 Task: Research Airbnb options in Kassala, Sudan from 8th November, 2023 to 16th November, 2023 for 2 adults.1  bedroom having 1 bed and 1 bathroom. Property type can be hotel. Booking option can be shelf check-in. Look for 4 properties as per requirement.
Action: Mouse moved to (479, 70)
Screenshot: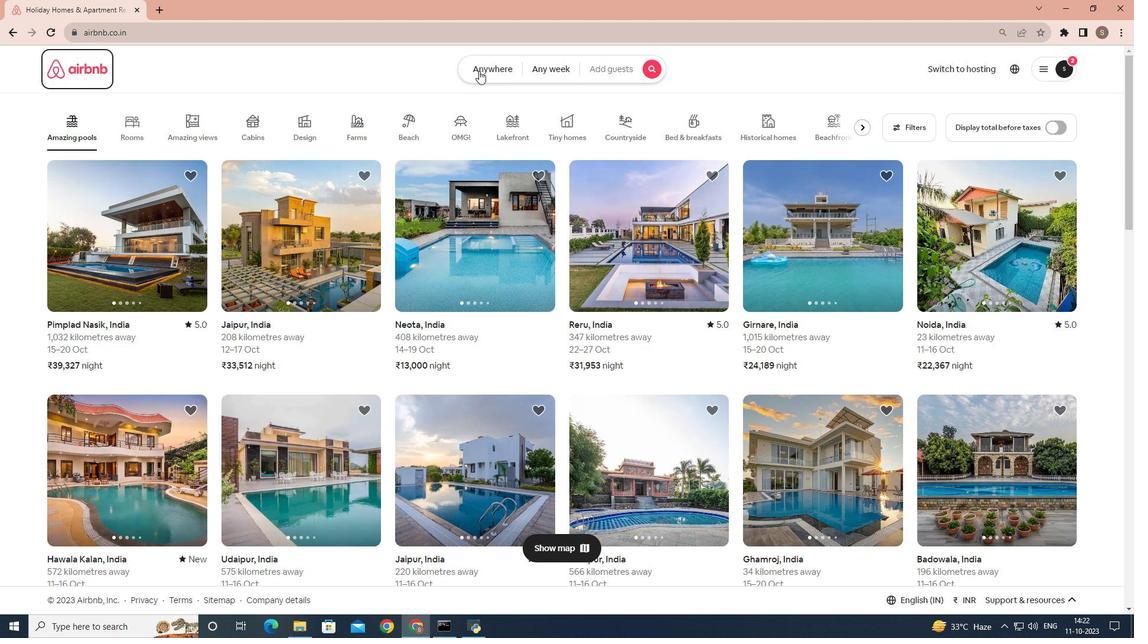 
Action: Mouse pressed left at (479, 70)
Screenshot: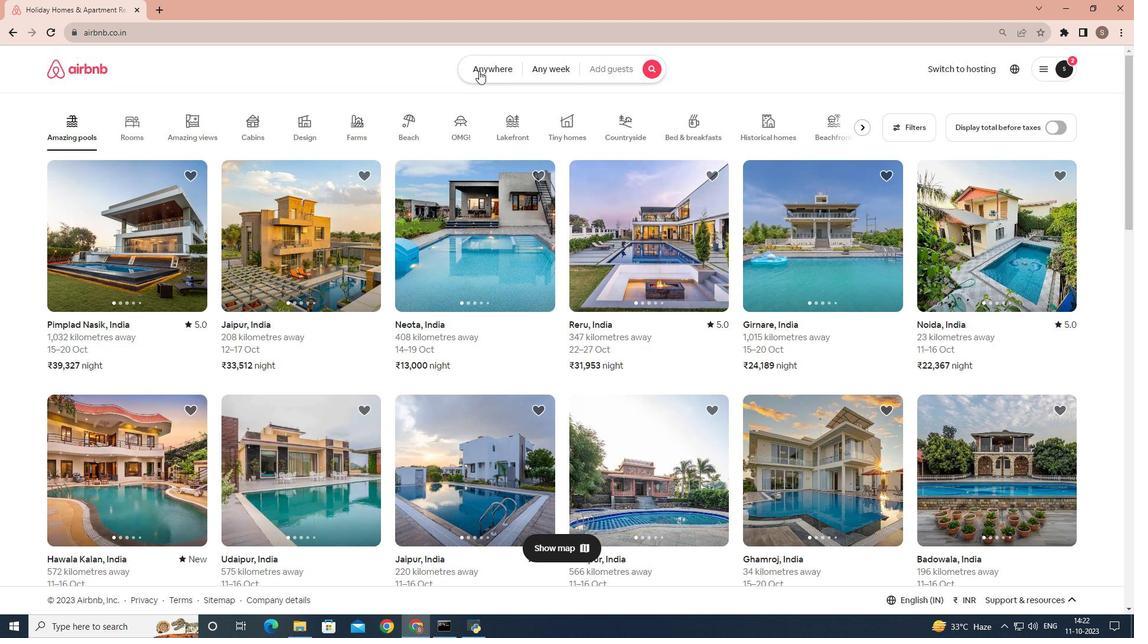 
Action: Mouse moved to (442, 105)
Screenshot: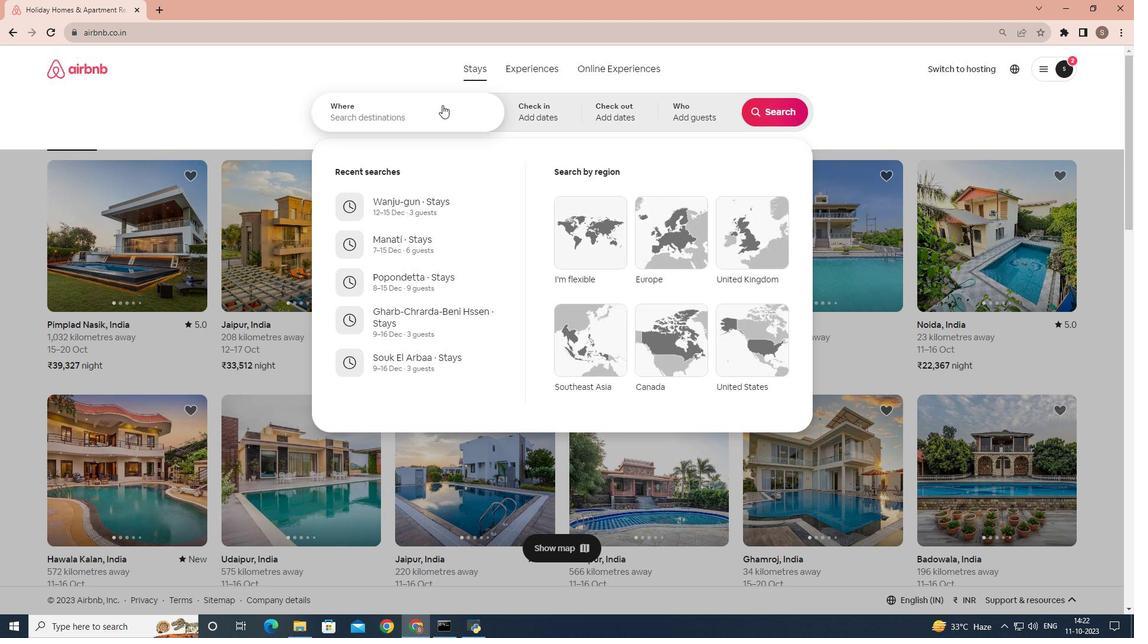 
Action: Mouse pressed left at (442, 105)
Screenshot: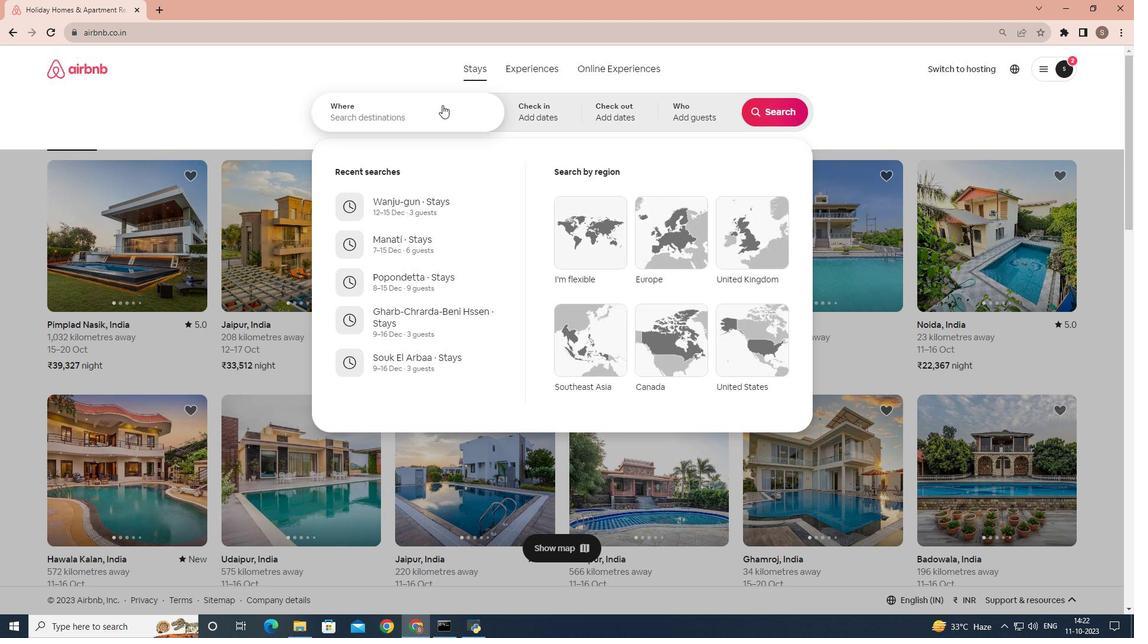
Action: Mouse moved to (431, 118)
Screenshot: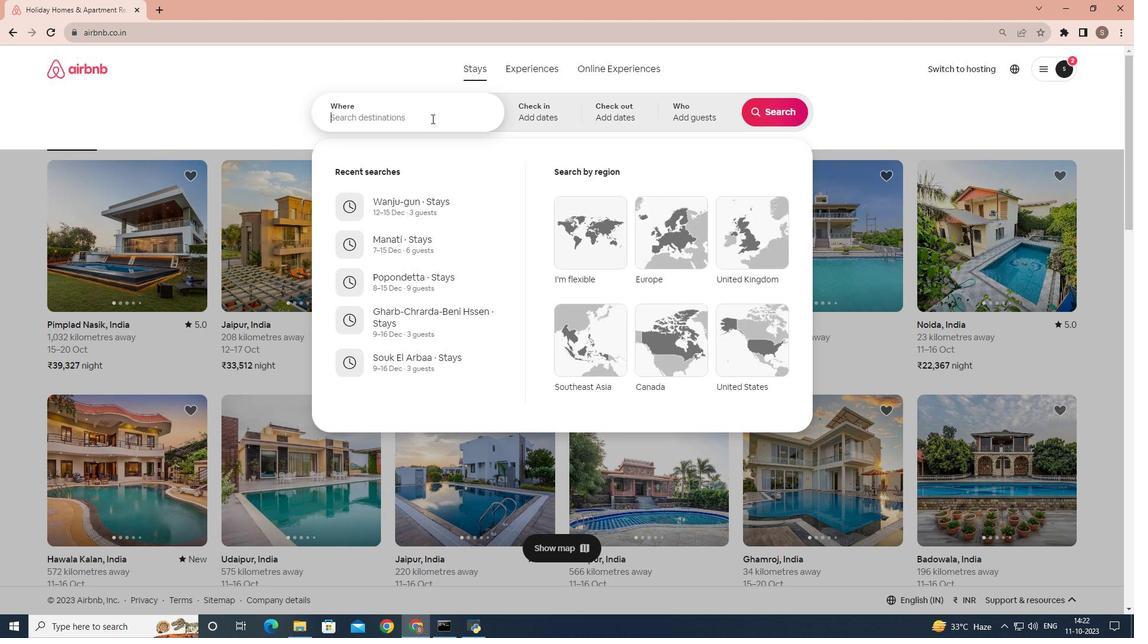 
Action: Key pressed <Key.shift_r>Kassala,<Key.space><Key.shift>Sudan
Screenshot: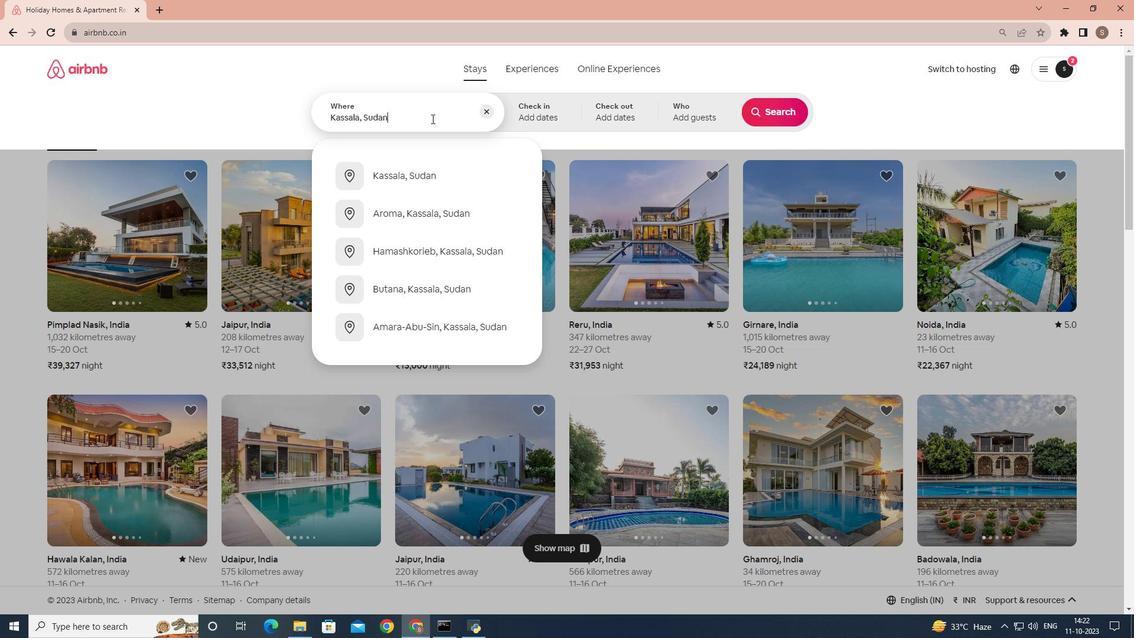
Action: Mouse moved to (424, 179)
Screenshot: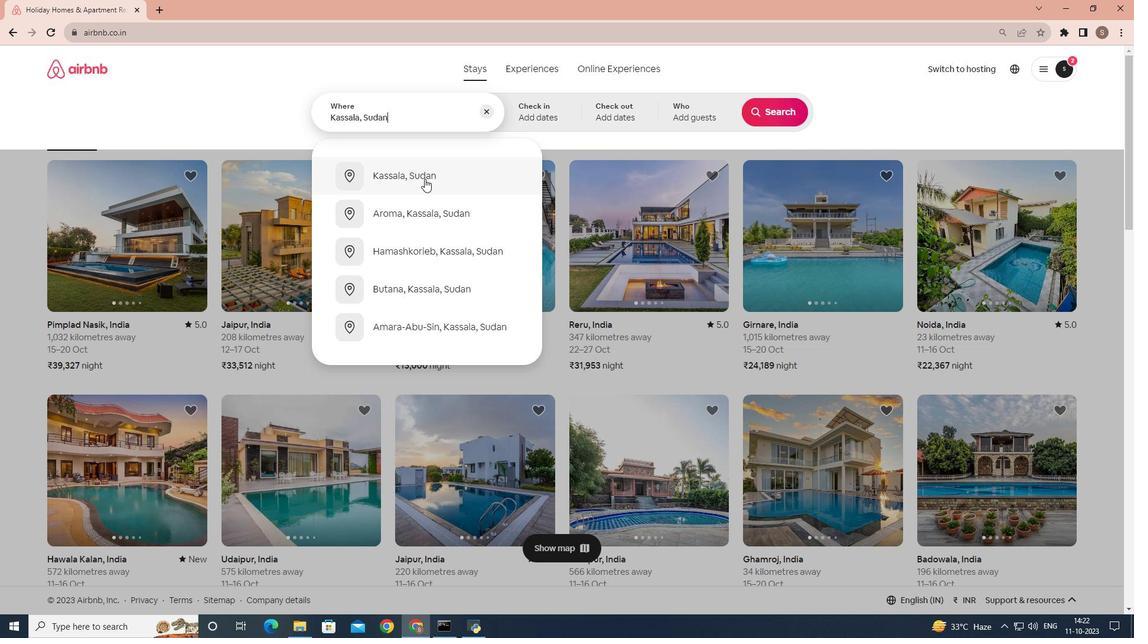 
Action: Mouse pressed left at (424, 179)
Screenshot: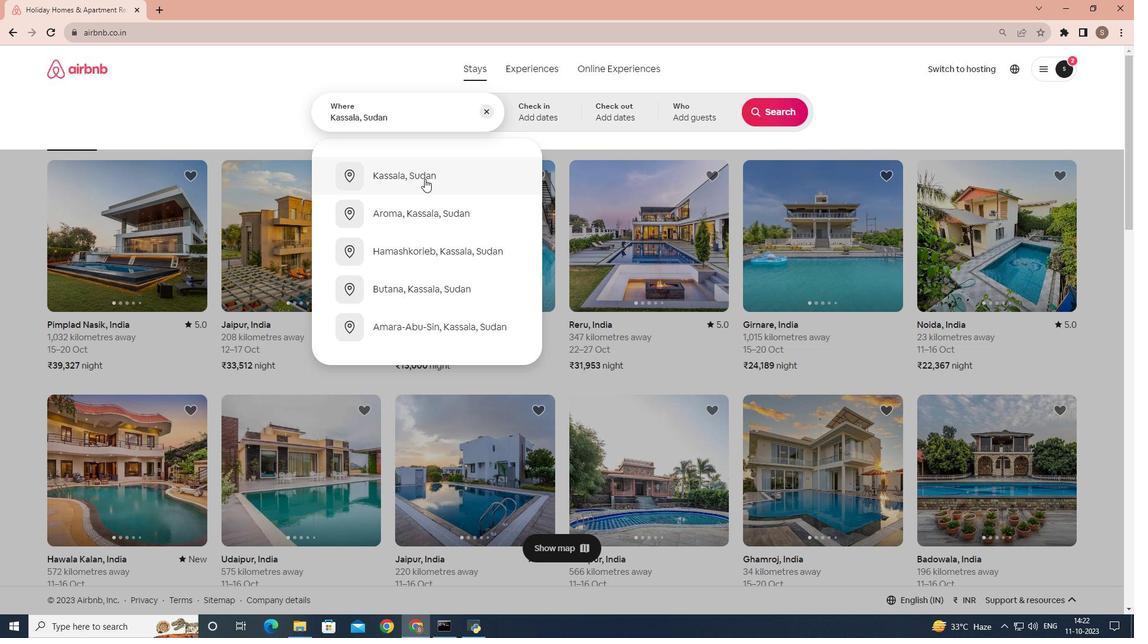 
Action: Mouse moved to (677, 285)
Screenshot: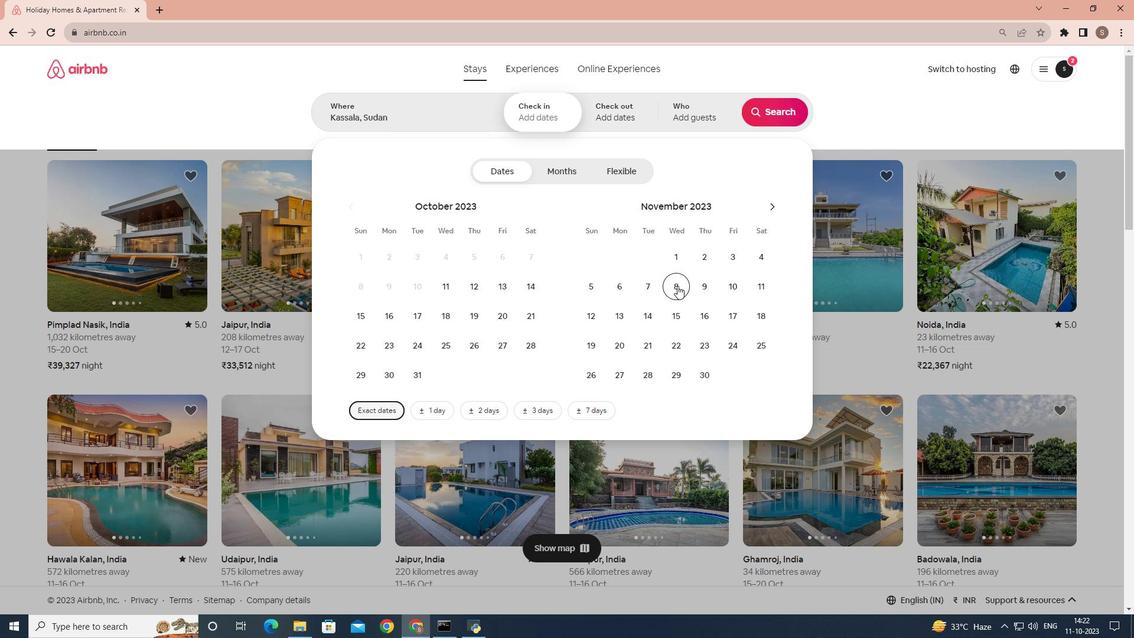
Action: Mouse pressed left at (677, 285)
Screenshot: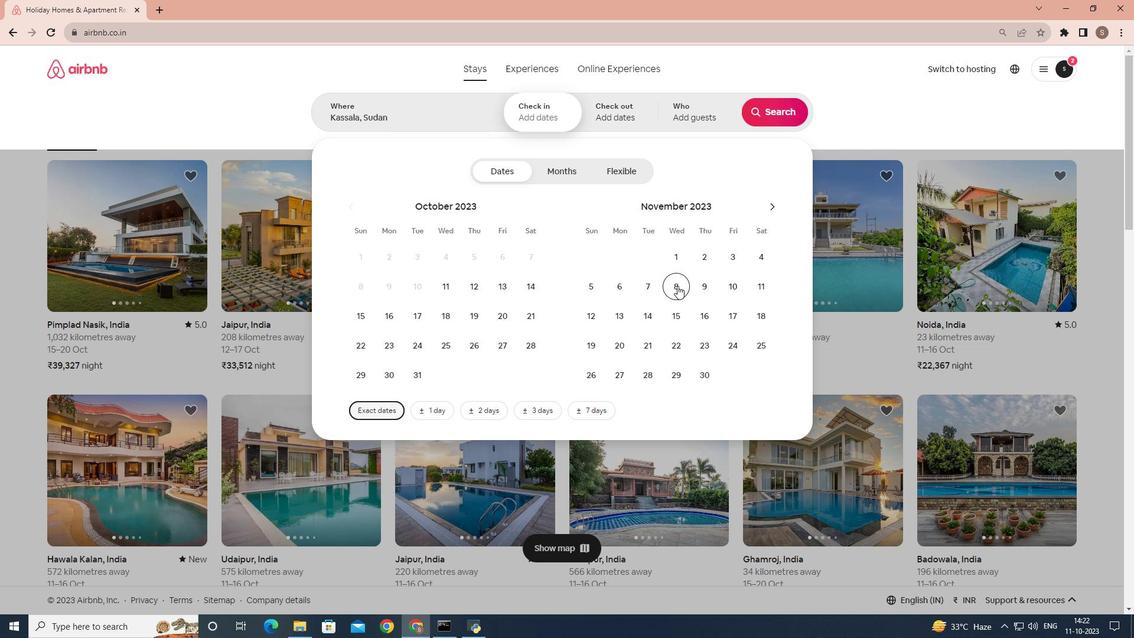 
Action: Mouse moved to (705, 311)
Screenshot: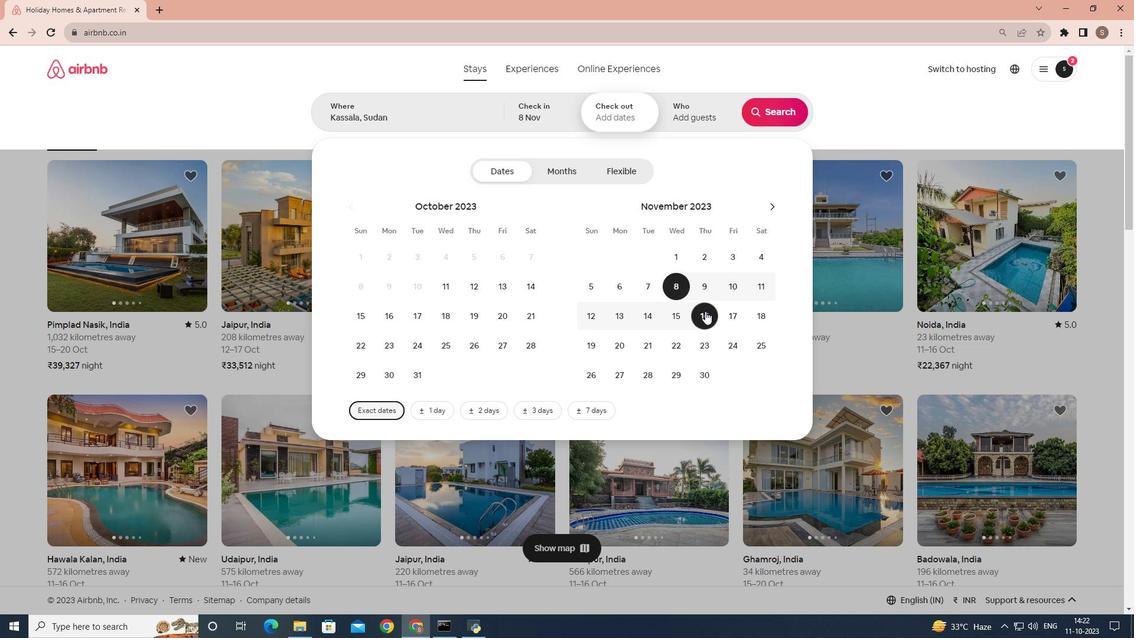 
Action: Mouse pressed left at (705, 311)
Screenshot: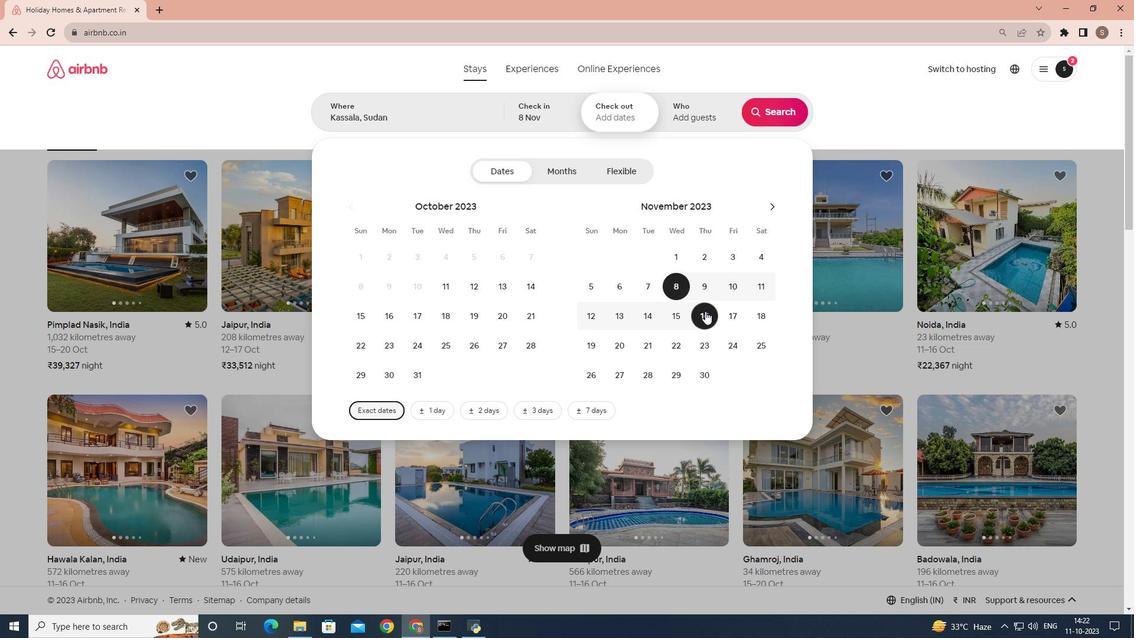 
Action: Mouse moved to (694, 115)
Screenshot: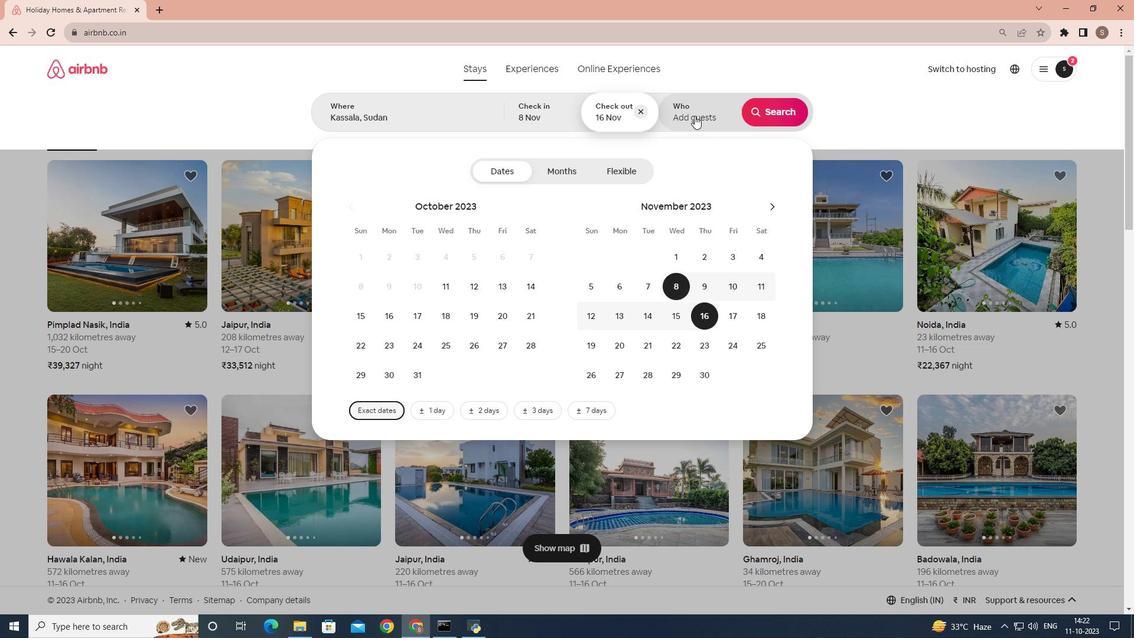 
Action: Mouse pressed left at (694, 115)
Screenshot: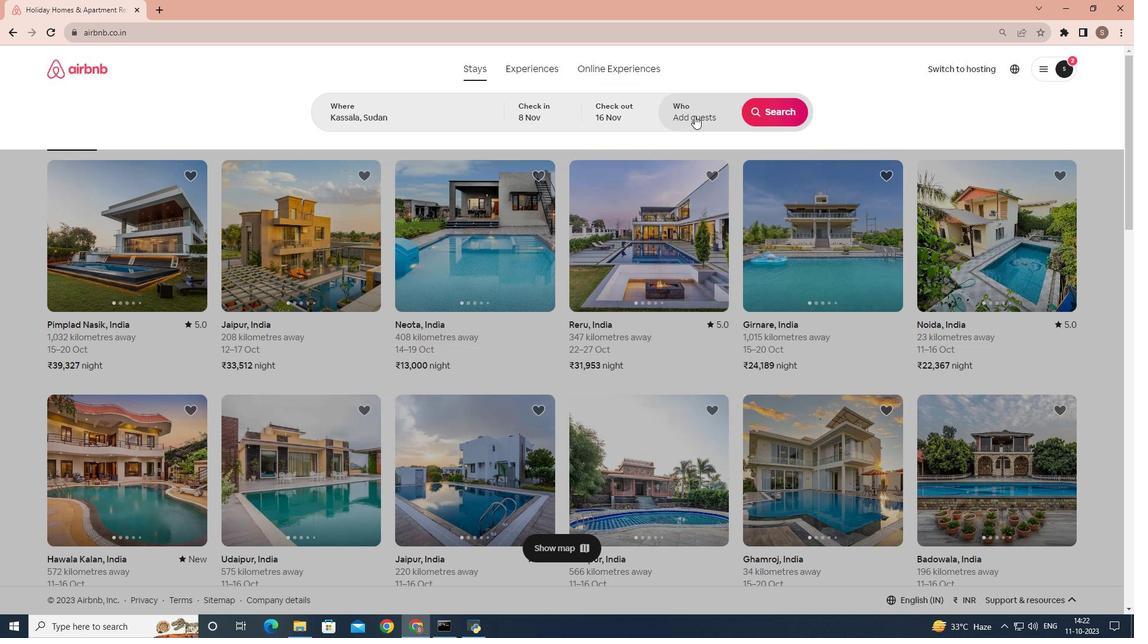 
Action: Mouse moved to (777, 174)
Screenshot: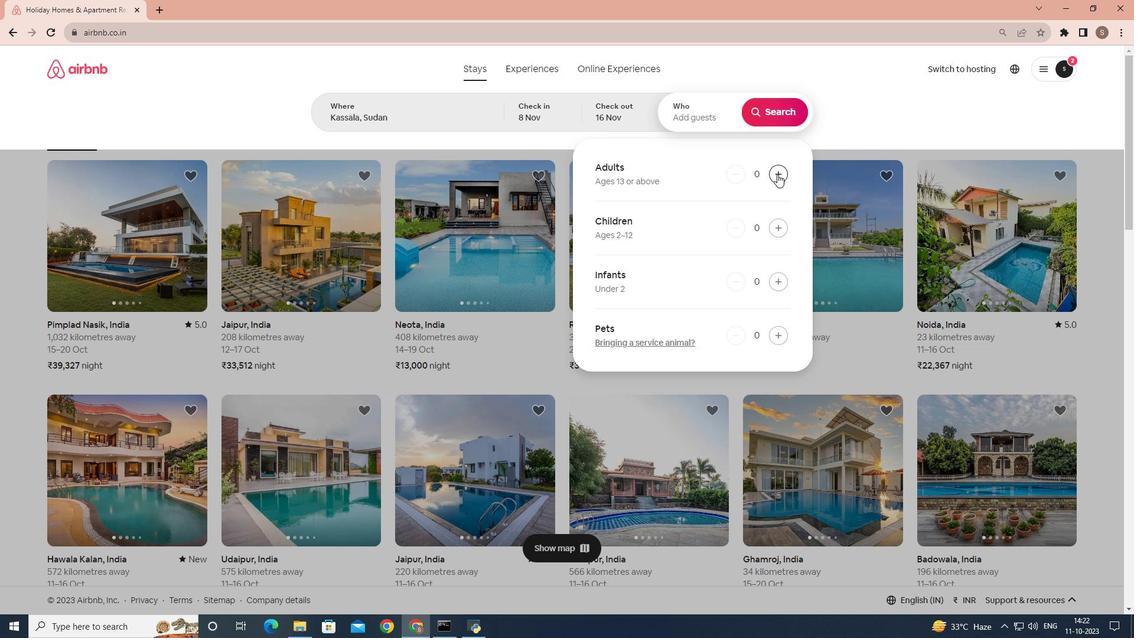 
Action: Mouse pressed left at (777, 174)
Screenshot: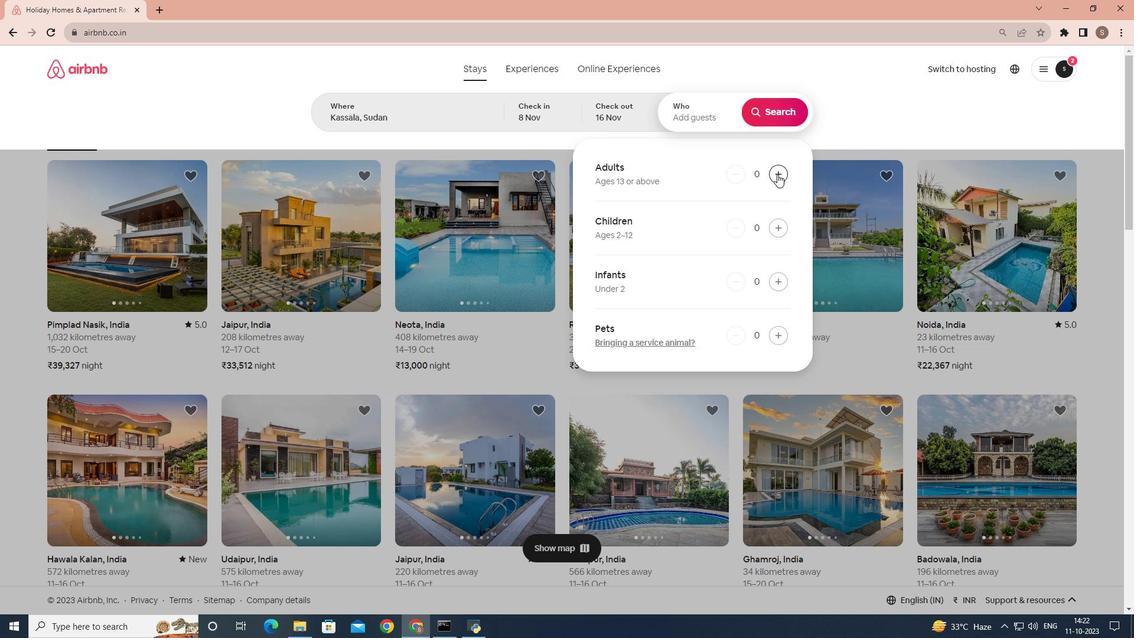 
Action: Mouse pressed left at (777, 174)
Screenshot: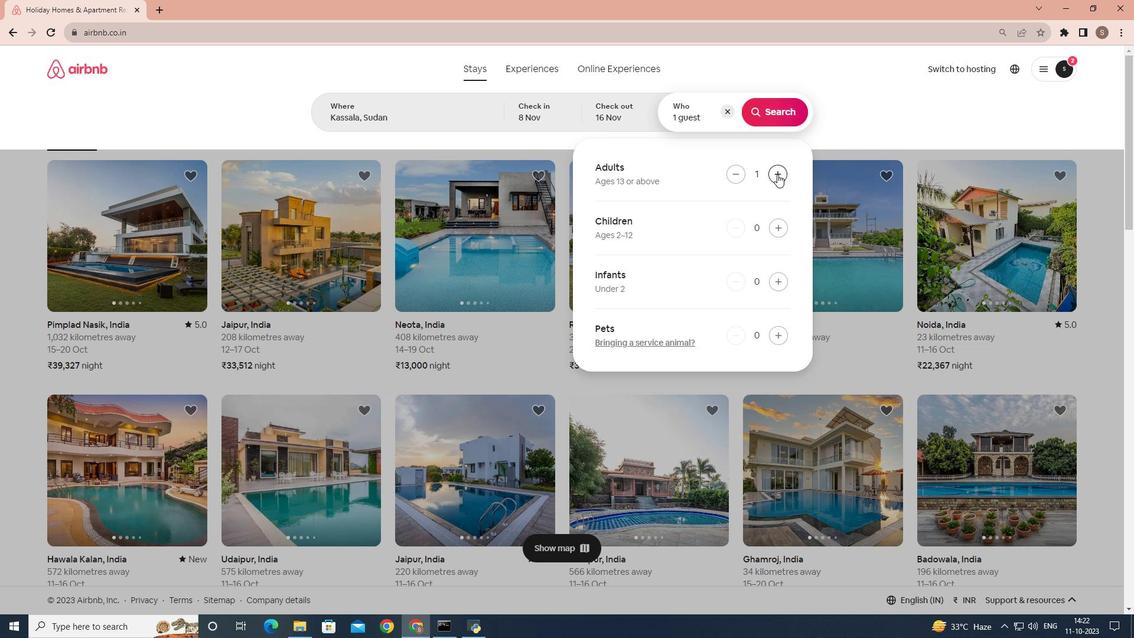 
Action: Mouse moved to (770, 114)
Screenshot: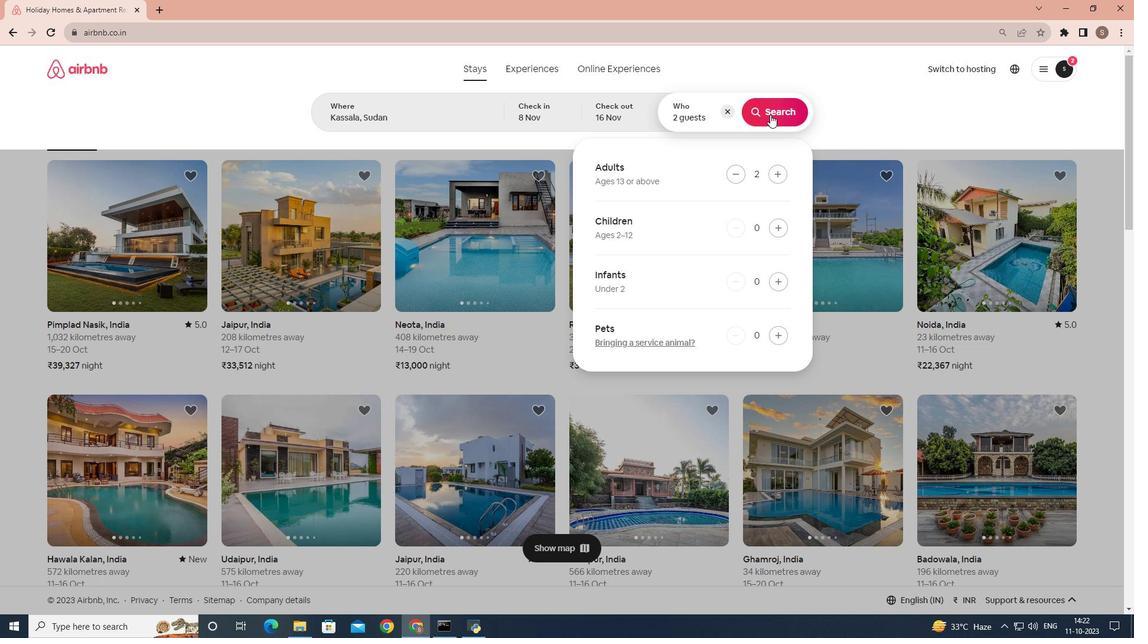
Action: Mouse pressed left at (770, 114)
Screenshot: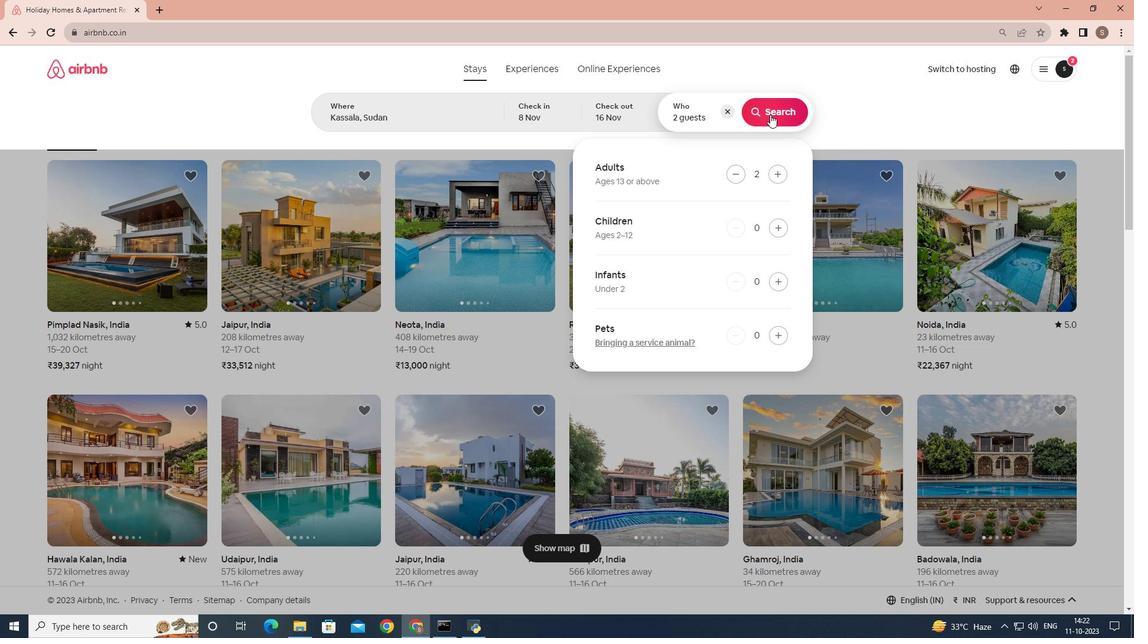 
Action: Mouse moved to (945, 119)
Screenshot: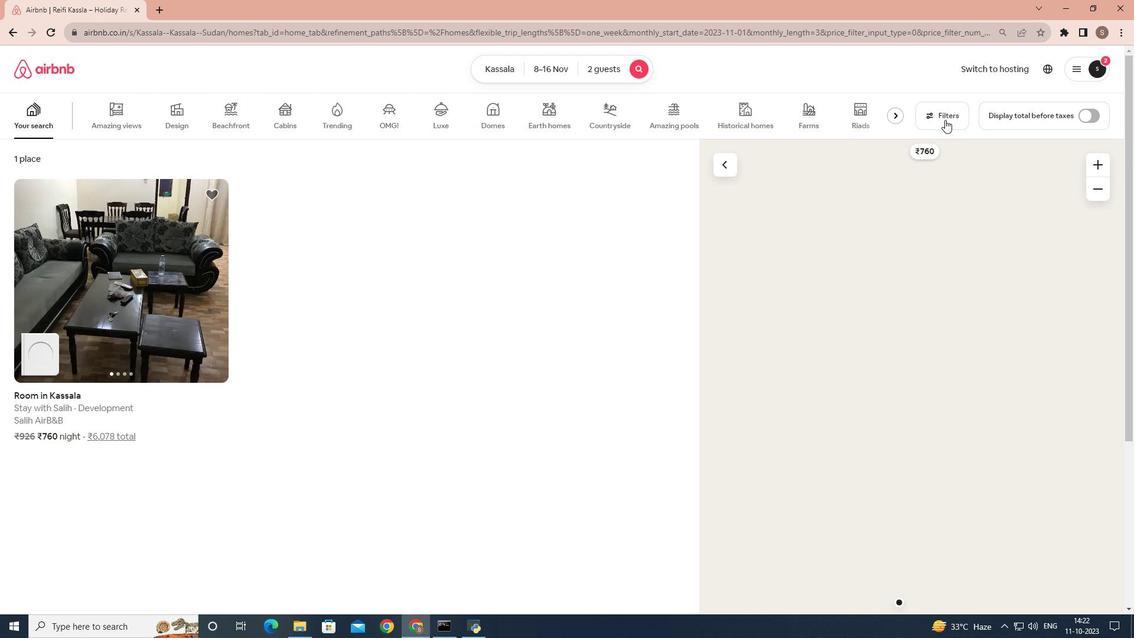 
Action: Mouse pressed left at (945, 119)
Screenshot: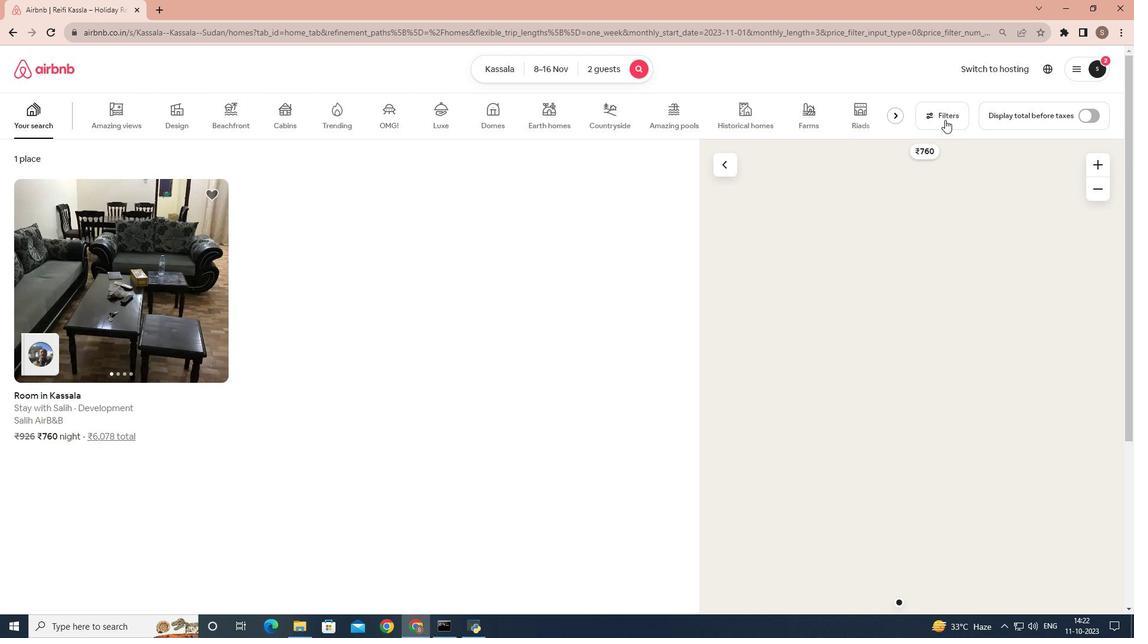 
Action: Mouse moved to (534, 372)
Screenshot: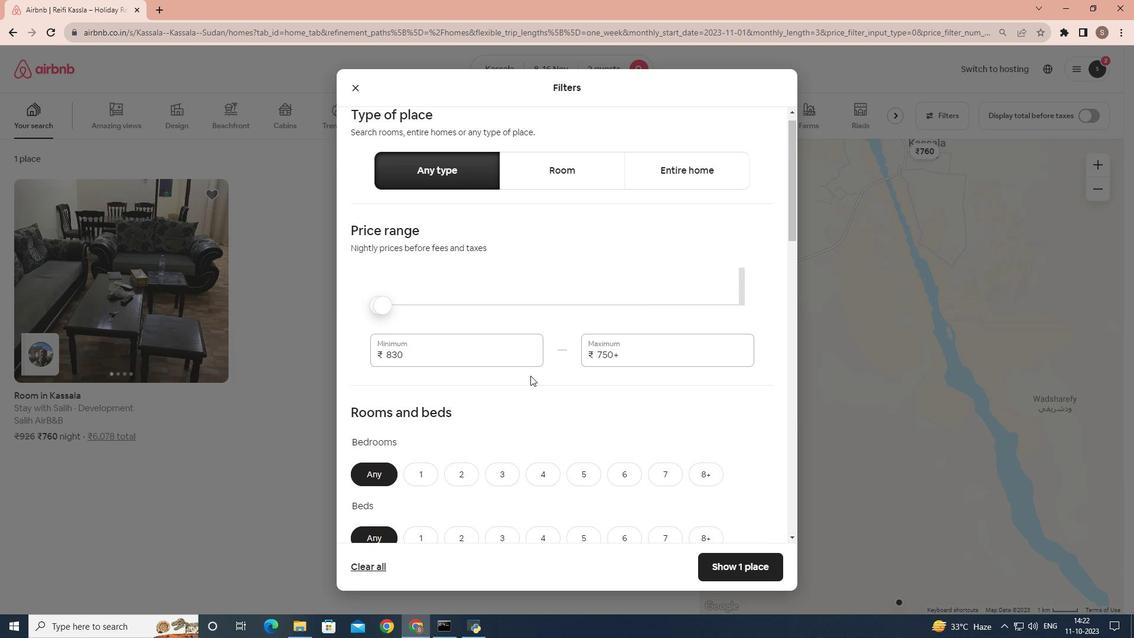
Action: Mouse scrolled (534, 371) with delta (0, 0)
Screenshot: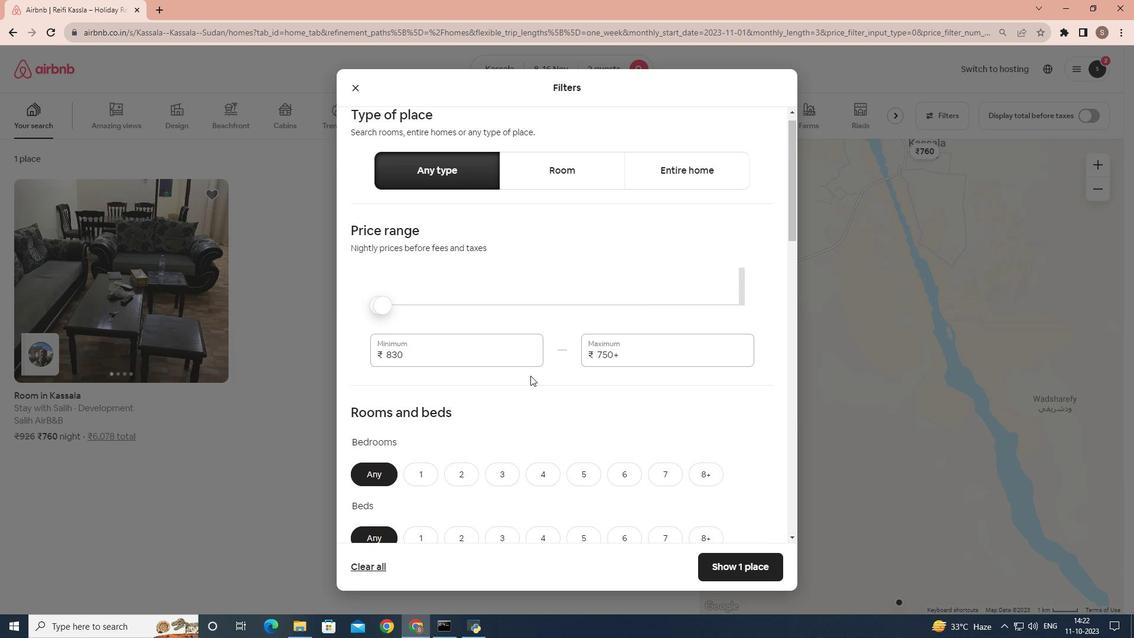 
Action: Mouse moved to (410, 423)
Screenshot: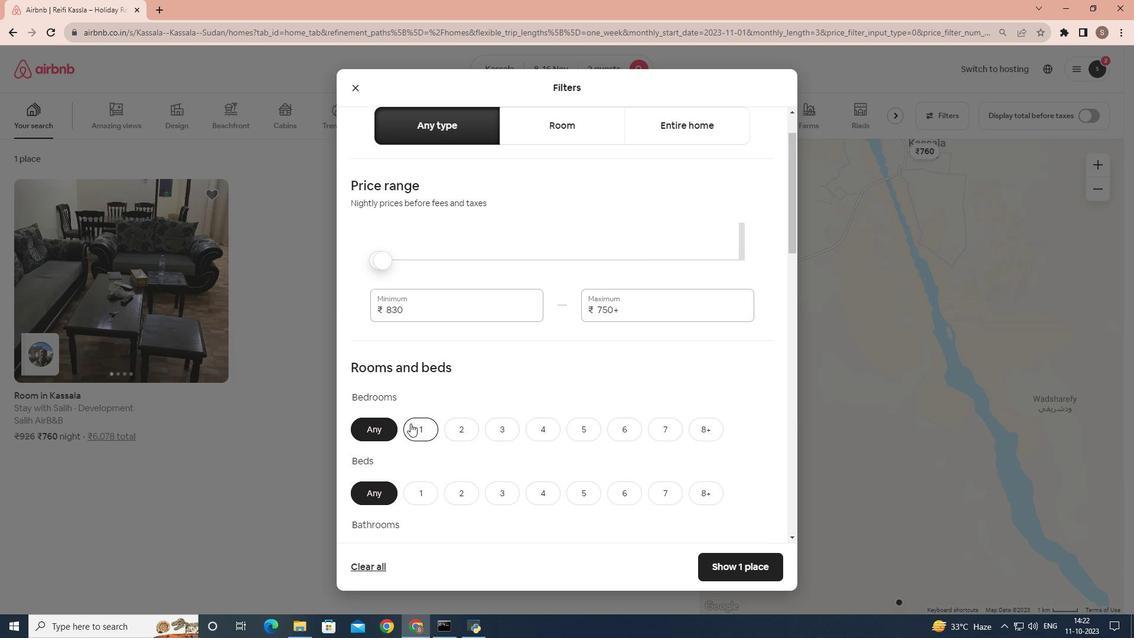
Action: Mouse pressed left at (410, 423)
Screenshot: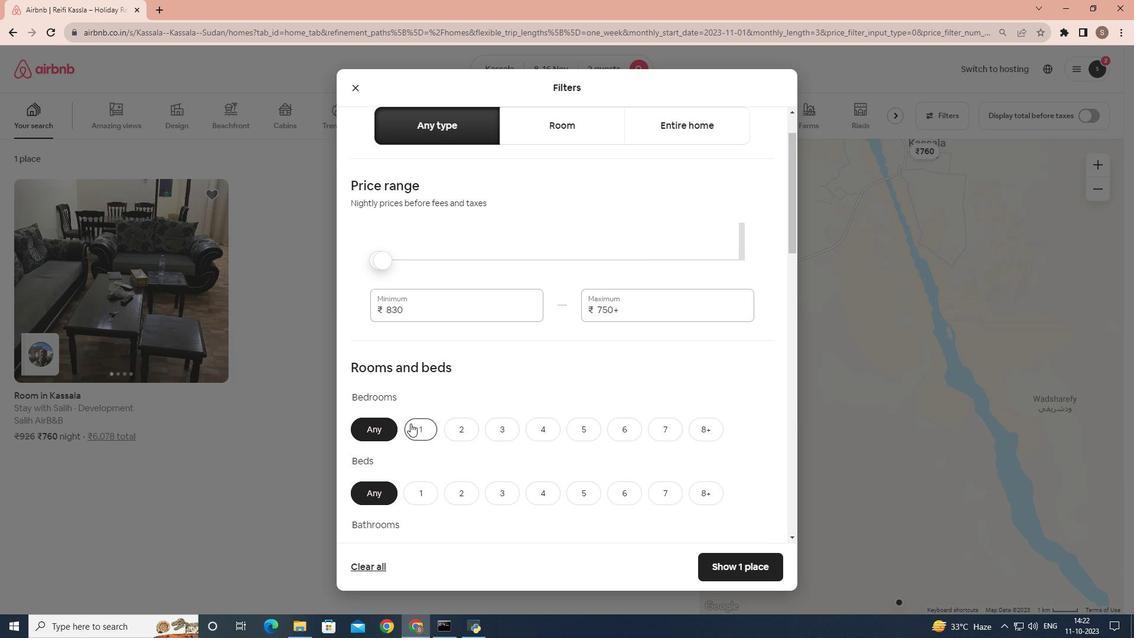 
Action: Mouse moved to (417, 427)
Screenshot: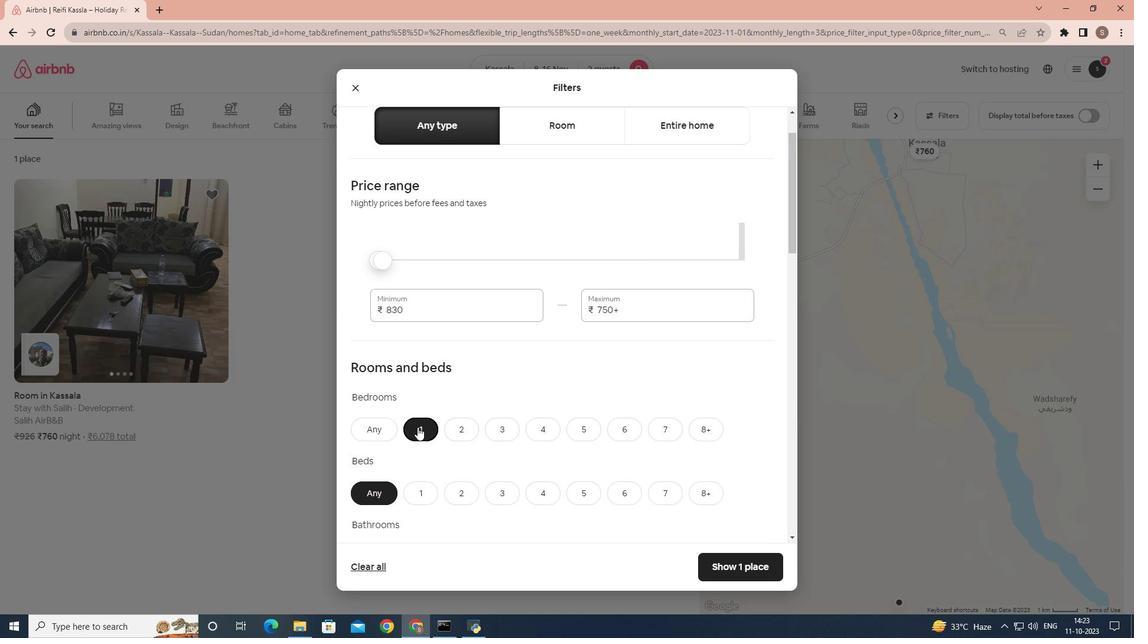 
Action: Mouse scrolled (417, 426) with delta (0, 0)
Screenshot: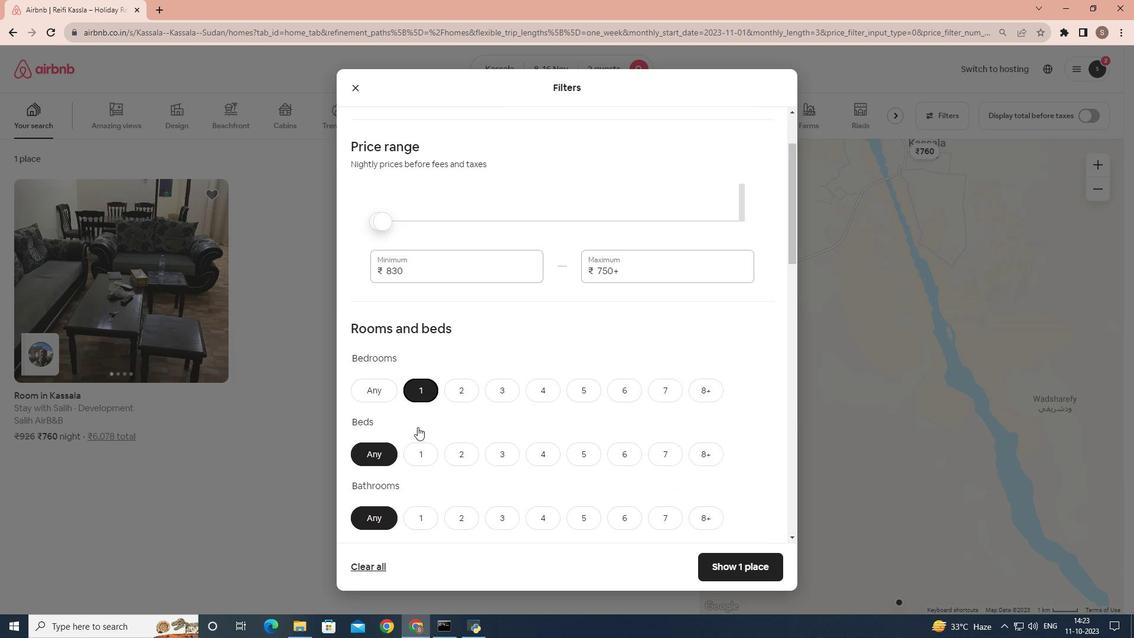 
Action: Mouse moved to (421, 426)
Screenshot: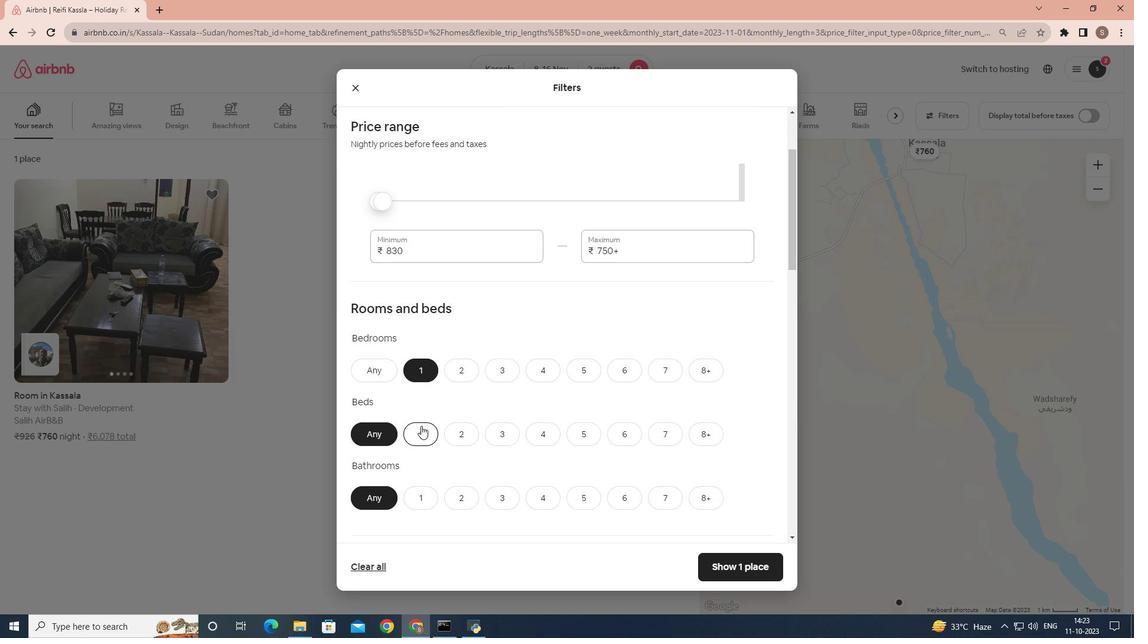 
Action: Mouse scrolled (421, 425) with delta (0, 0)
Screenshot: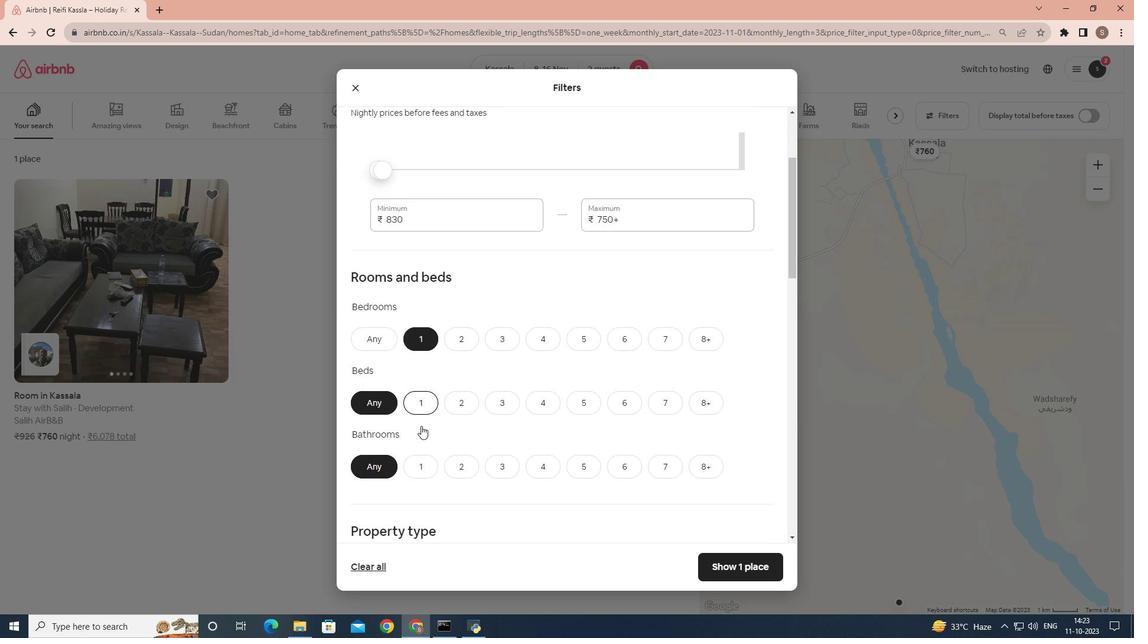 
Action: Mouse moved to (422, 380)
Screenshot: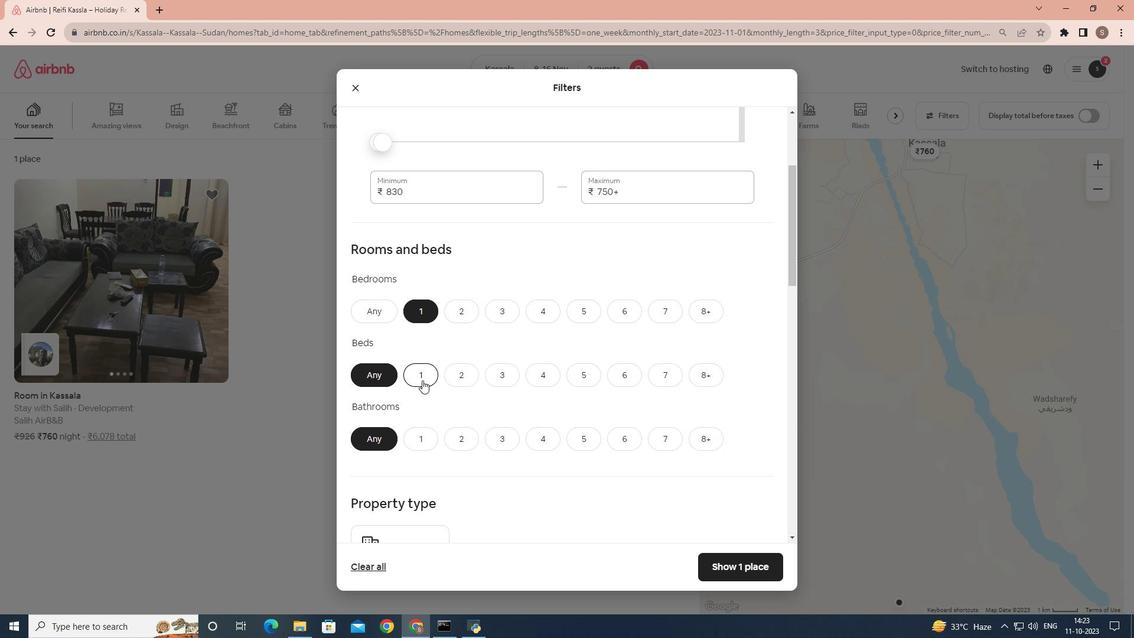 
Action: Mouse pressed left at (422, 380)
Screenshot: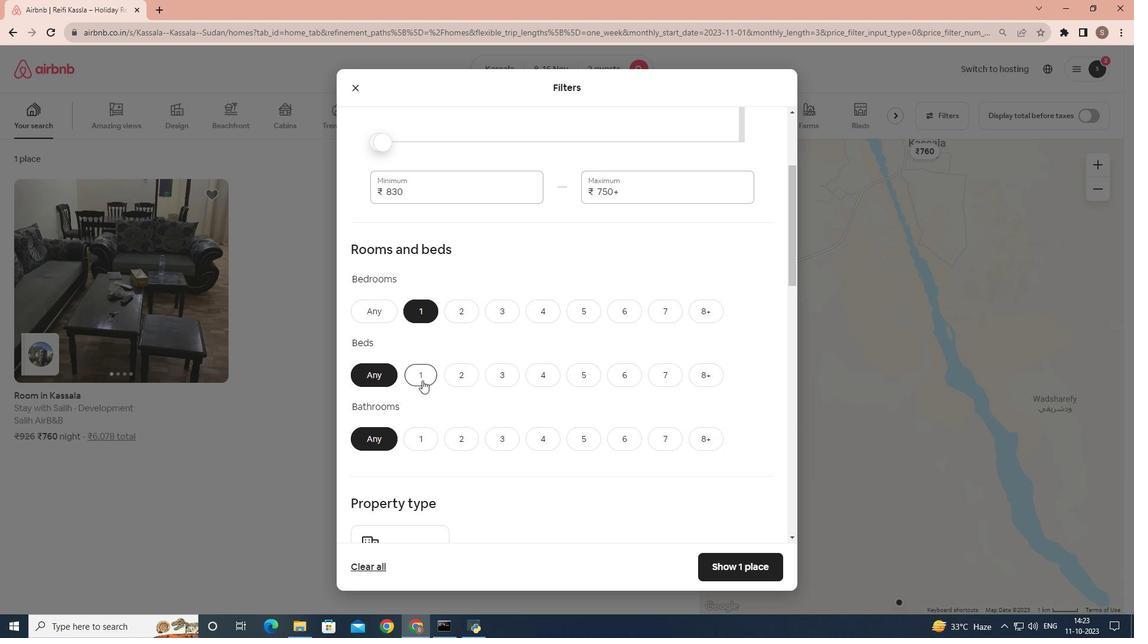 
Action: Mouse moved to (424, 440)
Screenshot: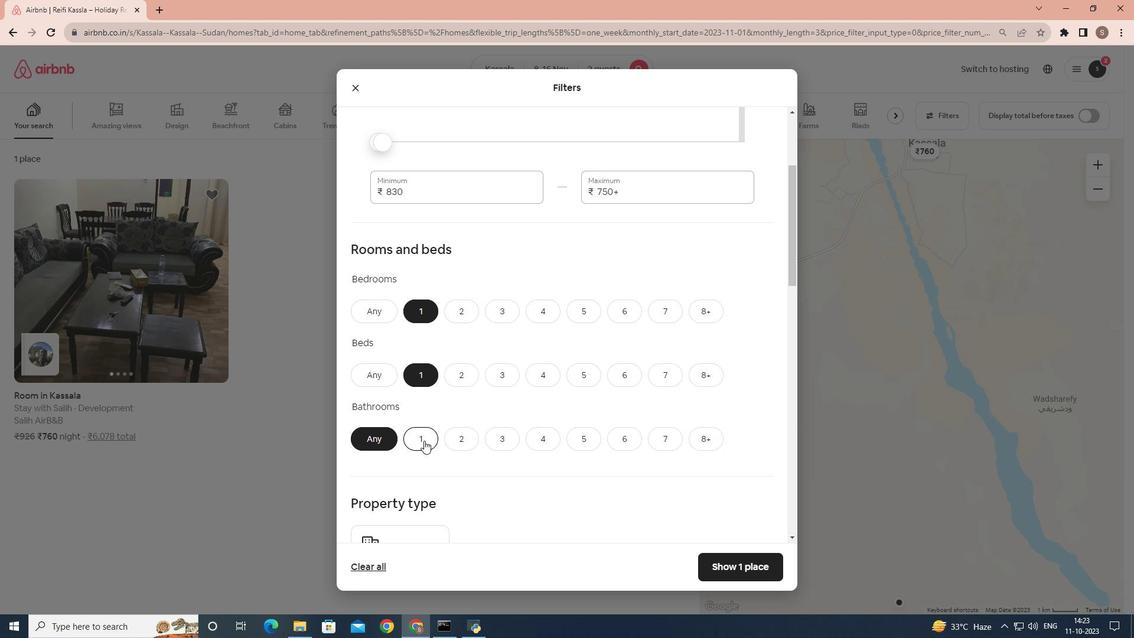 
Action: Mouse pressed left at (424, 440)
Screenshot: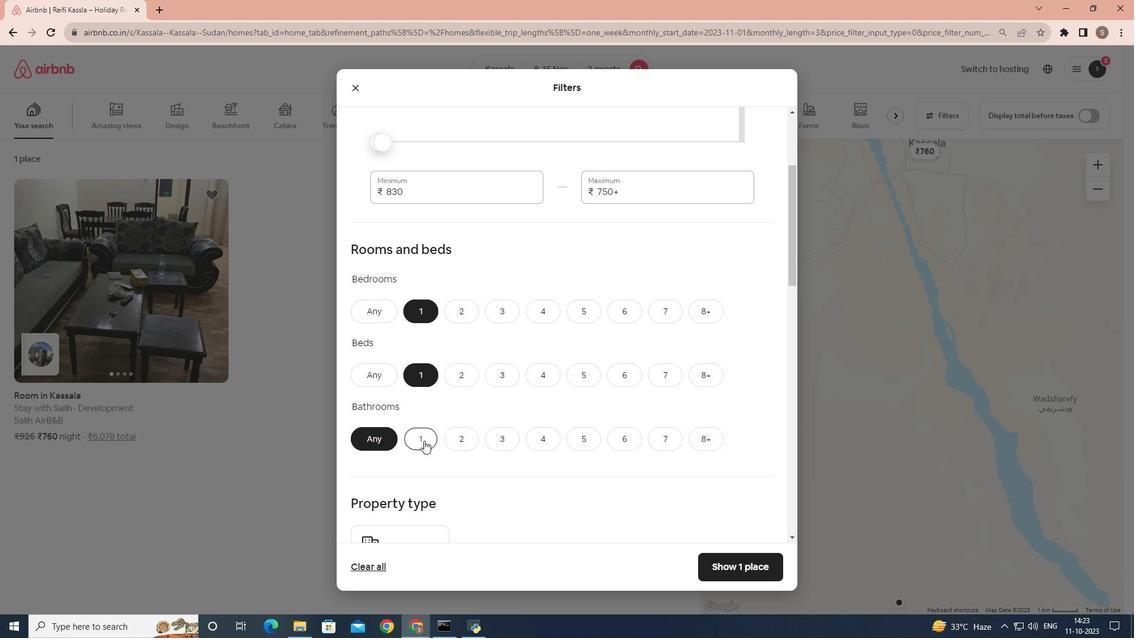 
Action: Mouse moved to (431, 414)
Screenshot: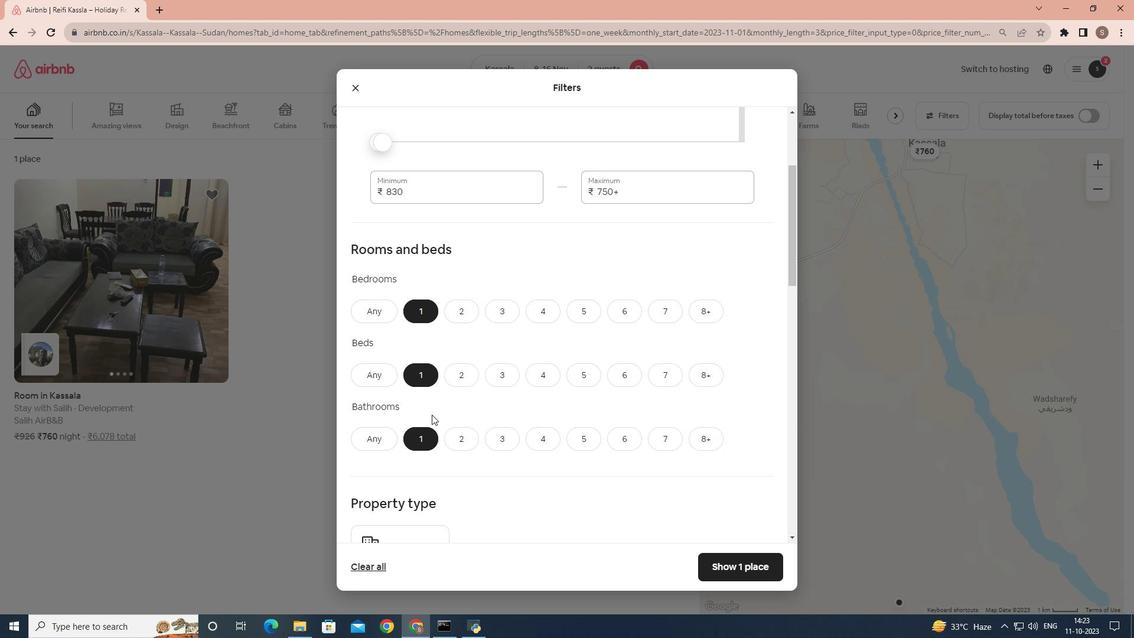
Action: Mouse scrolled (431, 414) with delta (0, 0)
Screenshot: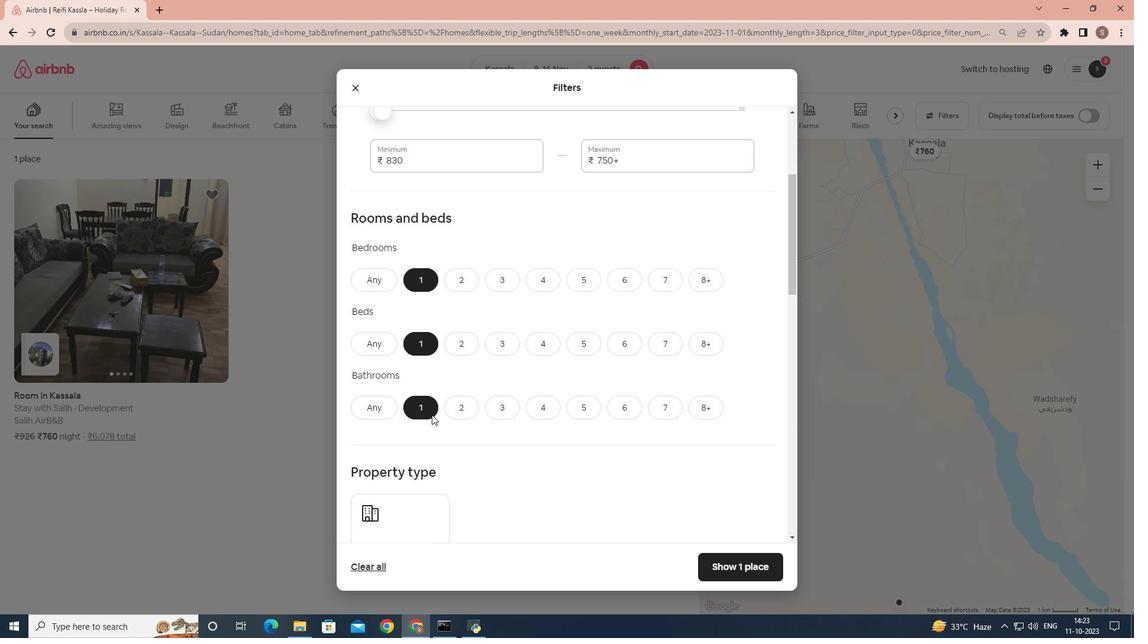 
Action: Mouse moved to (433, 412)
Screenshot: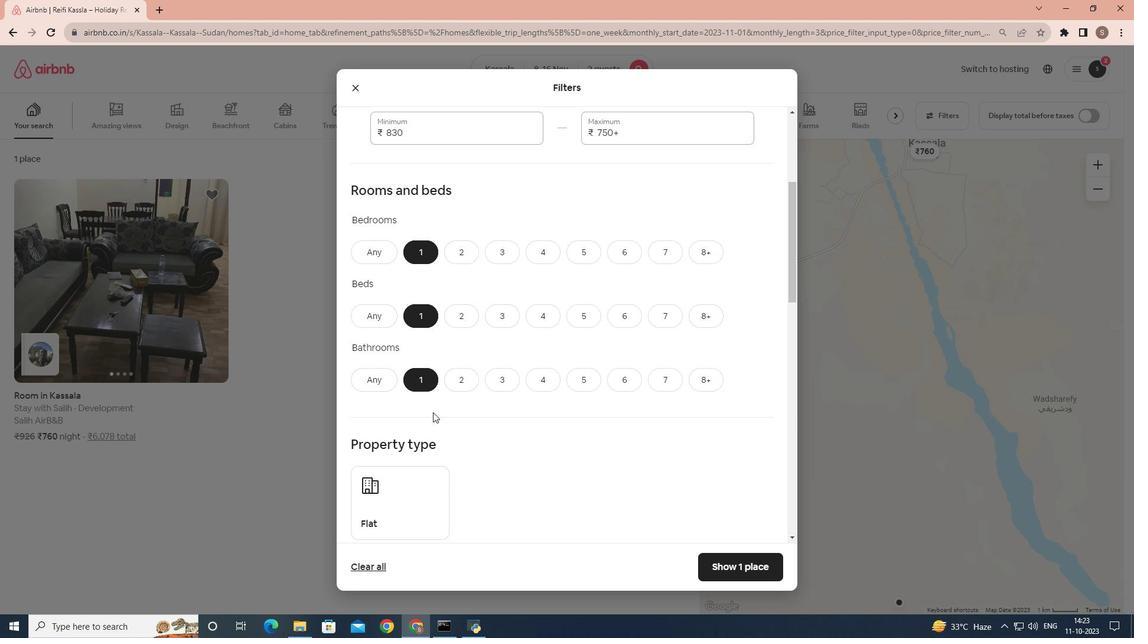 
Action: Mouse scrolled (433, 411) with delta (0, 0)
Screenshot: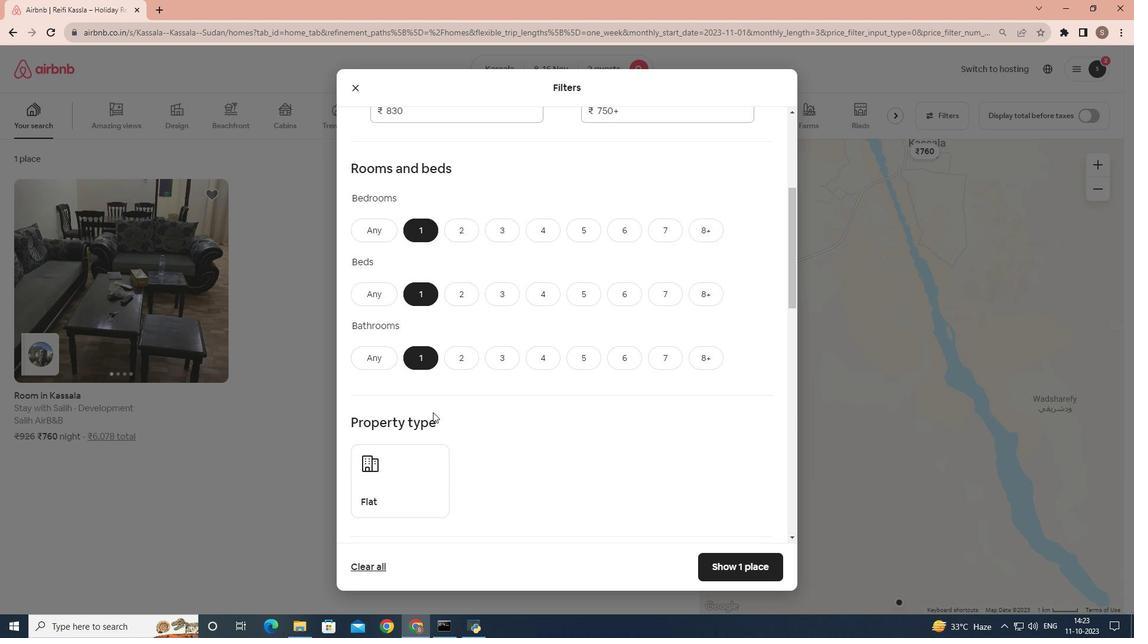 
Action: Mouse moved to (477, 428)
Screenshot: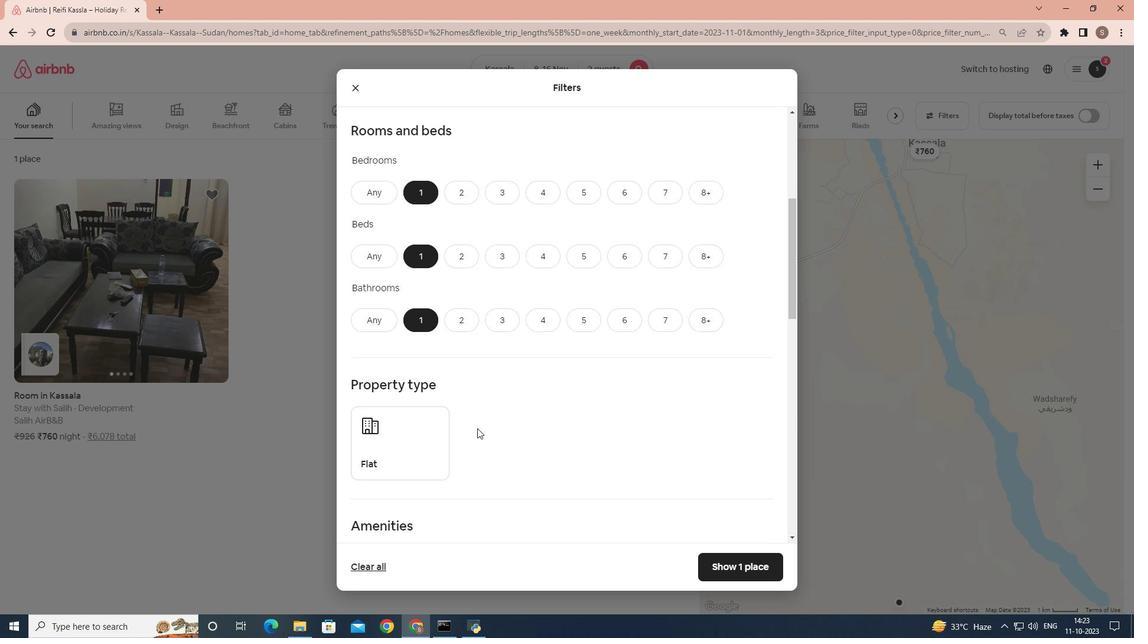 
Action: Mouse scrolled (477, 427) with delta (0, 0)
Screenshot: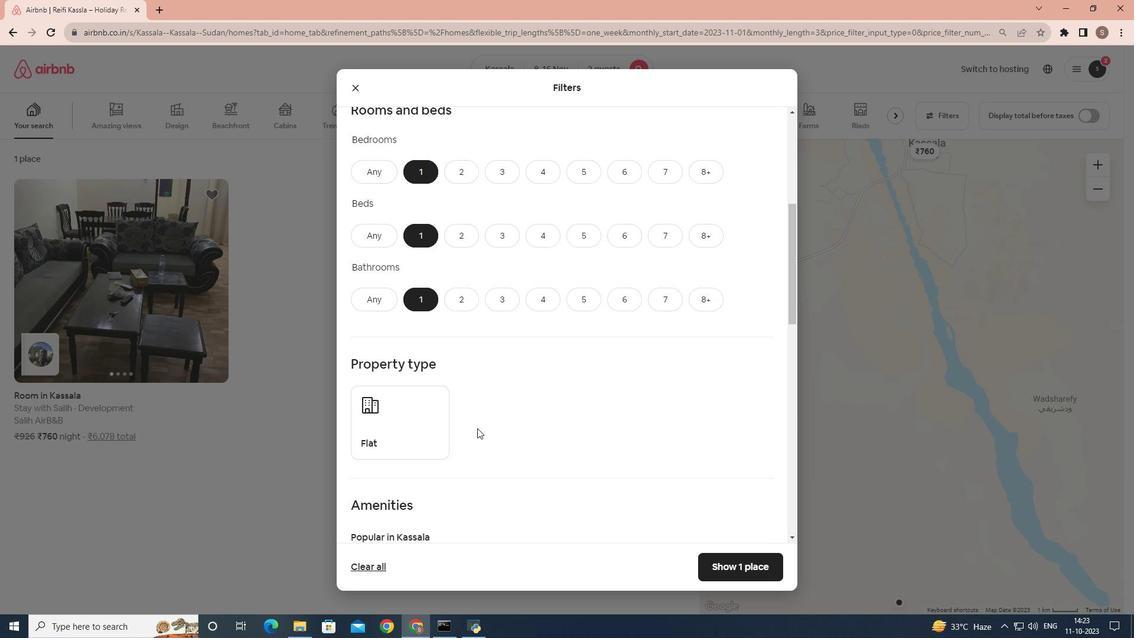 
Action: Mouse moved to (489, 381)
Screenshot: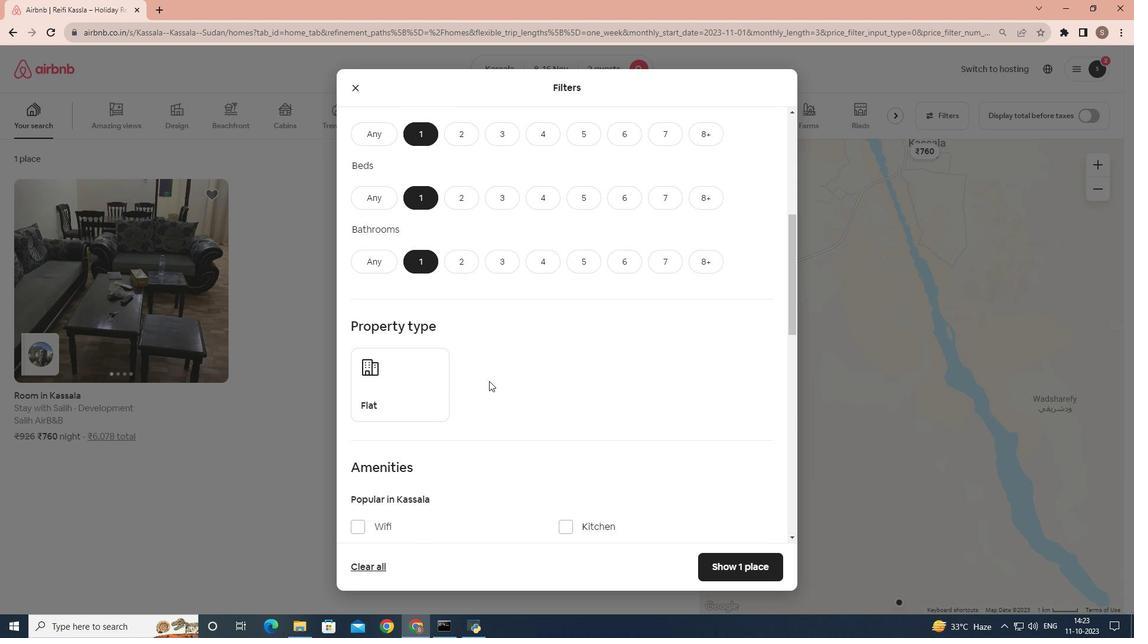 
Action: Mouse scrolled (489, 380) with delta (0, 0)
Screenshot: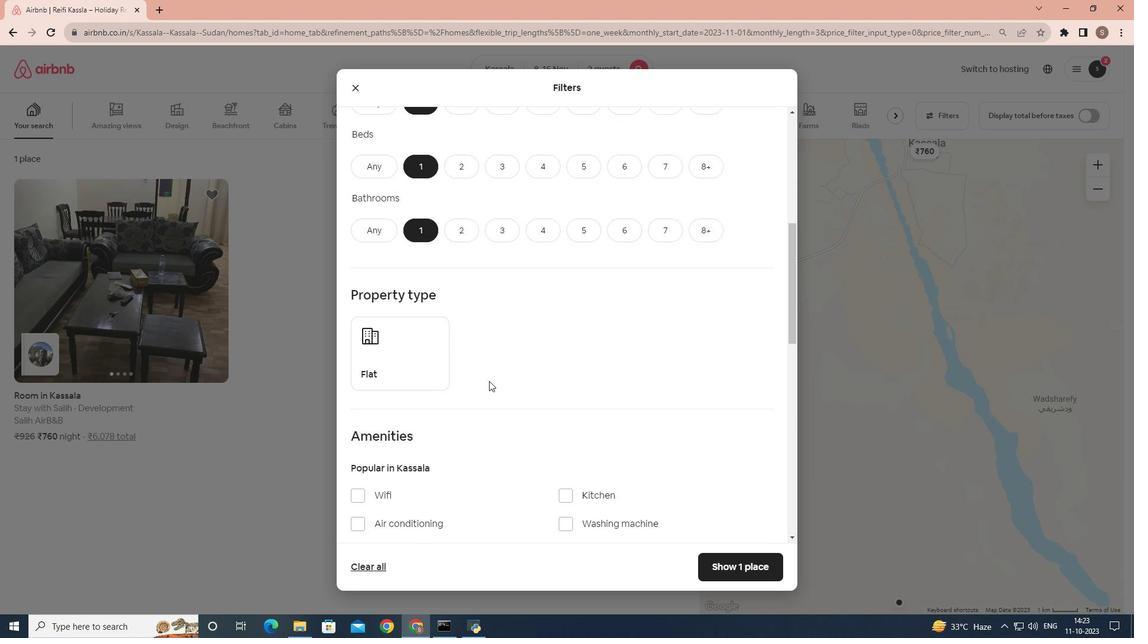
Action: Mouse scrolled (489, 380) with delta (0, 0)
Screenshot: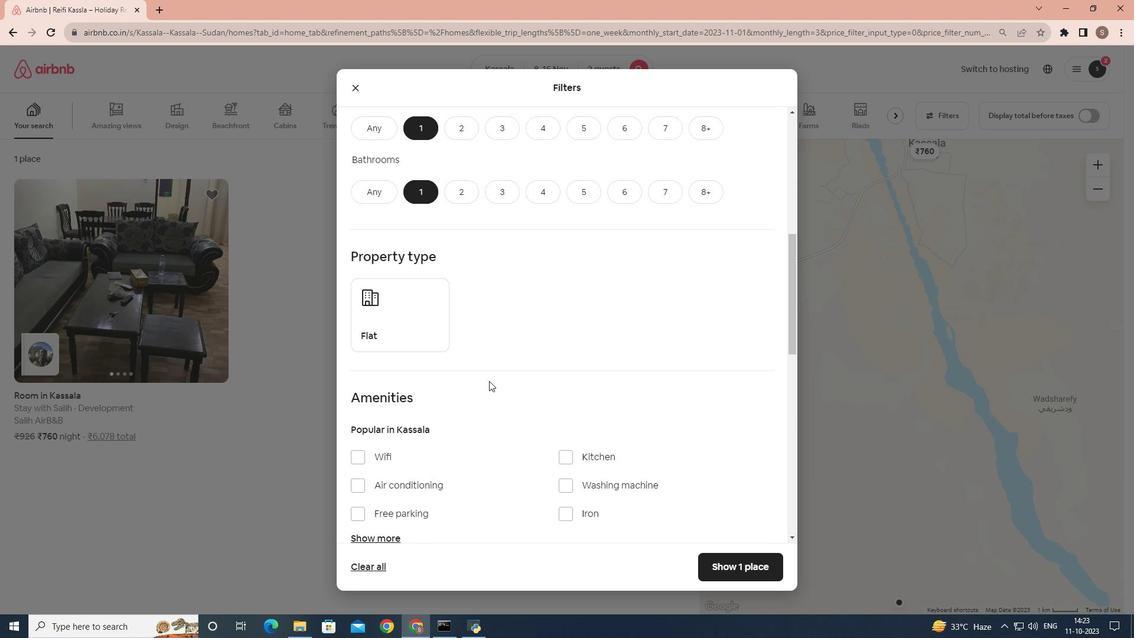 
Action: Mouse moved to (476, 391)
Screenshot: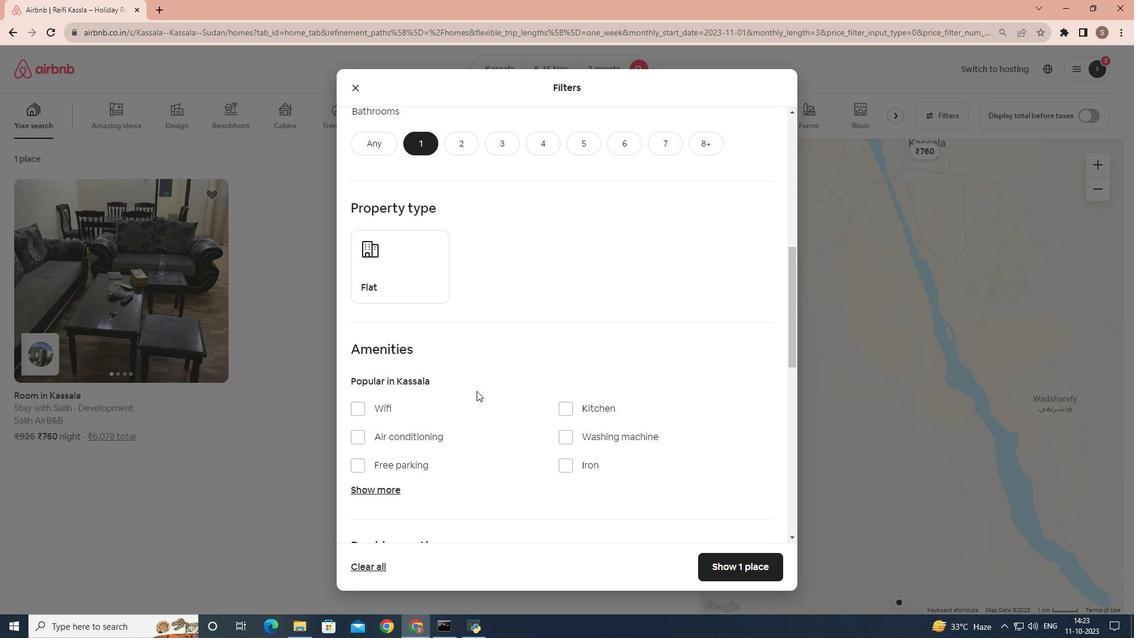 
Action: Mouse scrolled (476, 390) with delta (0, 0)
Screenshot: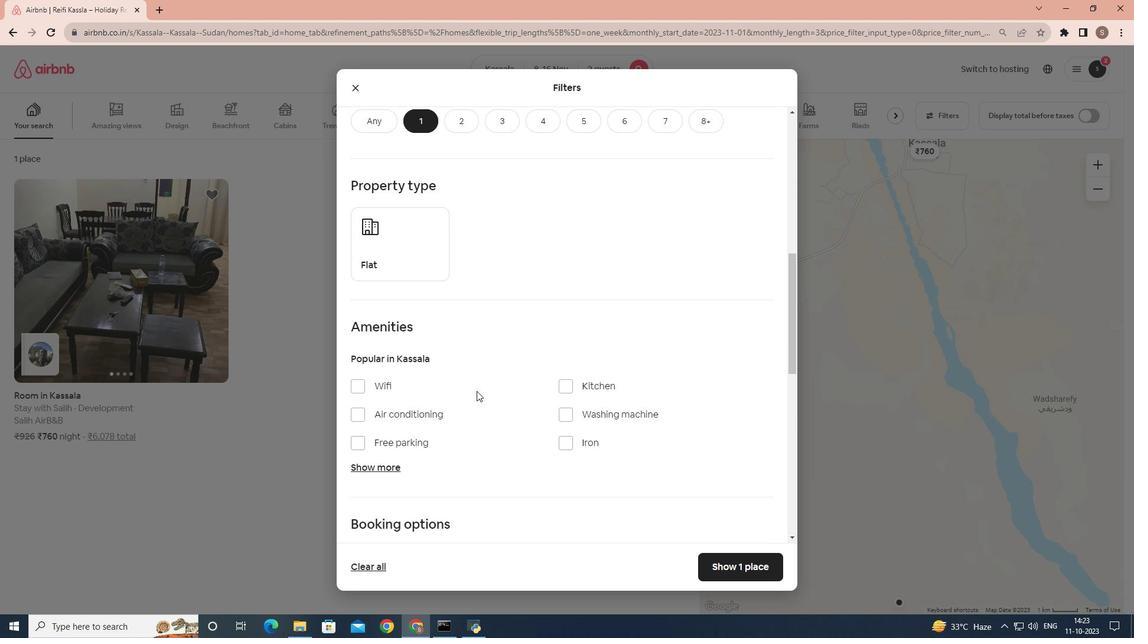 
Action: Mouse moved to (481, 389)
Screenshot: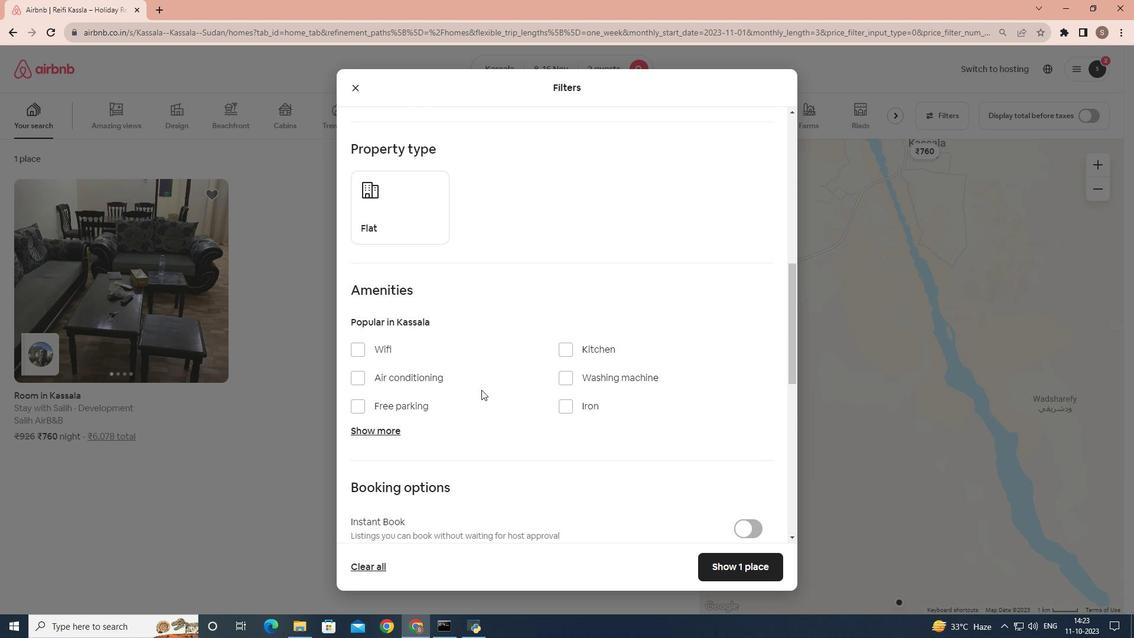 
Action: Mouse scrolled (481, 389) with delta (0, 0)
Screenshot: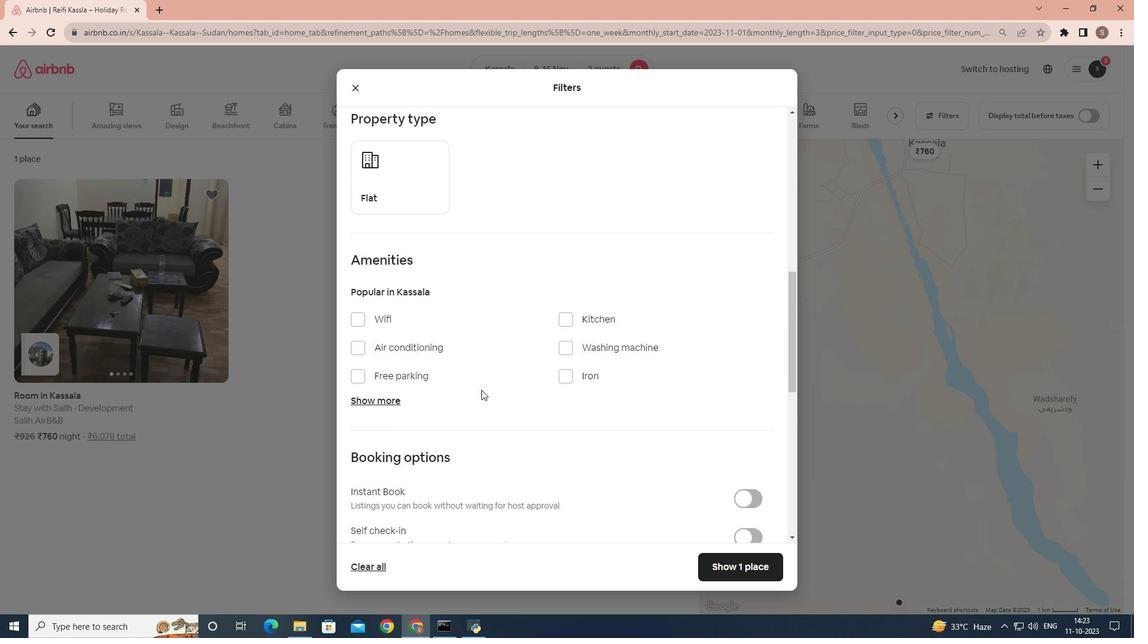 
Action: Mouse scrolled (481, 389) with delta (0, 0)
Screenshot: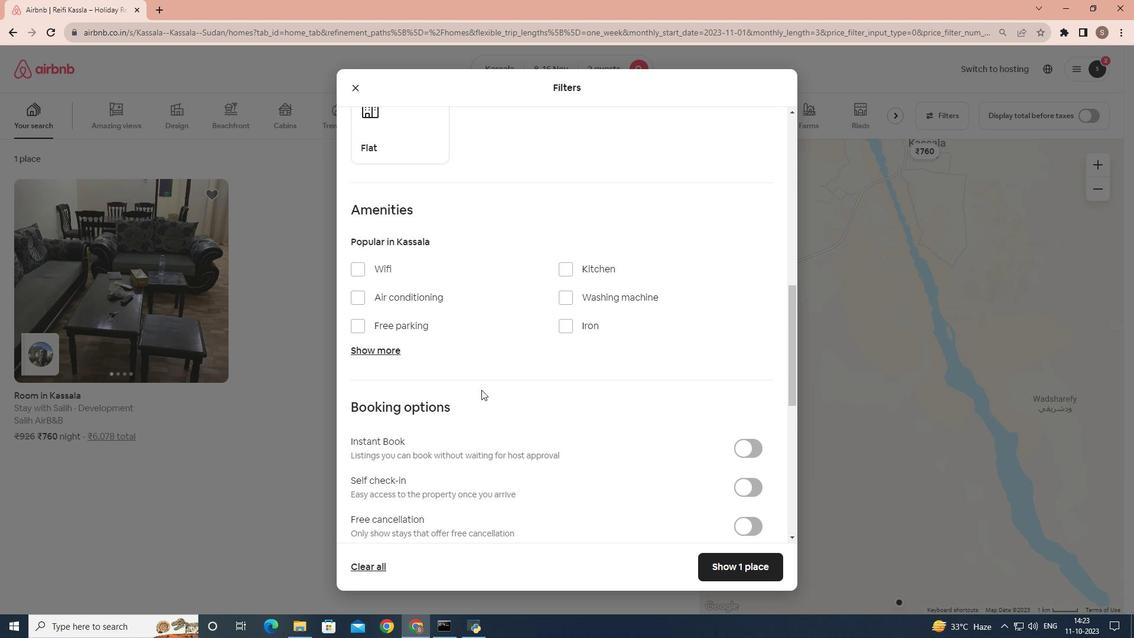 
Action: Mouse moved to (512, 384)
Screenshot: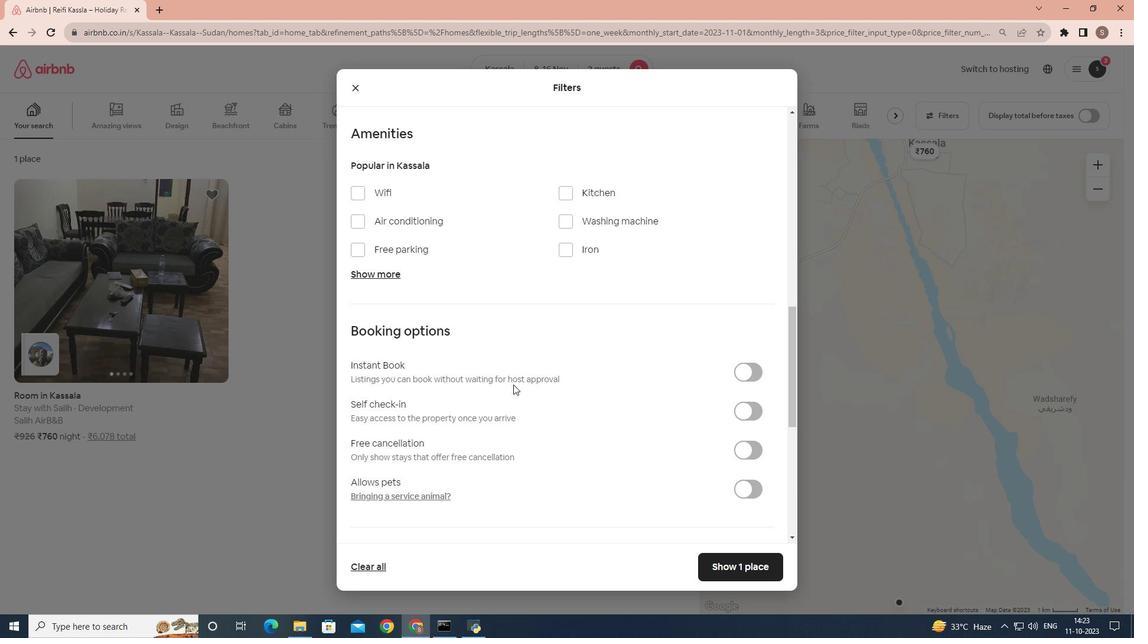 
Action: Mouse scrolled (512, 383) with delta (0, 0)
Screenshot: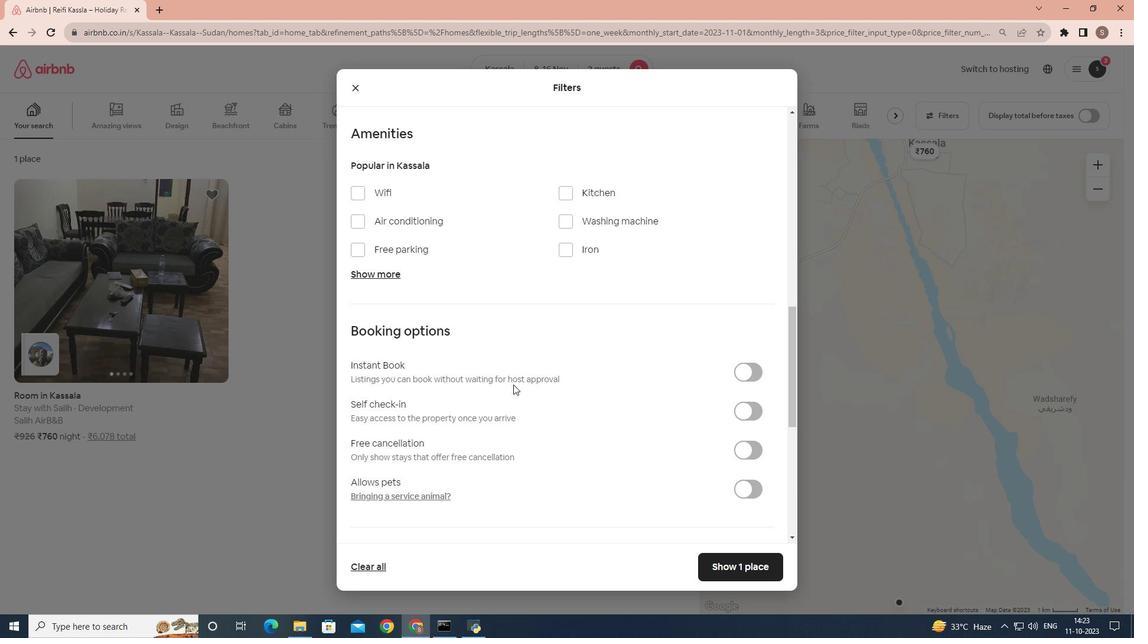 
Action: Mouse moved to (751, 393)
Screenshot: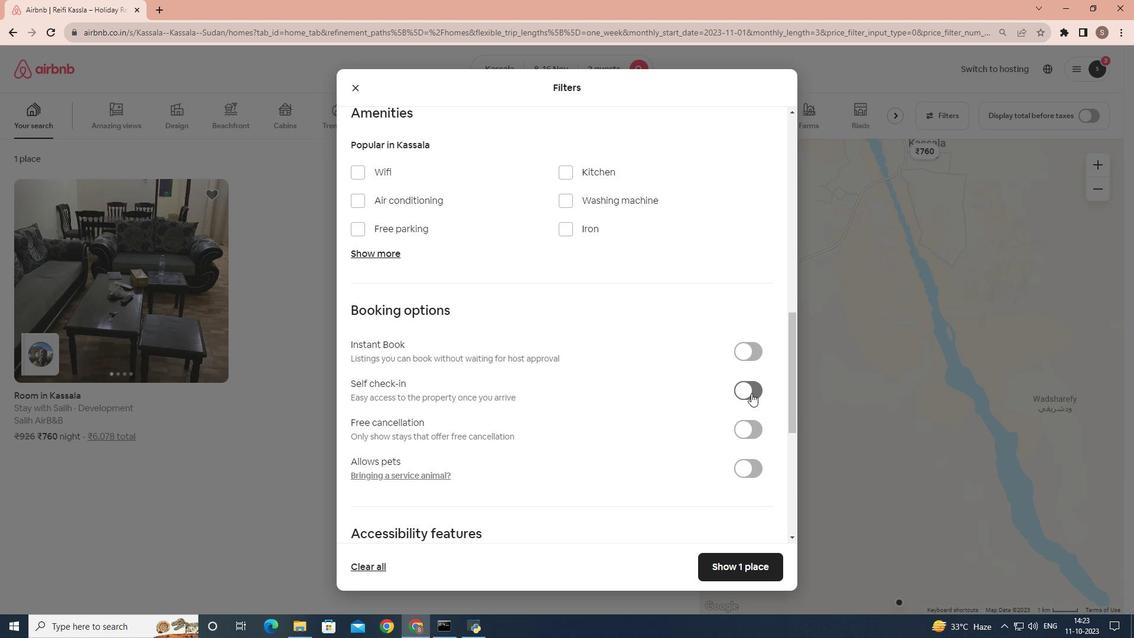 
Action: Mouse pressed left at (751, 393)
Screenshot: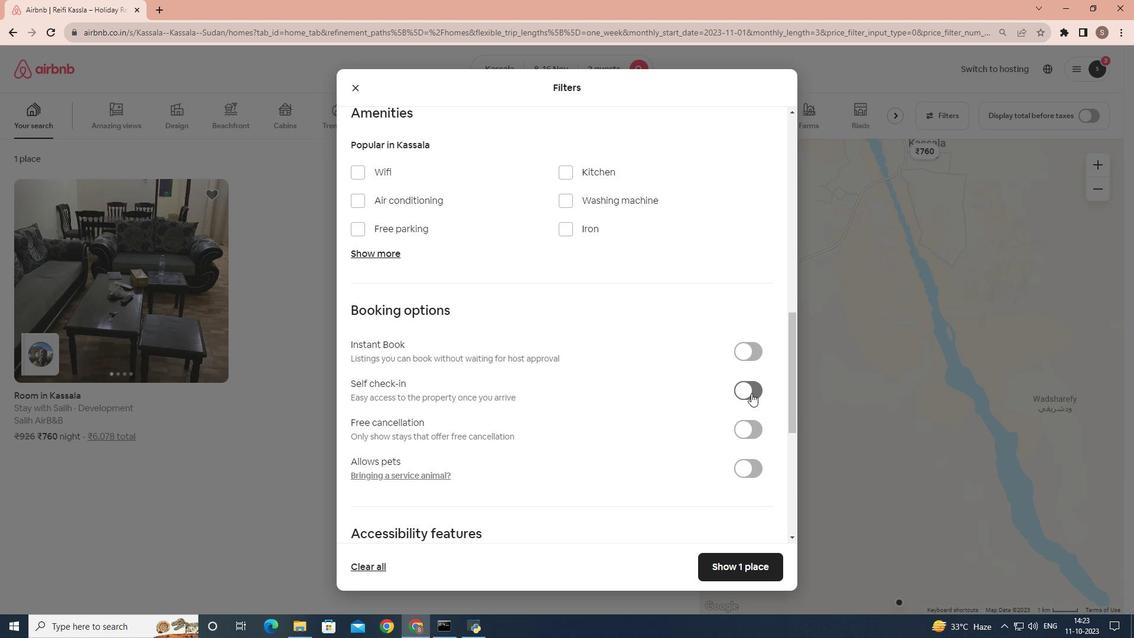 
Action: Mouse moved to (763, 559)
Screenshot: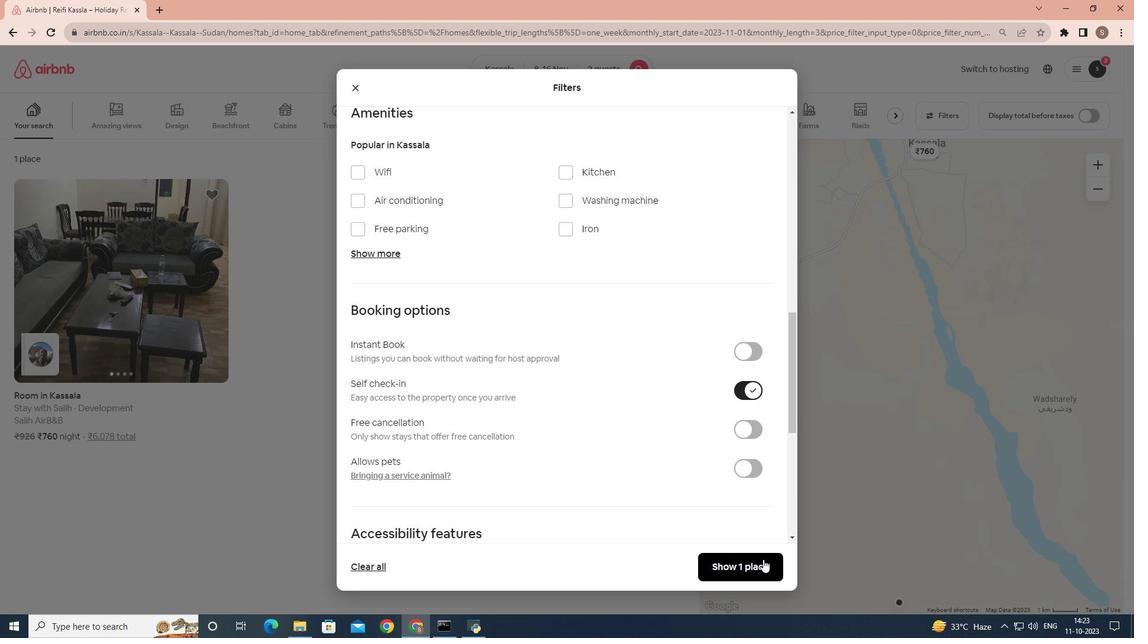 
Action: Mouse pressed left at (763, 559)
Screenshot: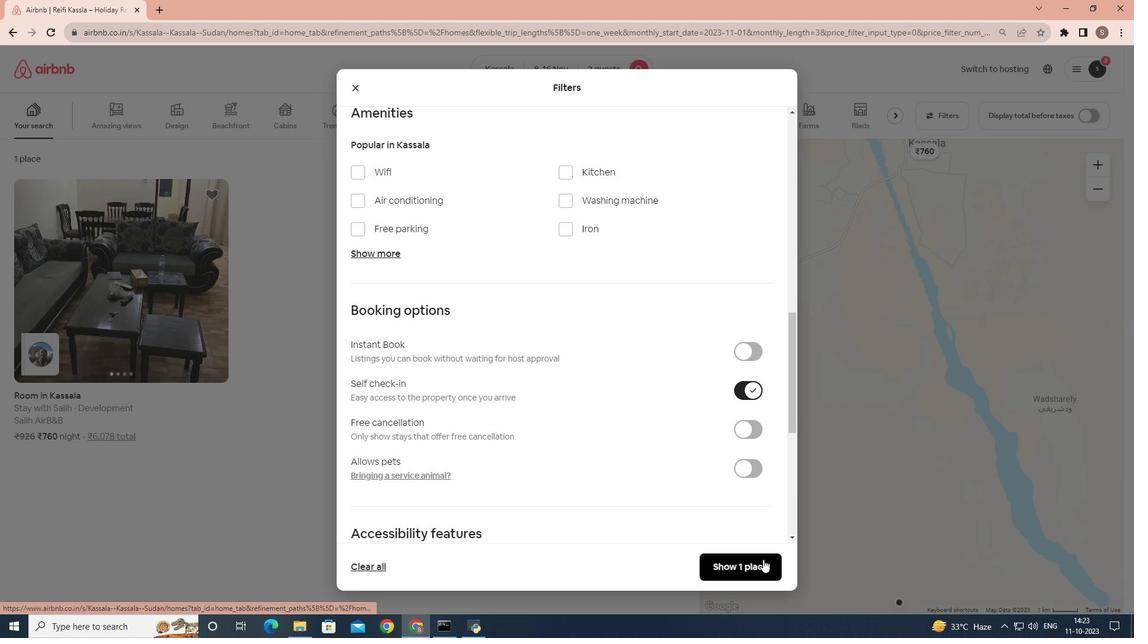 
Action: Mouse moved to (158, 303)
Screenshot: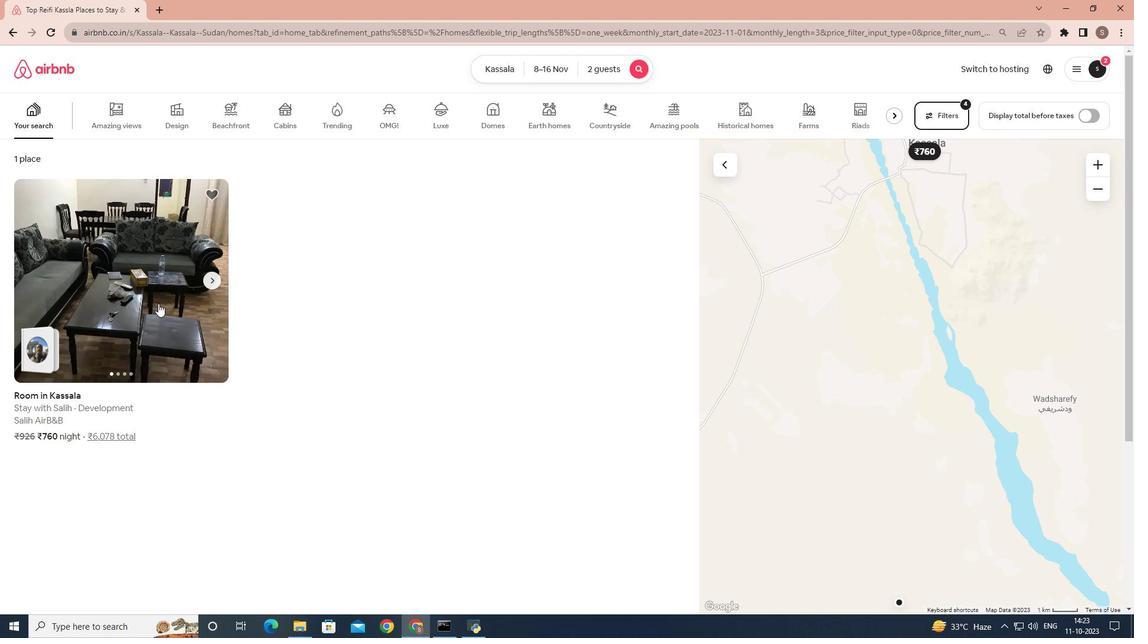 
Action: Mouse pressed left at (158, 303)
Screenshot: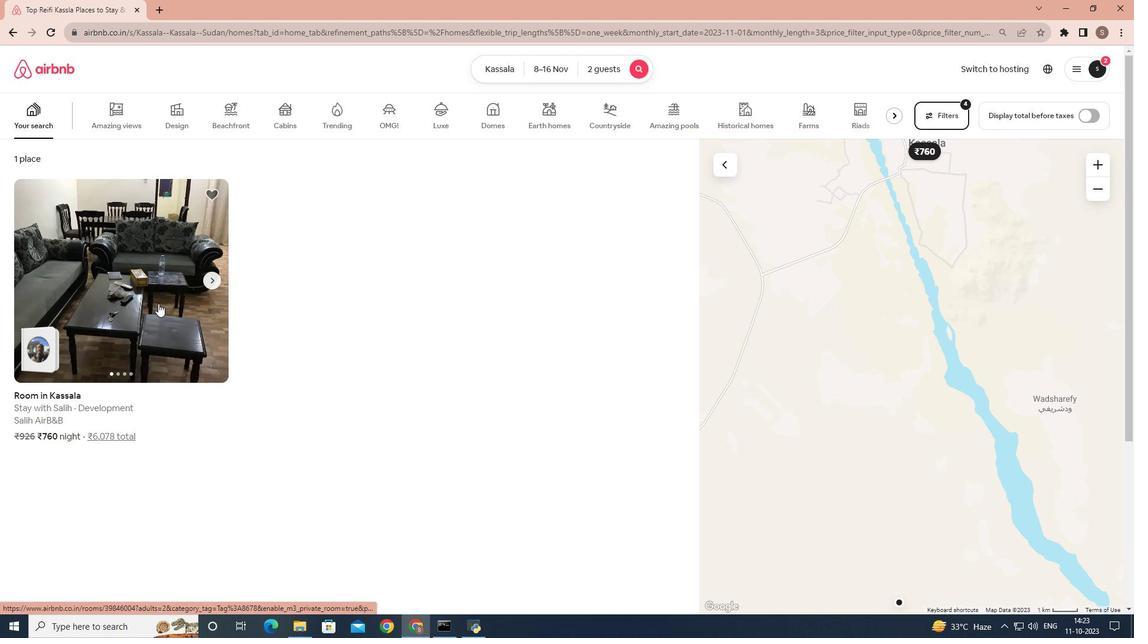 
Action: Mouse moved to (818, 432)
Screenshot: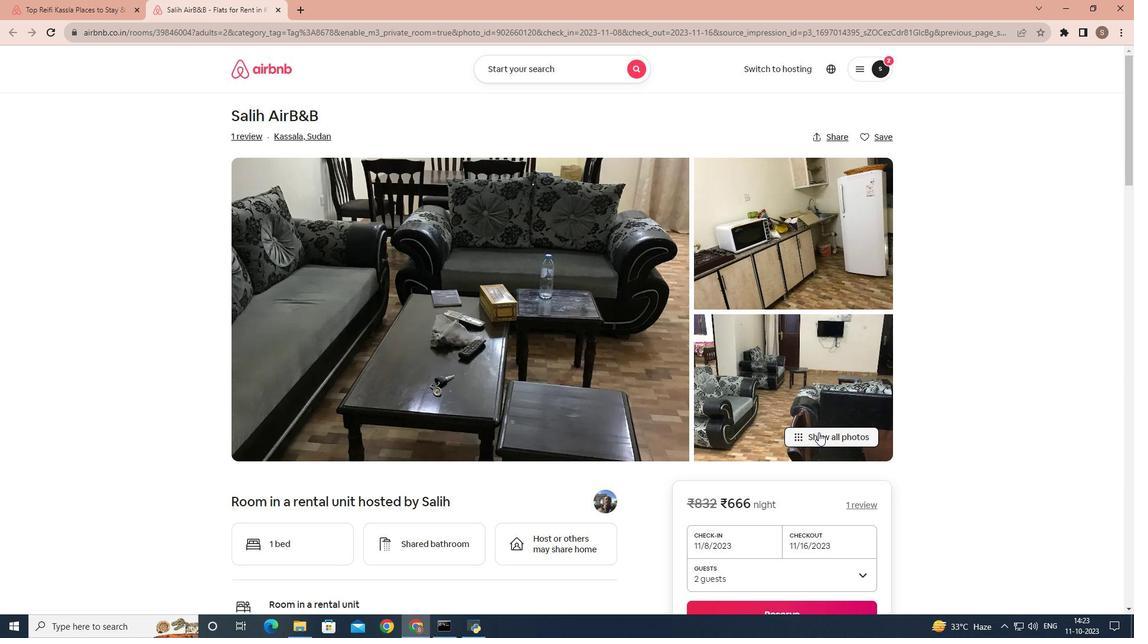 
Action: Mouse pressed left at (818, 432)
Screenshot: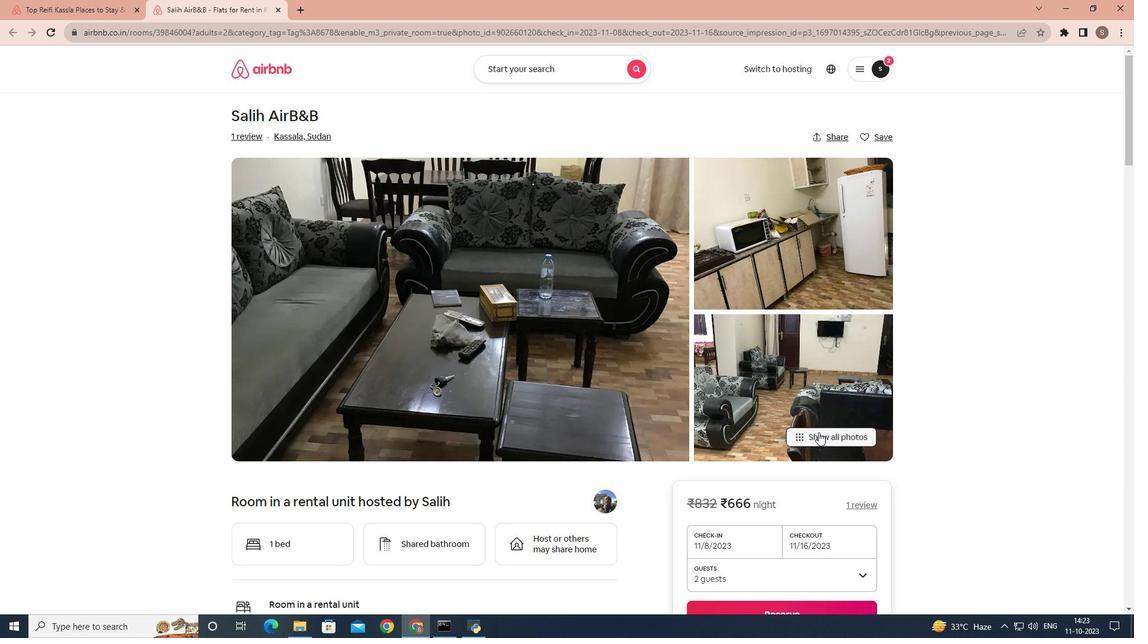 
Action: Mouse moved to (576, 435)
Screenshot: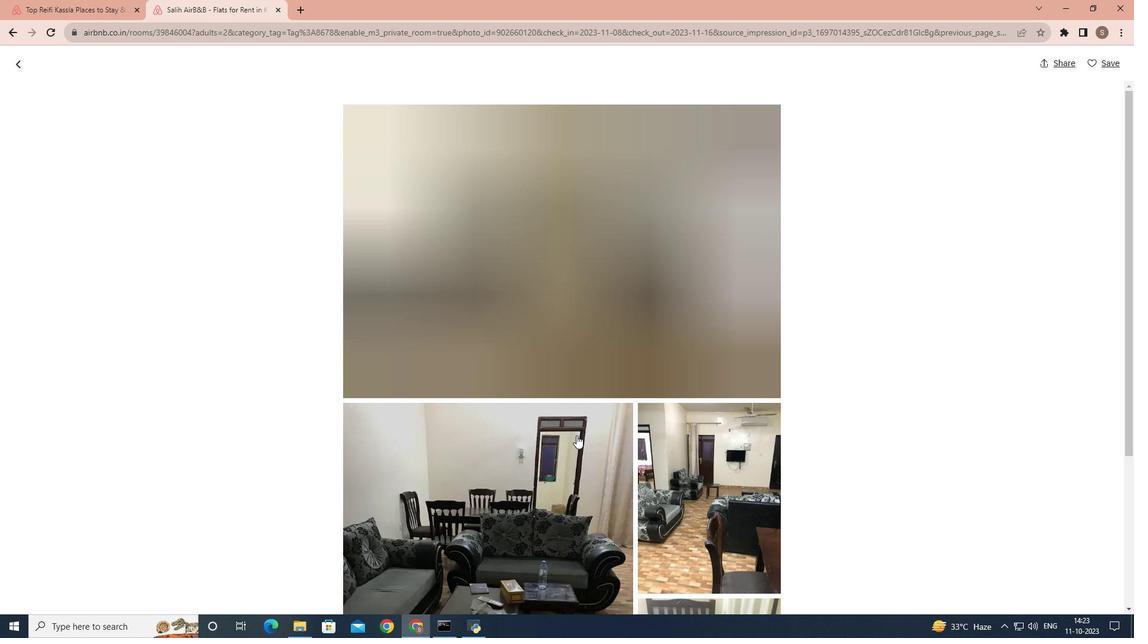 
Action: Mouse scrolled (576, 434) with delta (0, 0)
Screenshot: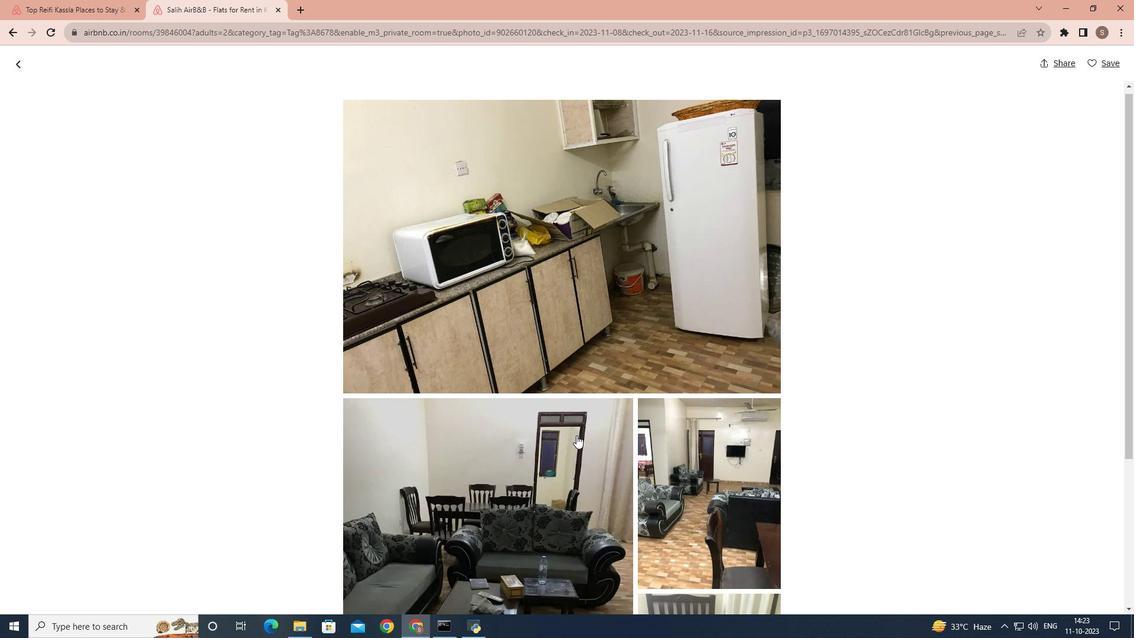 
Action: Mouse scrolled (576, 434) with delta (0, 0)
Screenshot: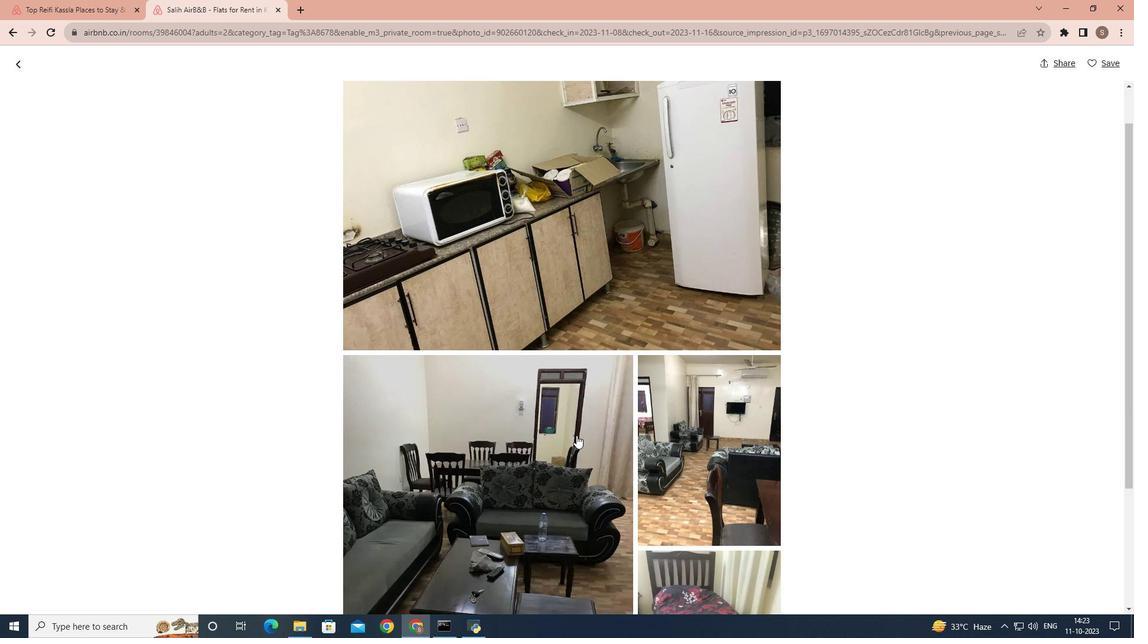 
Action: Mouse scrolled (576, 434) with delta (0, 0)
Screenshot: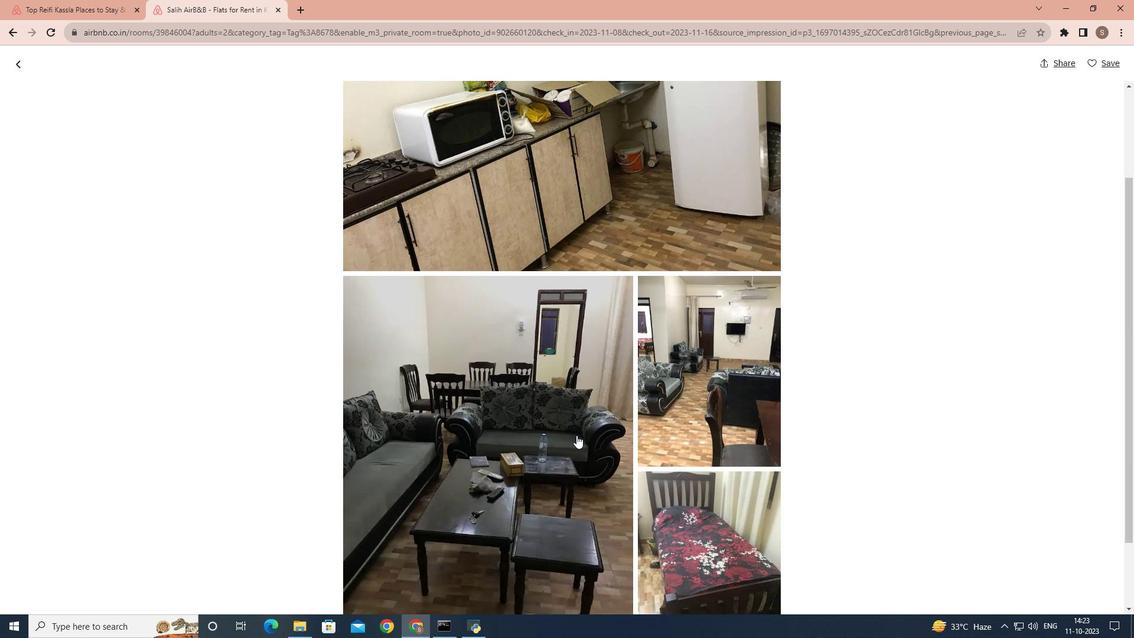 
Action: Mouse scrolled (576, 434) with delta (0, 0)
Screenshot: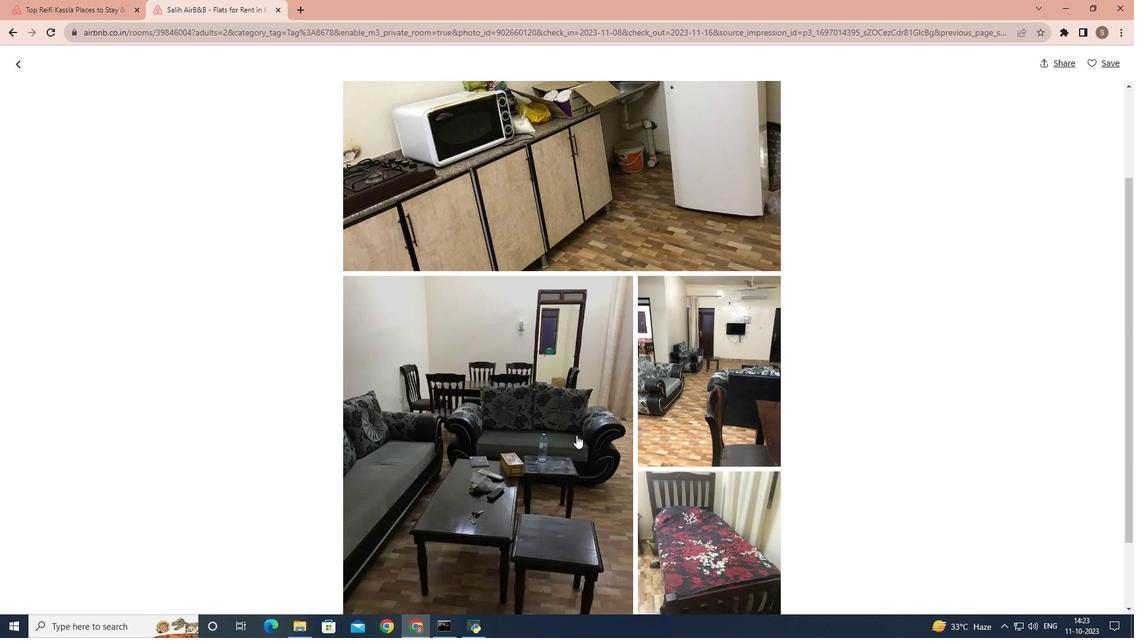 
Action: Mouse scrolled (576, 434) with delta (0, 0)
Screenshot: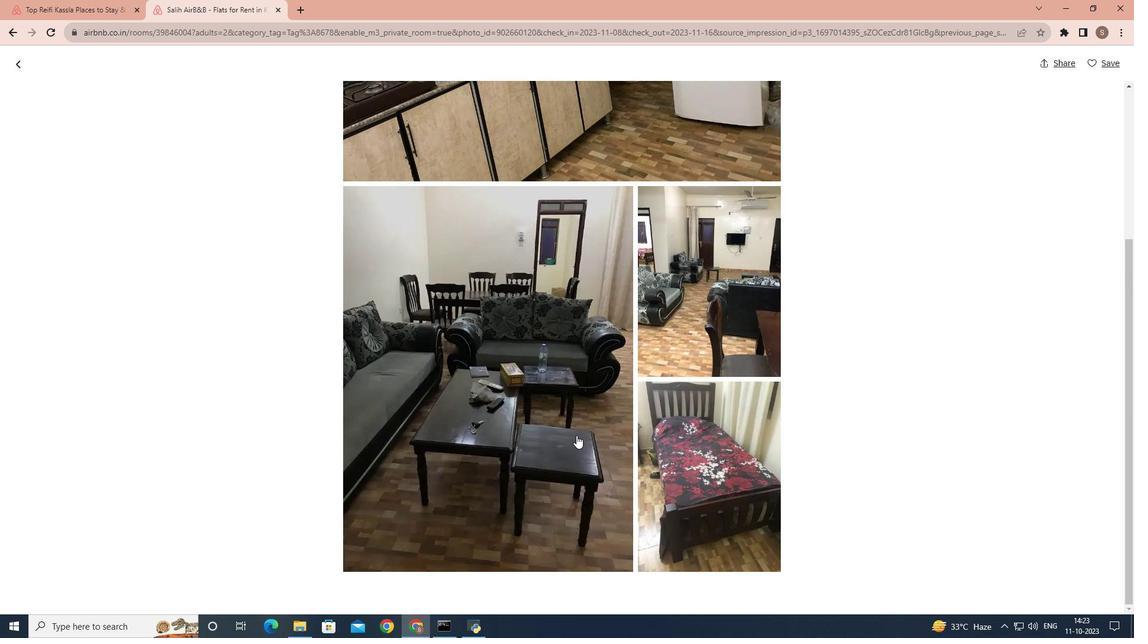 
Action: Mouse scrolled (576, 434) with delta (0, 0)
Screenshot: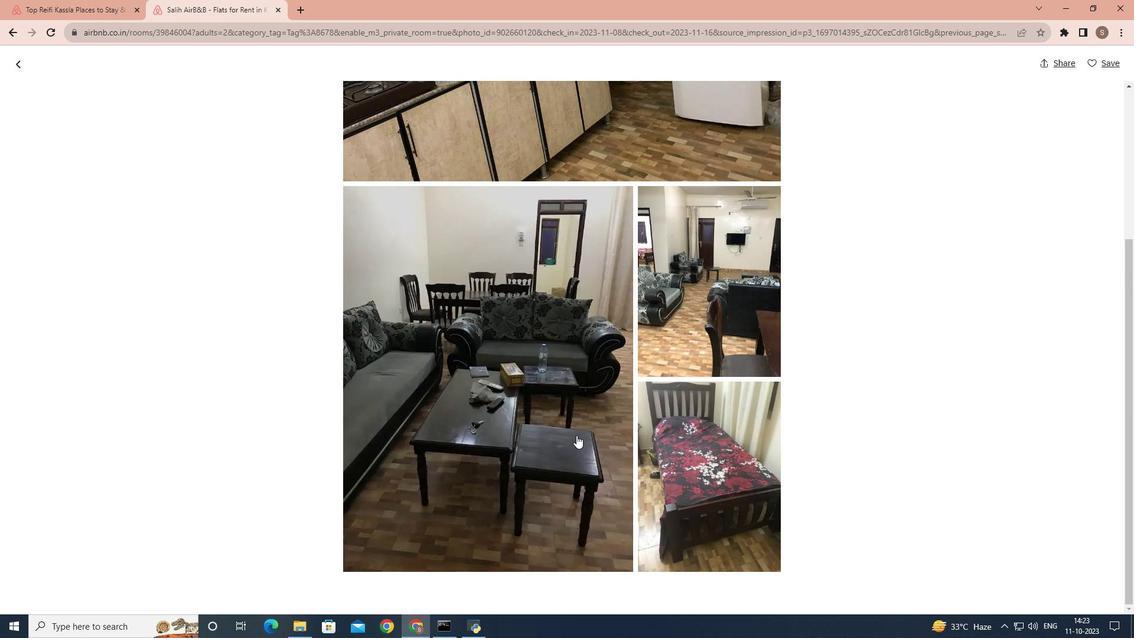 
Action: Mouse scrolled (576, 434) with delta (0, 0)
Screenshot: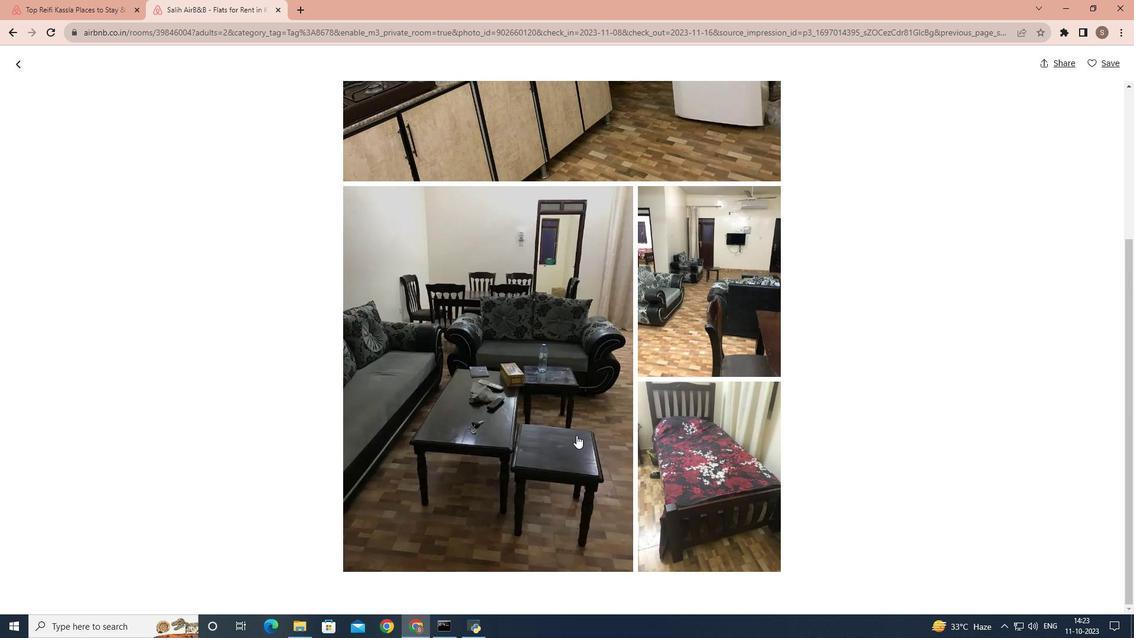 
Action: Mouse scrolled (576, 434) with delta (0, 0)
Screenshot: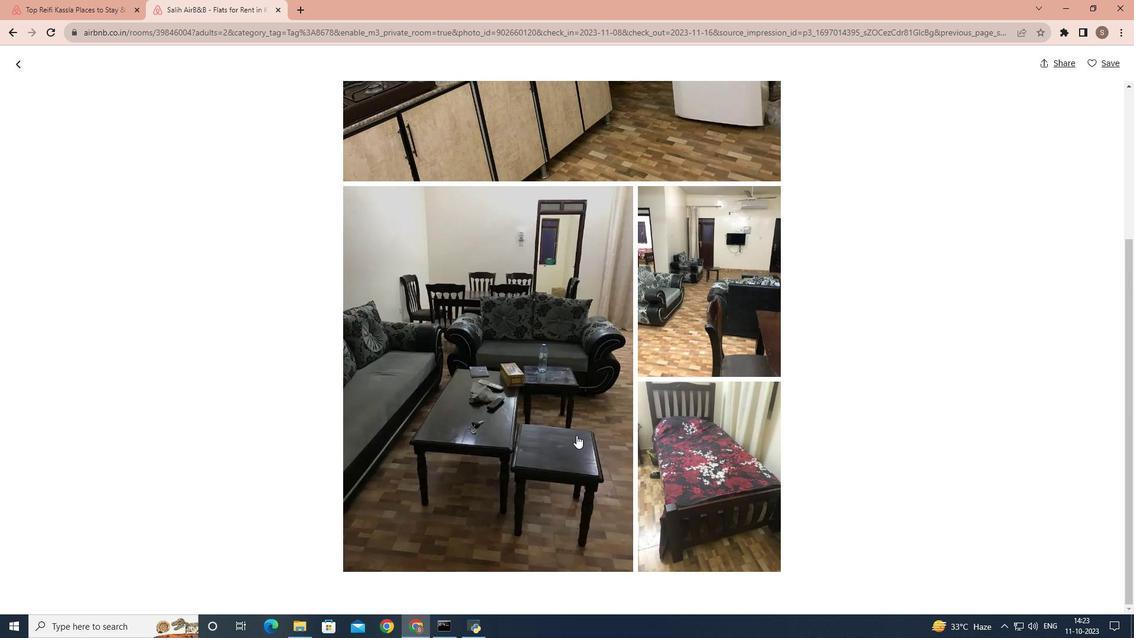 
Action: Mouse scrolled (576, 434) with delta (0, 0)
Screenshot: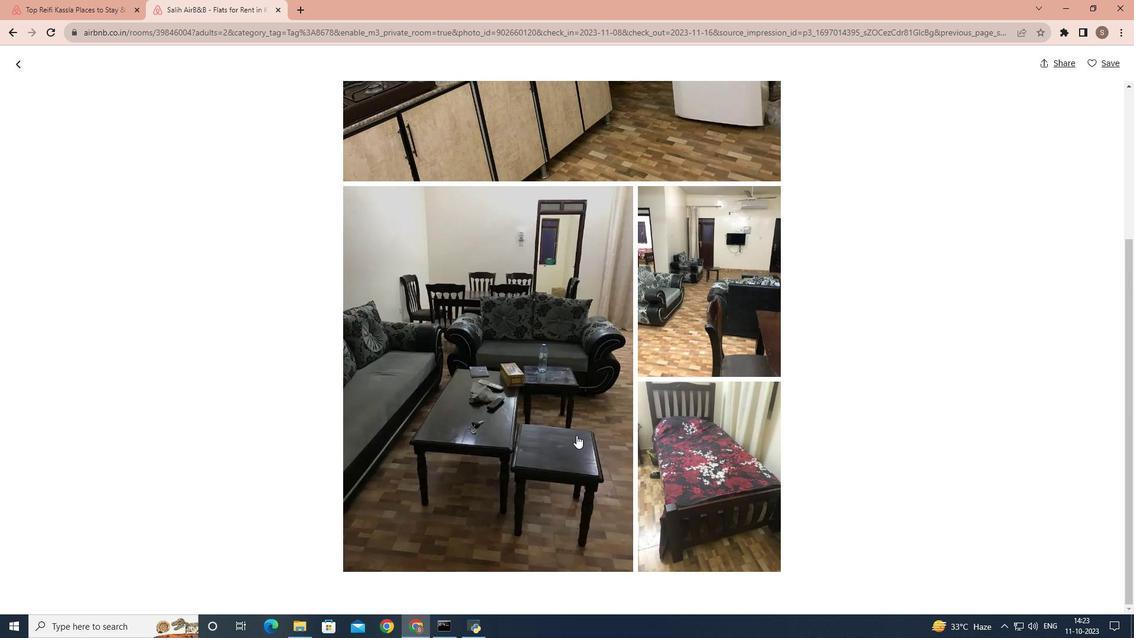 
Action: Mouse scrolled (576, 434) with delta (0, 0)
Screenshot: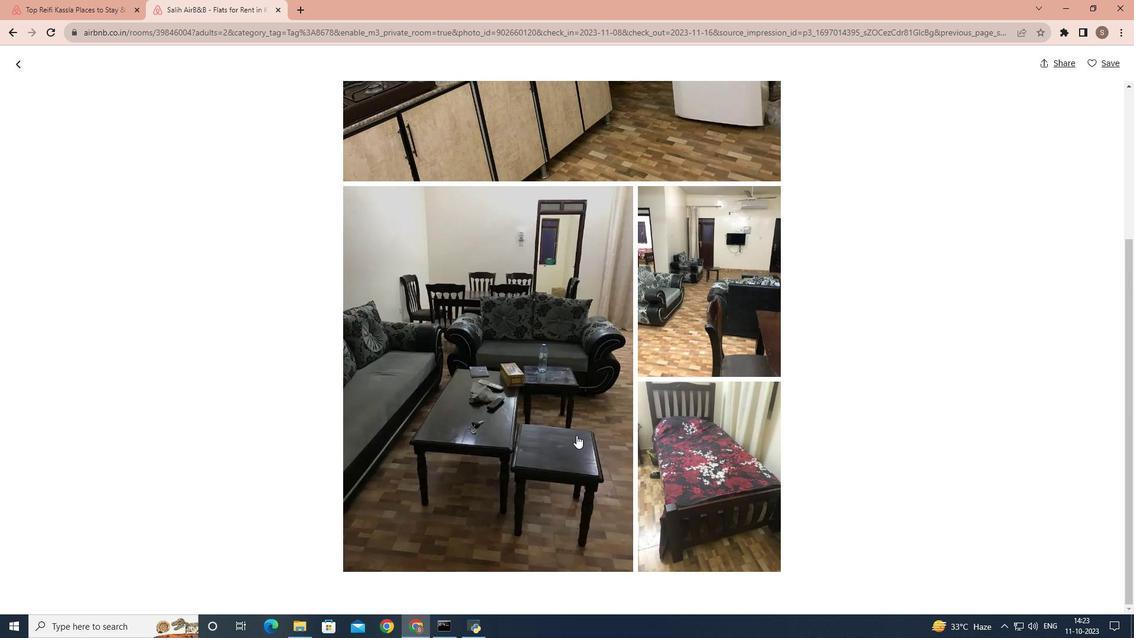 
Action: Mouse scrolled (576, 434) with delta (0, 0)
Screenshot: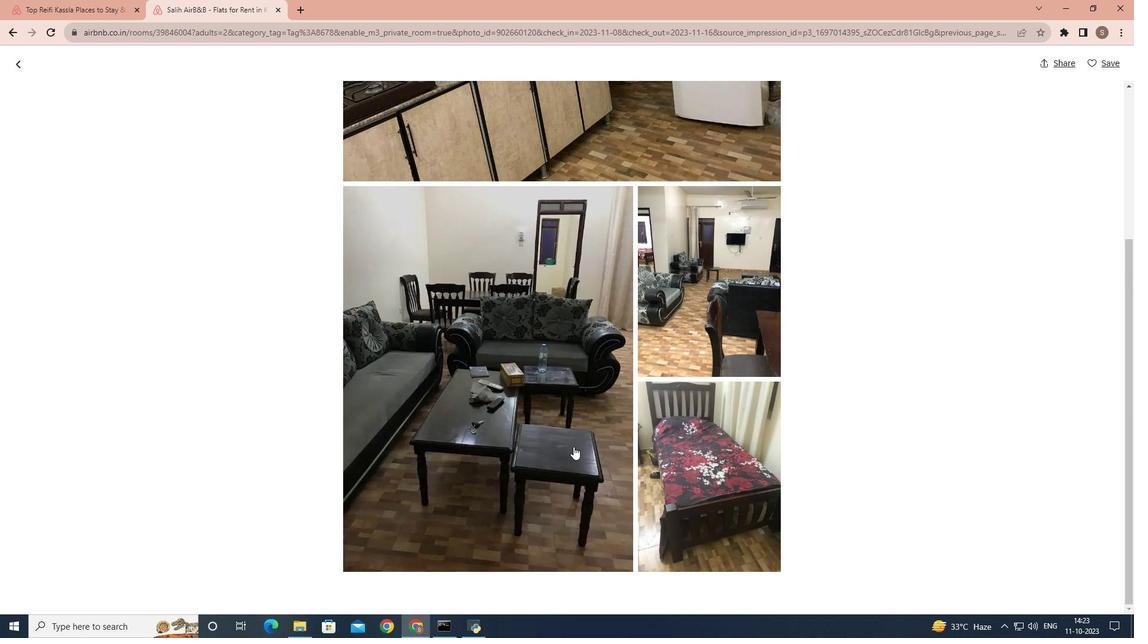 
Action: Mouse moved to (570, 451)
Screenshot: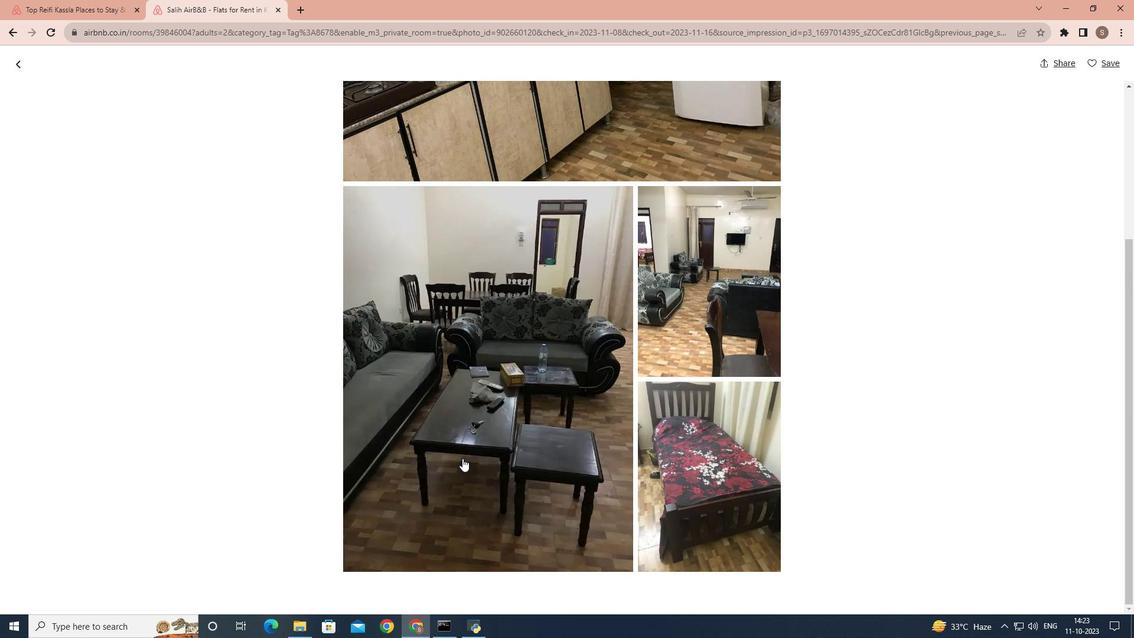 
Action: Mouse scrolled (570, 450) with delta (0, 0)
Screenshot: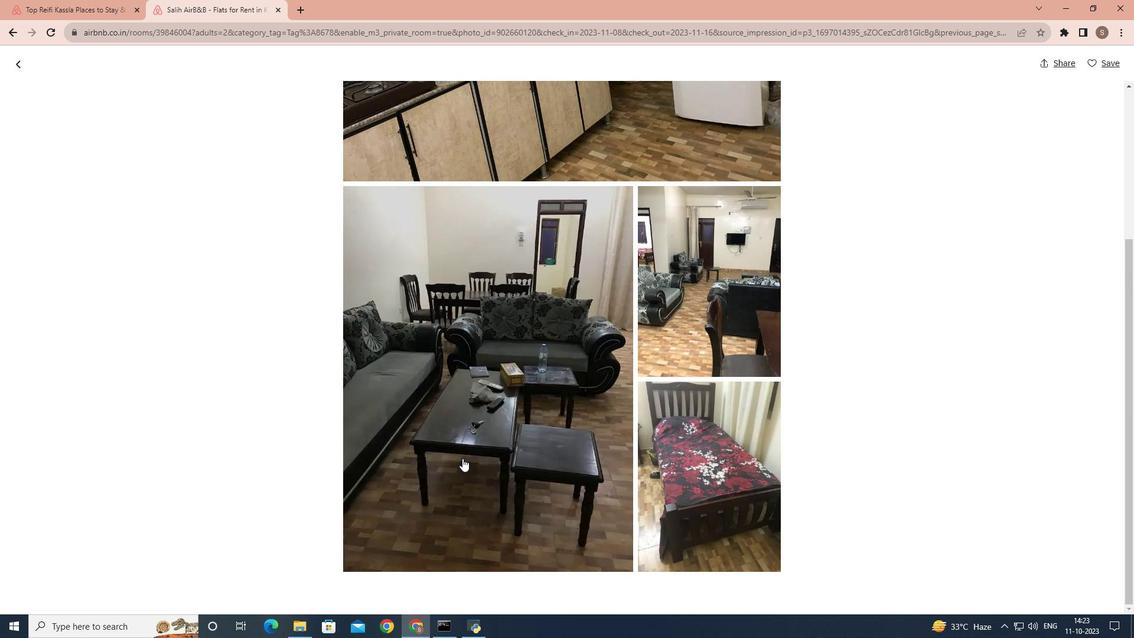 
Action: Mouse moved to (18, 66)
Screenshot: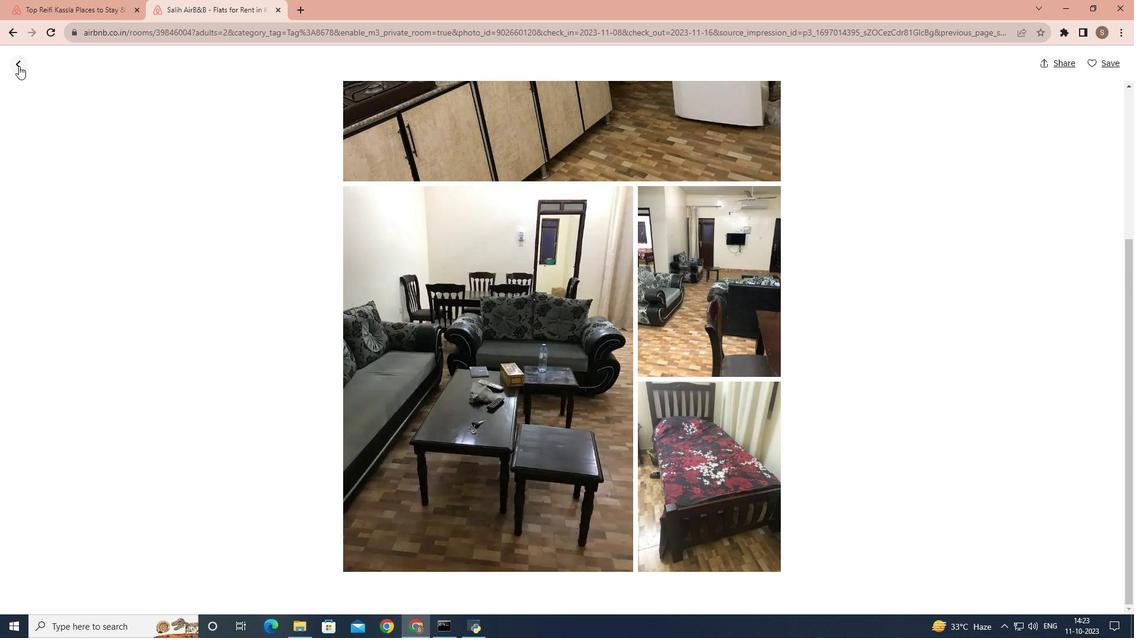 
Action: Mouse pressed left at (18, 66)
Screenshot: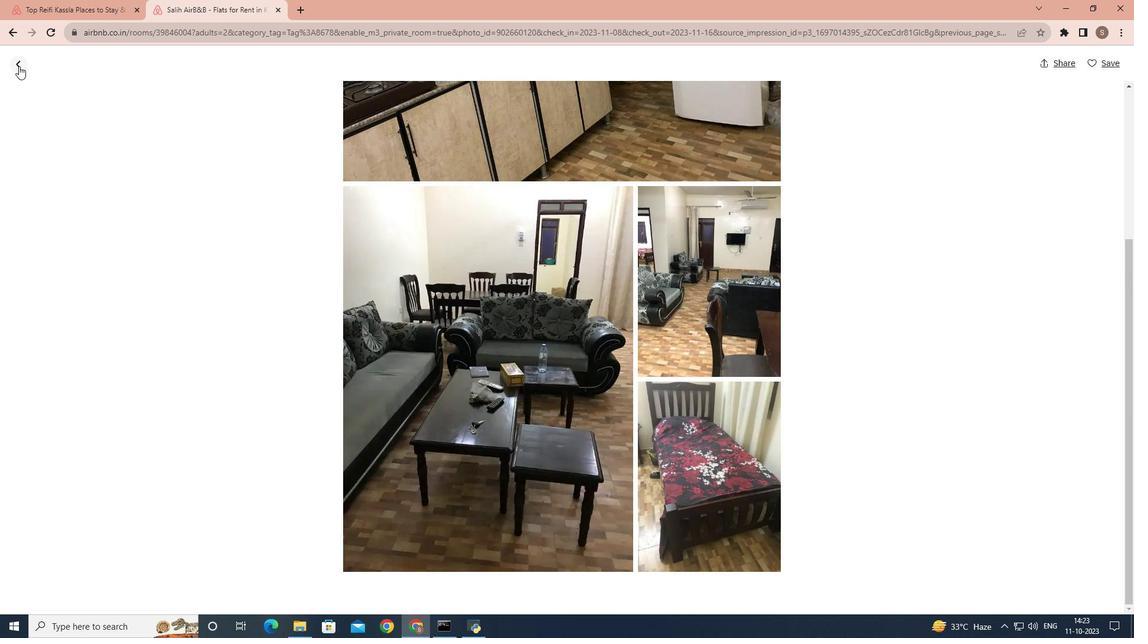 
Action: Mouse moved to (372, 402)
Screenshot: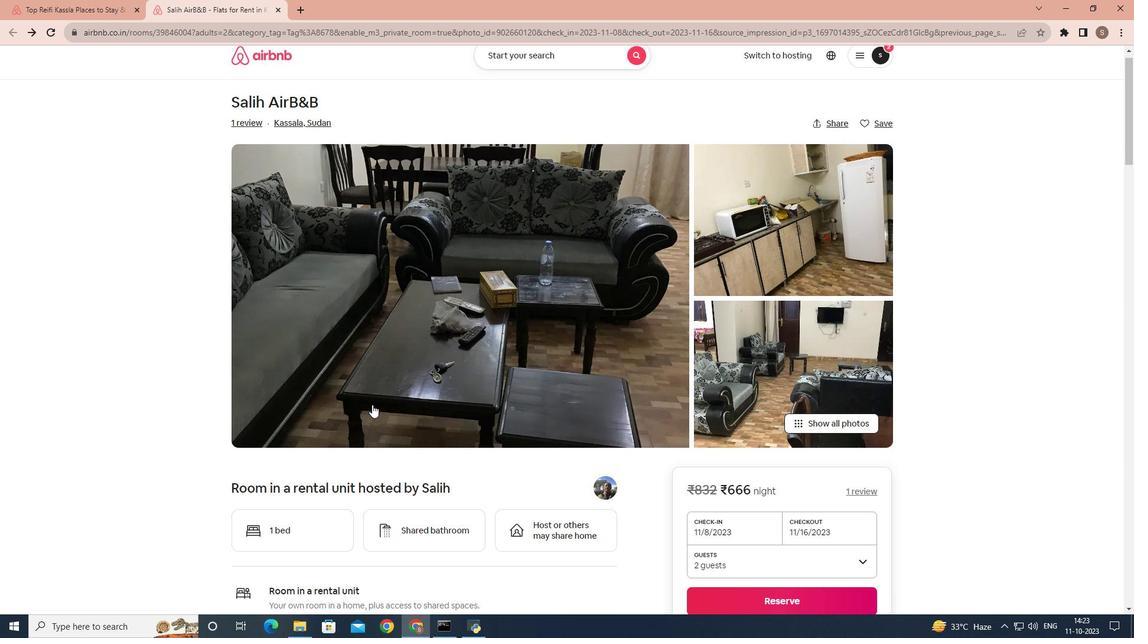
Action: Mouse scrolled (372, 401) with delta (0, 0)
Screenshot: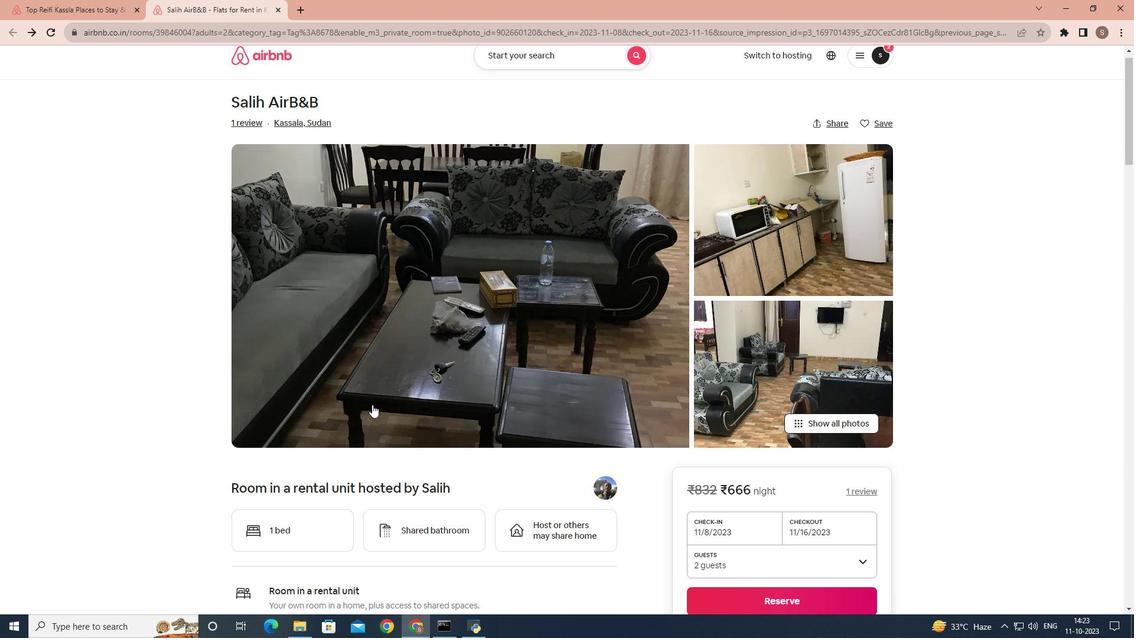 
Action: Mouse moved to (372, 403)
Screenshot: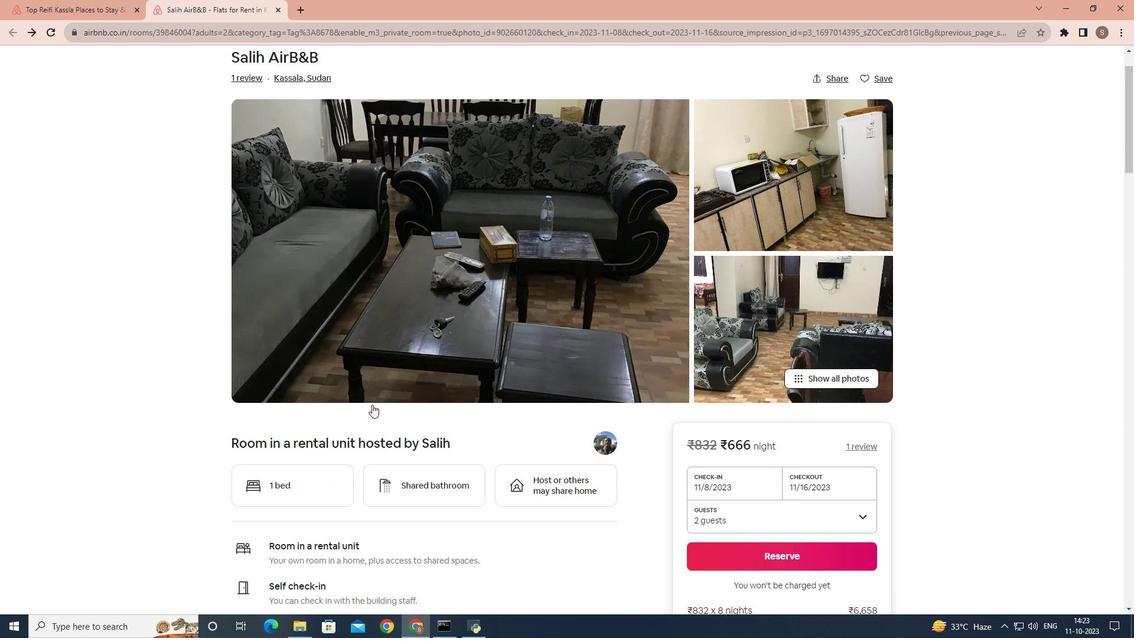 
Action: Mouse scrolled (372, 402) with delta (0, 0)
Screenshot: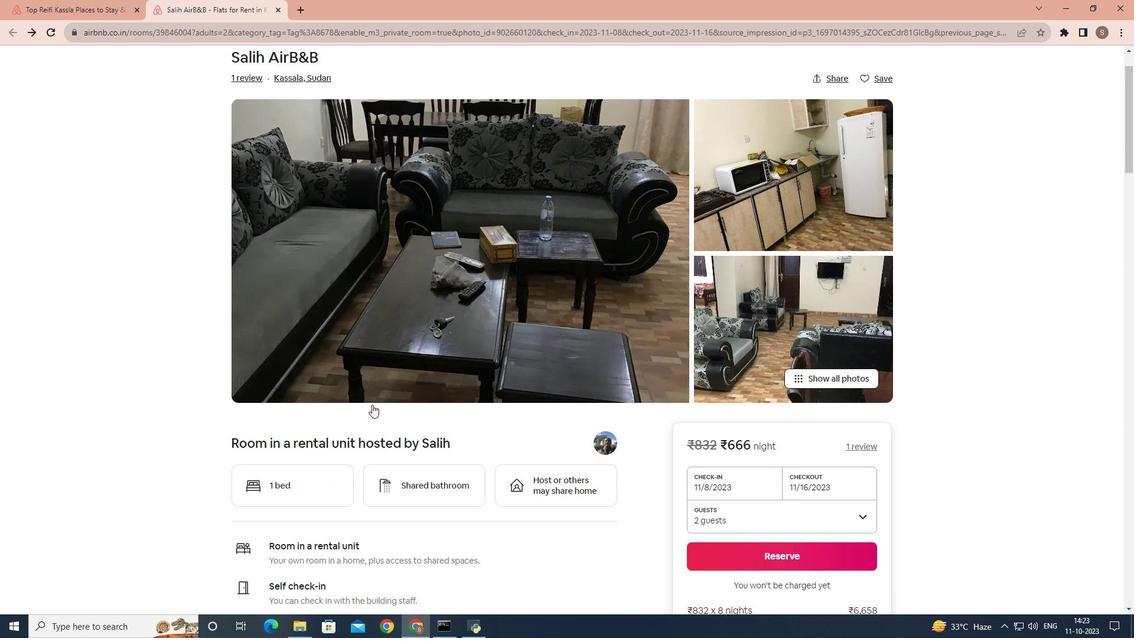 
Action: Mouse moved to (366, 413)
Screenshot: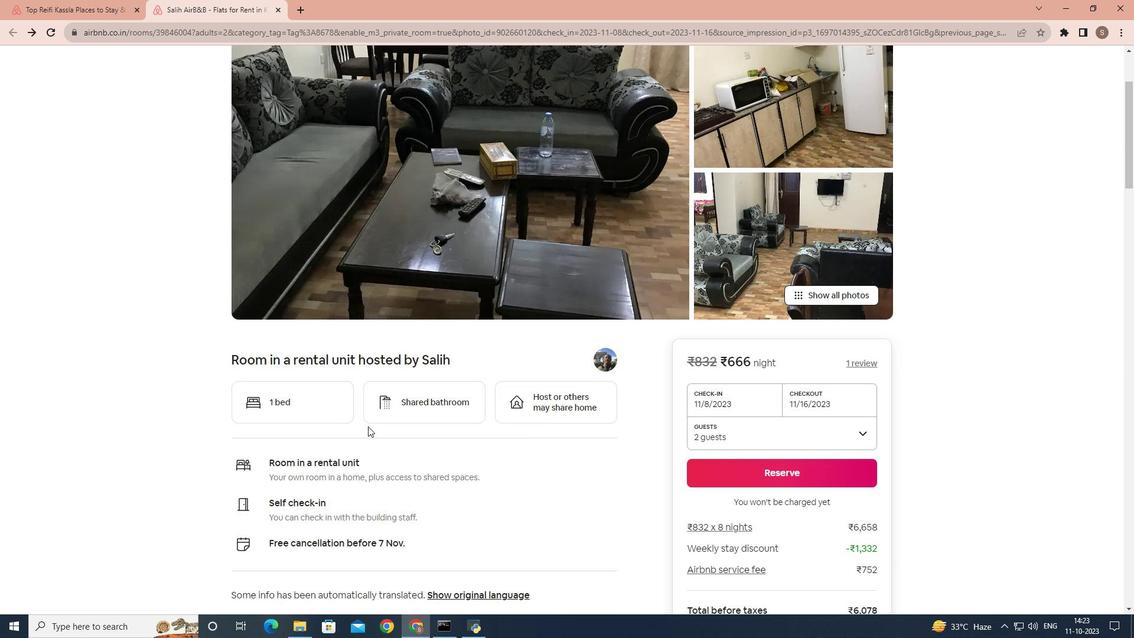 
Action: Mouse scrolled (366, 413) with delta (0, 0)
Screenshot: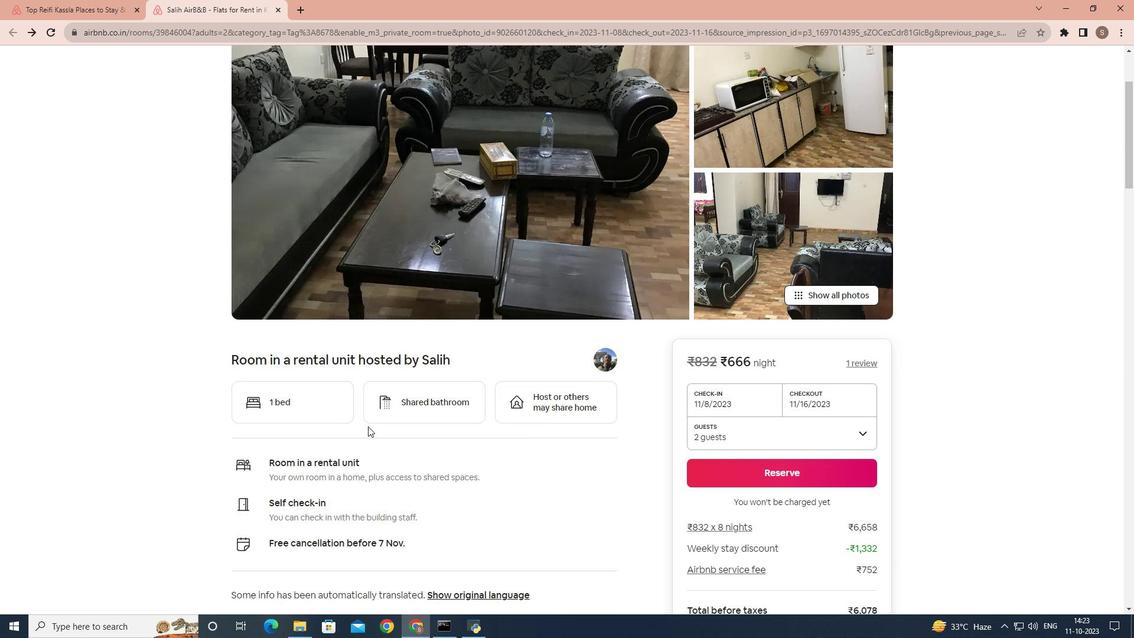 
Action: Mouse moved to (366, 420)
Screenshot: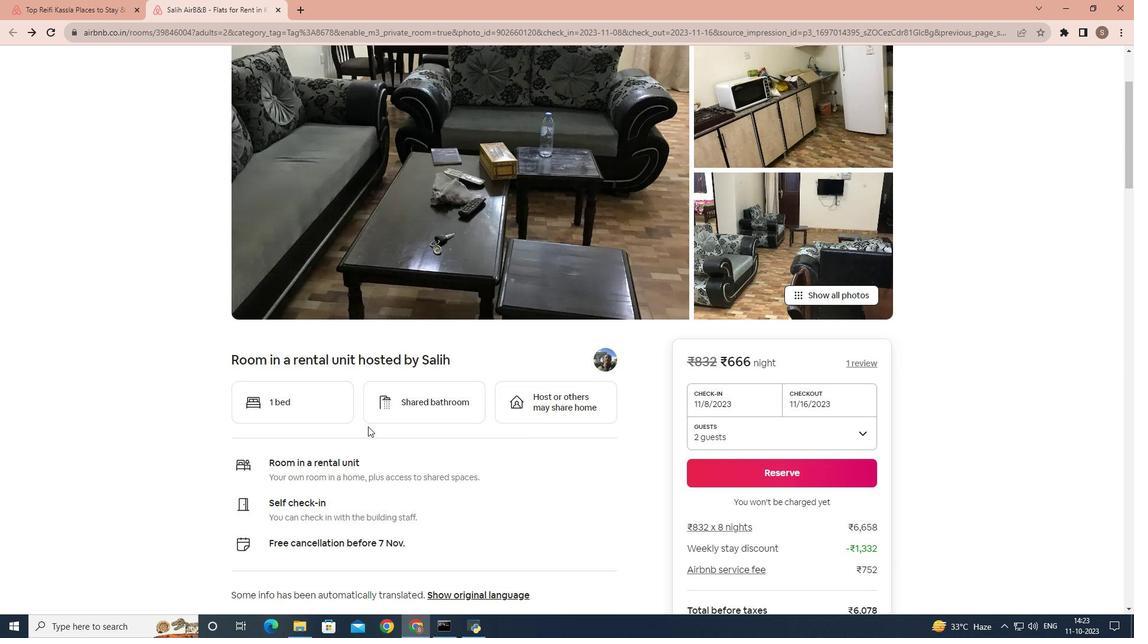 
Action: Mouse scrolled (366, 420) with delta (0, 0)
Screenshot: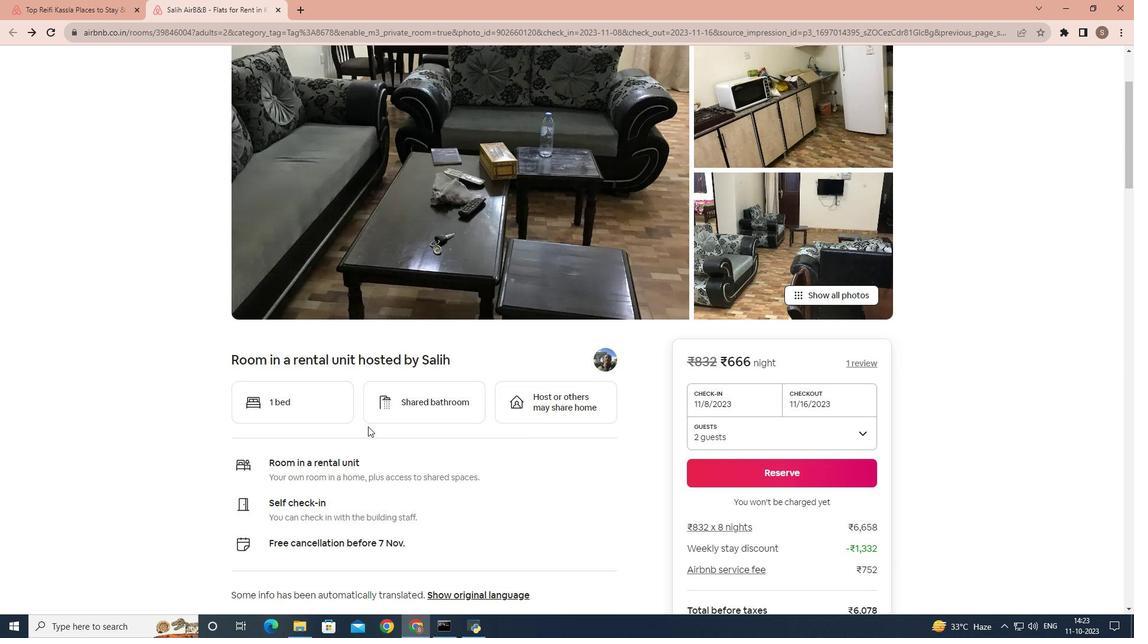 
Action: Mouse moved to (405, 427)
Screenshot: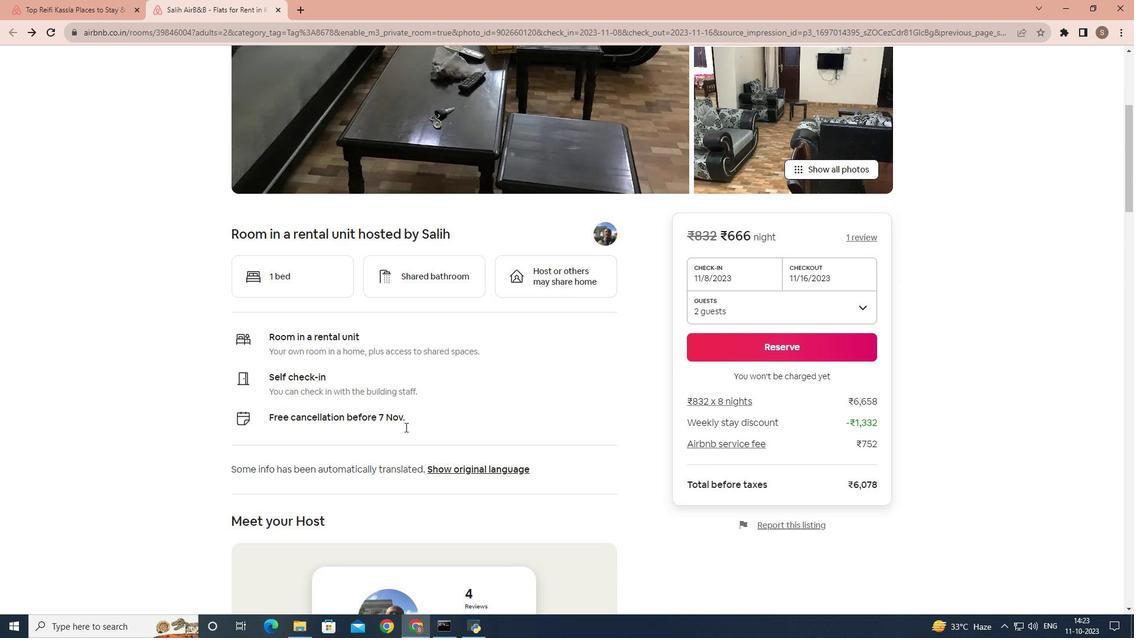 
Action: Mouse scrolled (405, 426) with delta (0, 0)
Screenshot: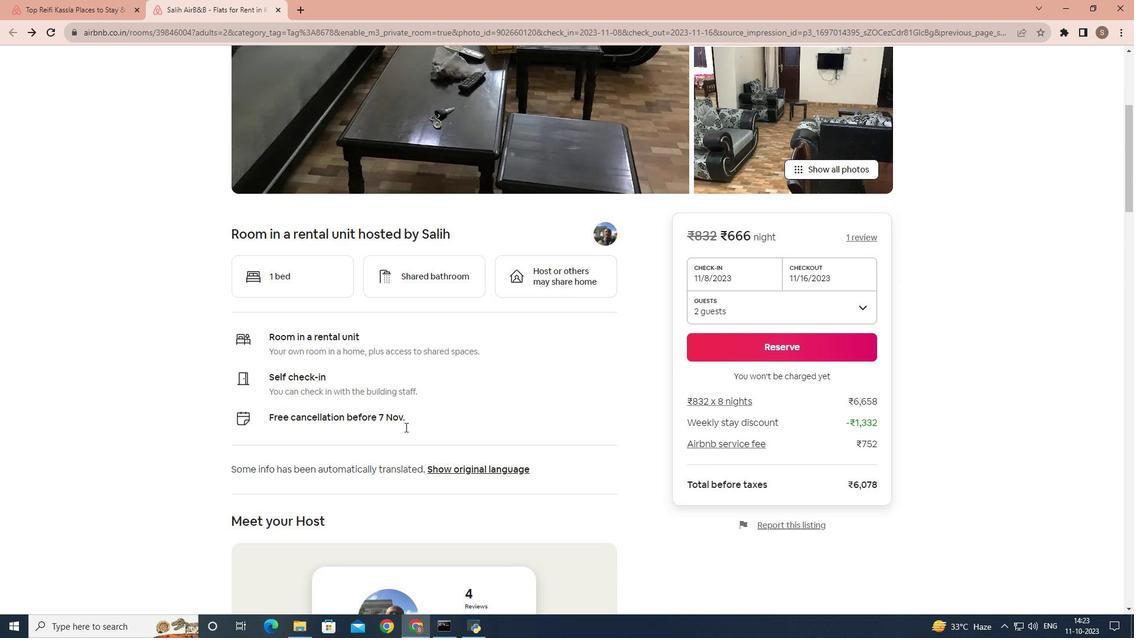 
Action: Mouse scrolled (405, 426) with delta (0, 0)
Screenshot: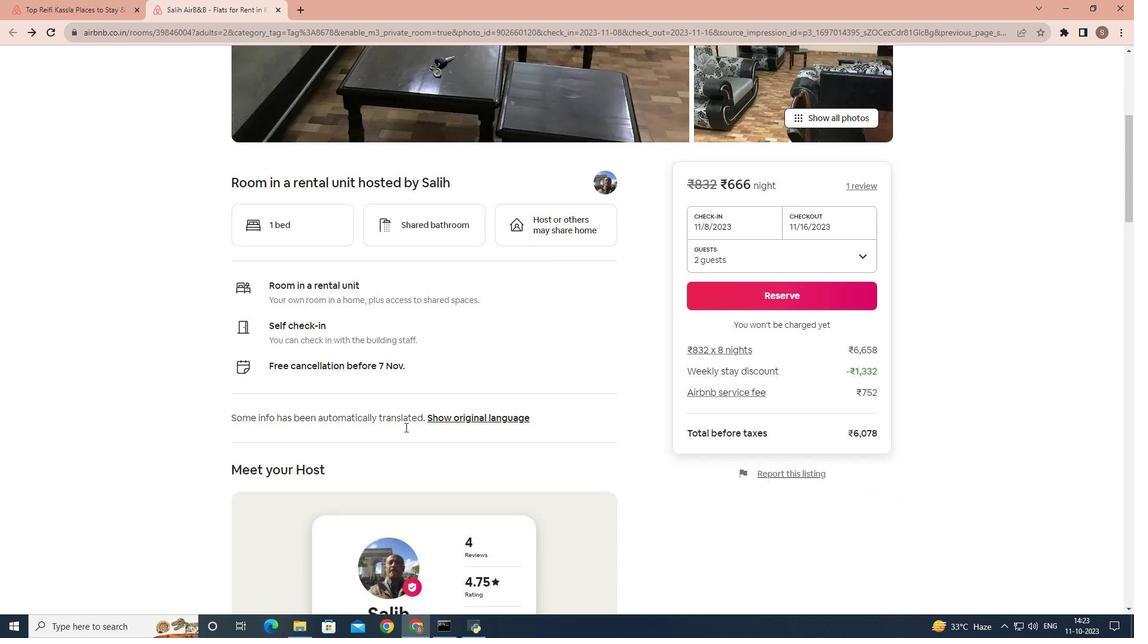 
Action: Mouse moved to (398, 426)
Screenshot: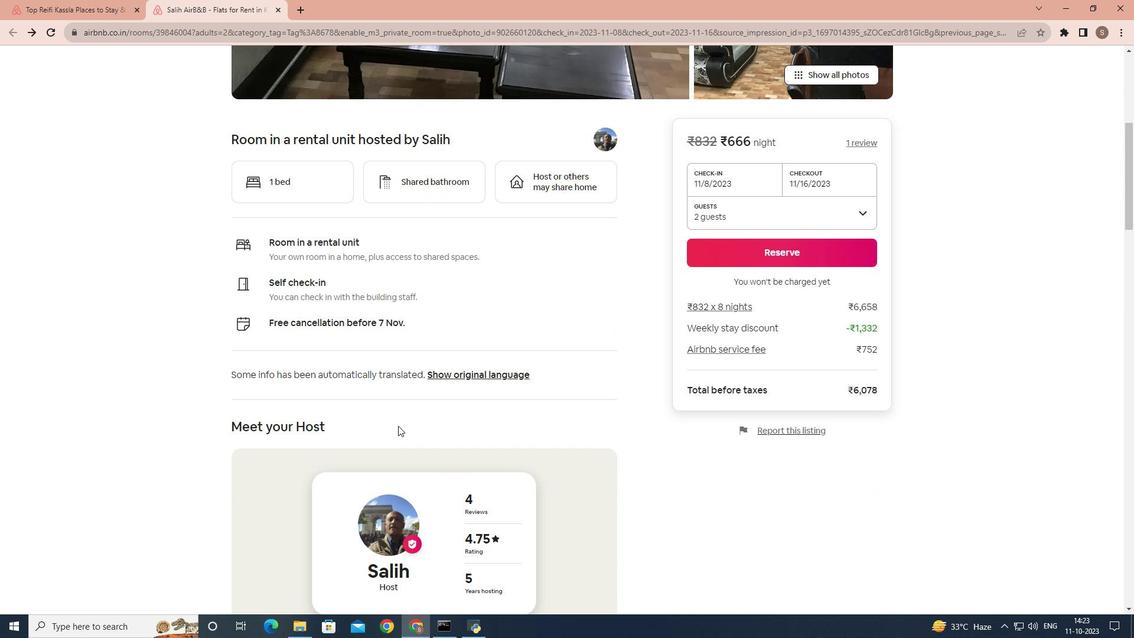 
Action: Mouse scrolled (398, 425) with delta (0, 0)
Screenshot: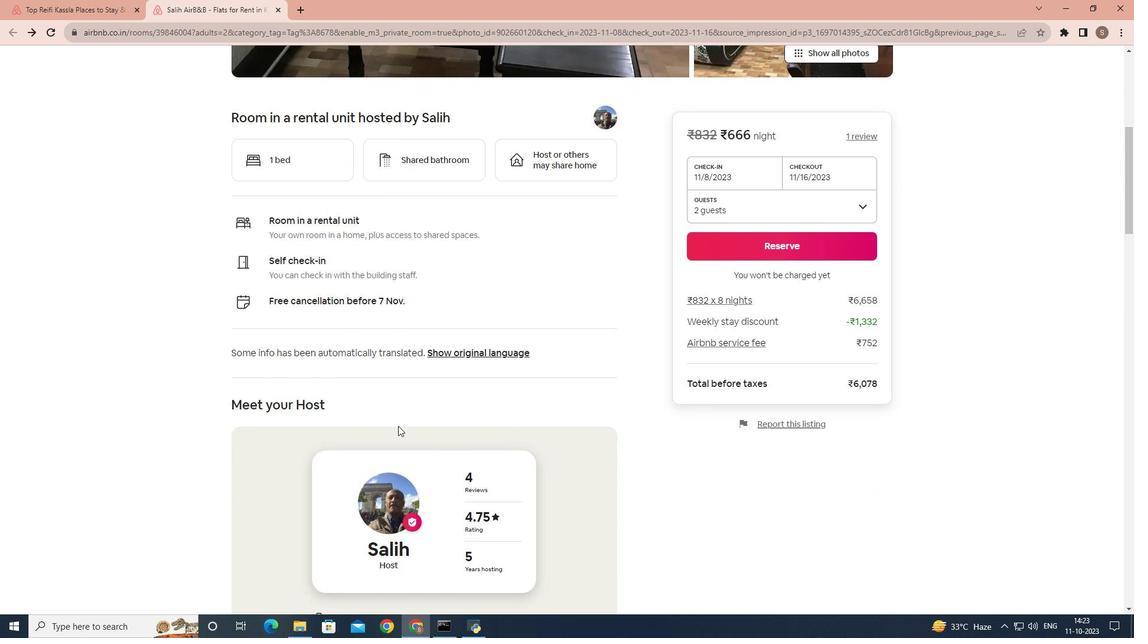 
Action: Mouse moved to (366, 413)
Screenshot: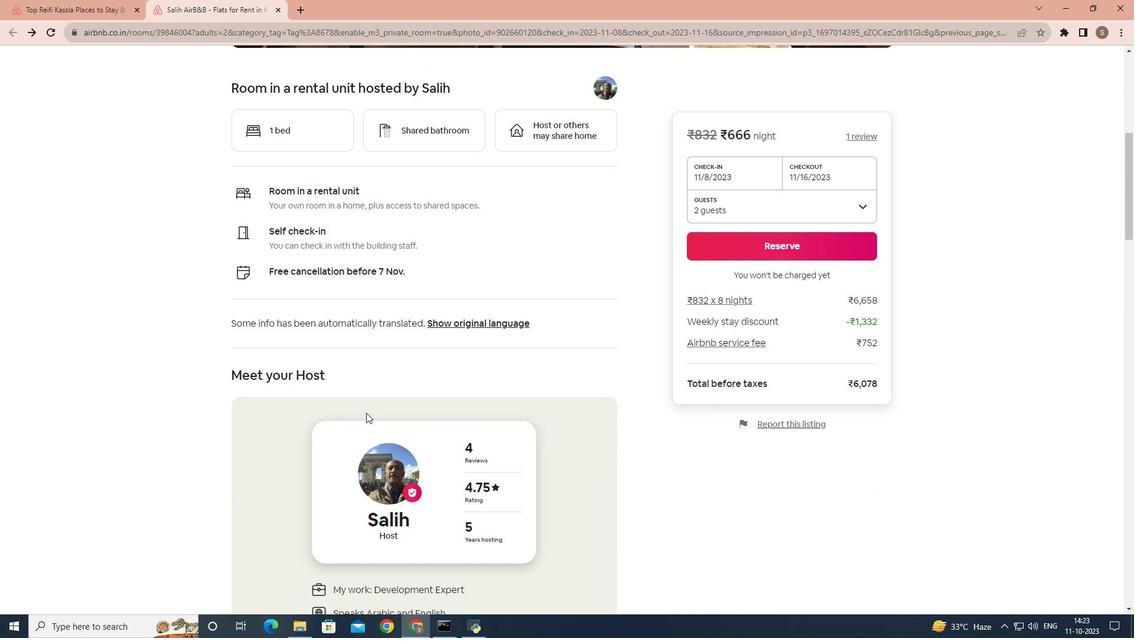 
Action: Mouse scrolled (366, 412) with delta (0, 0)
Screenshot: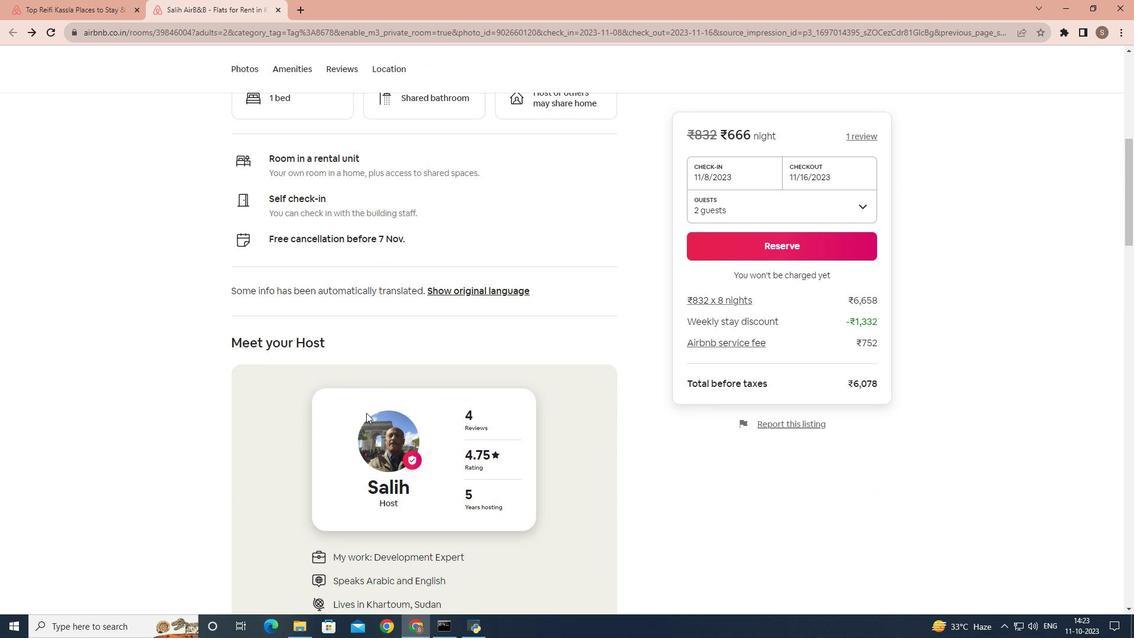 
Action: Mouse scrolled (366, 412) with delta (0, 0)
Screenshot: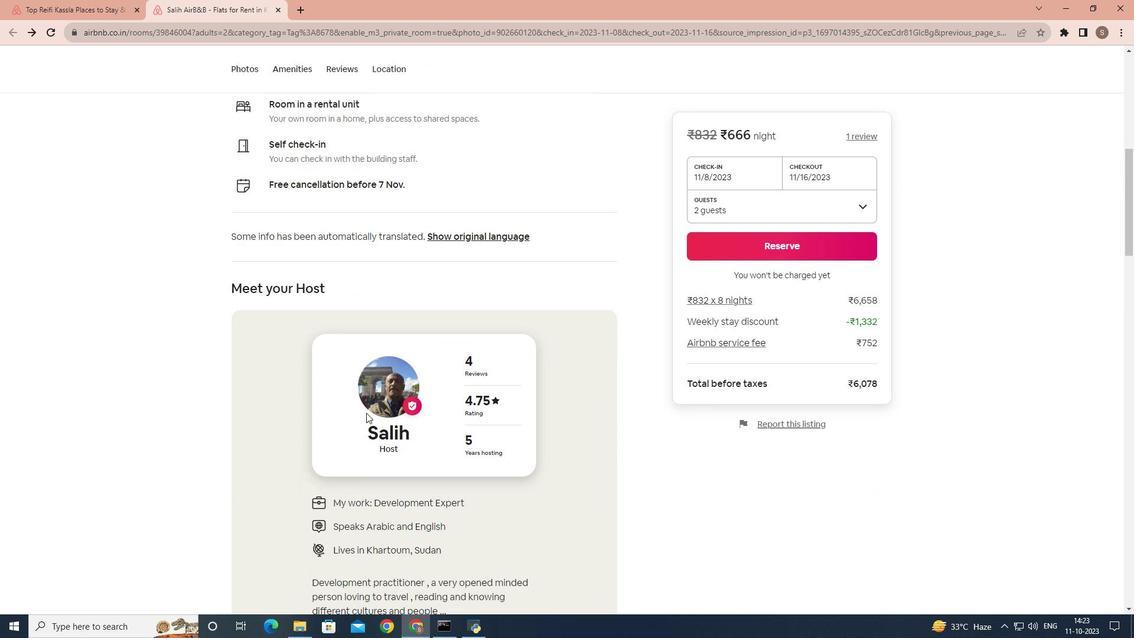 
Action: Mouse moved to (364, 410)
Screenshot: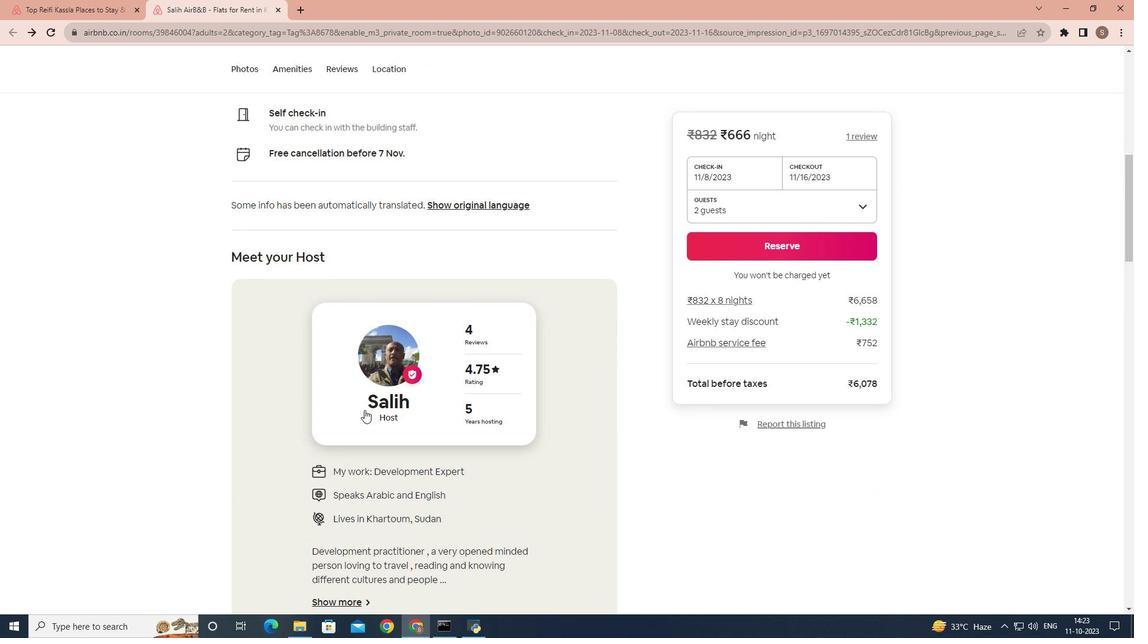 
Action: Mouse scrolled (364, 409) with delta (0, 0)
Screenshot: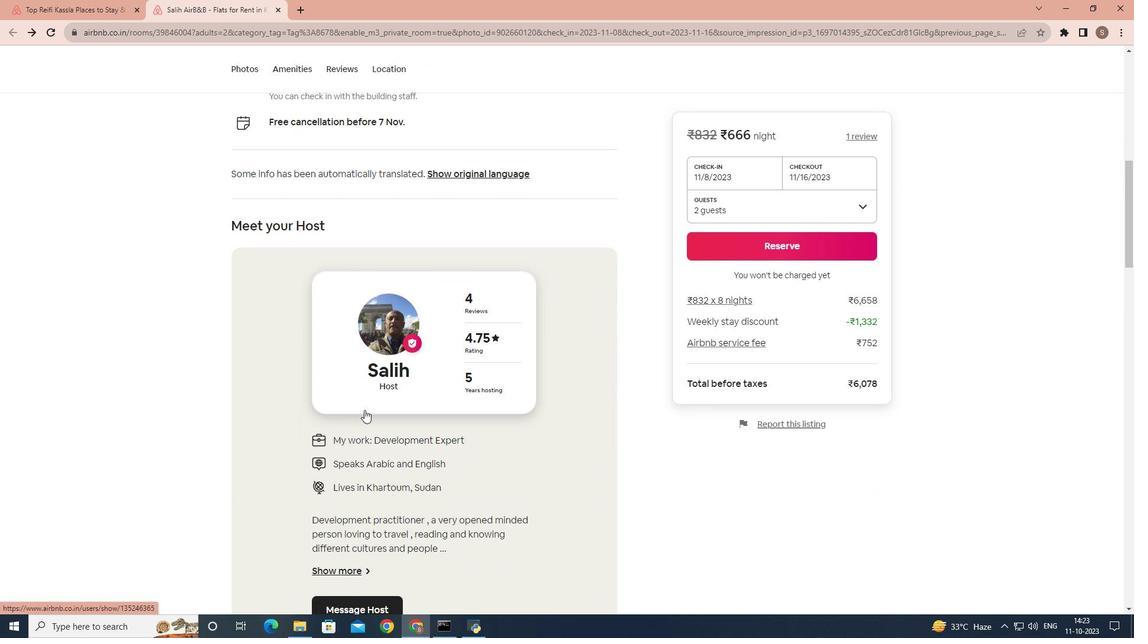 
Action: Mouse scrolled (364, 409) with delta (0, 0)
Screenshot: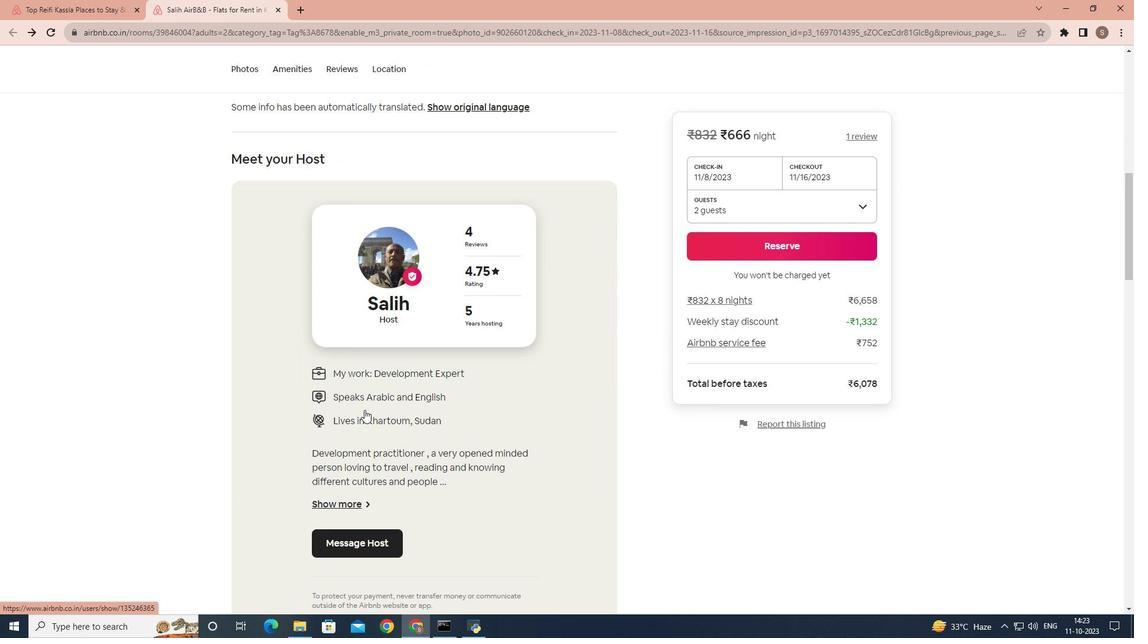 
Action: Mouse scrolled (364, 409) with delta (0, 0)
Screenshot: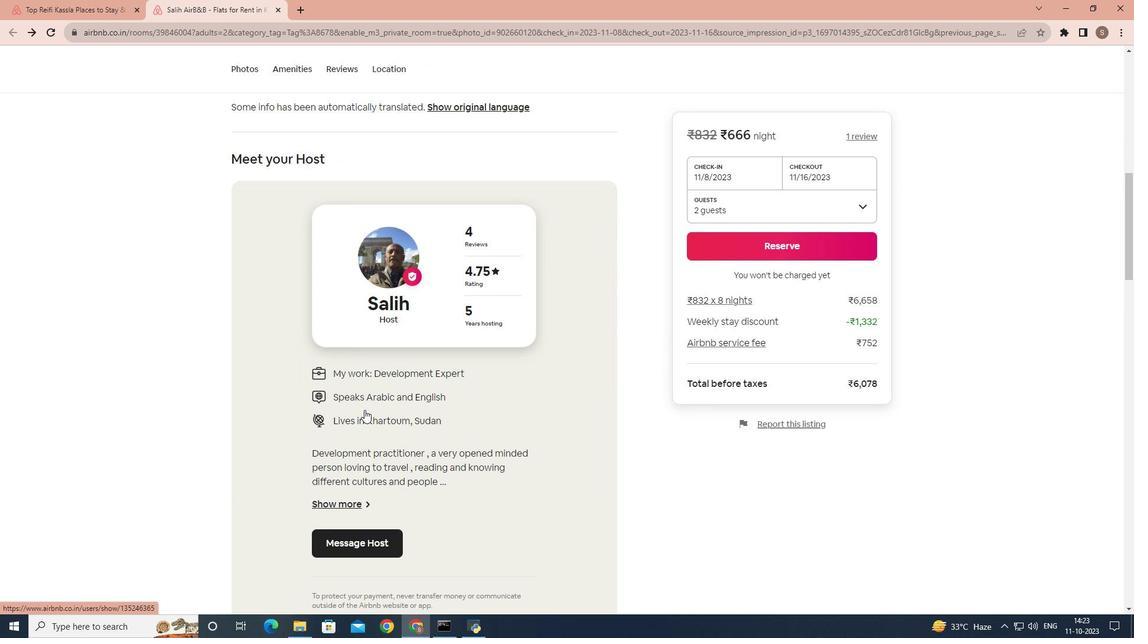 
Action: Mouse scrolled (364, 409) with delta (0, 0)
Screenshot: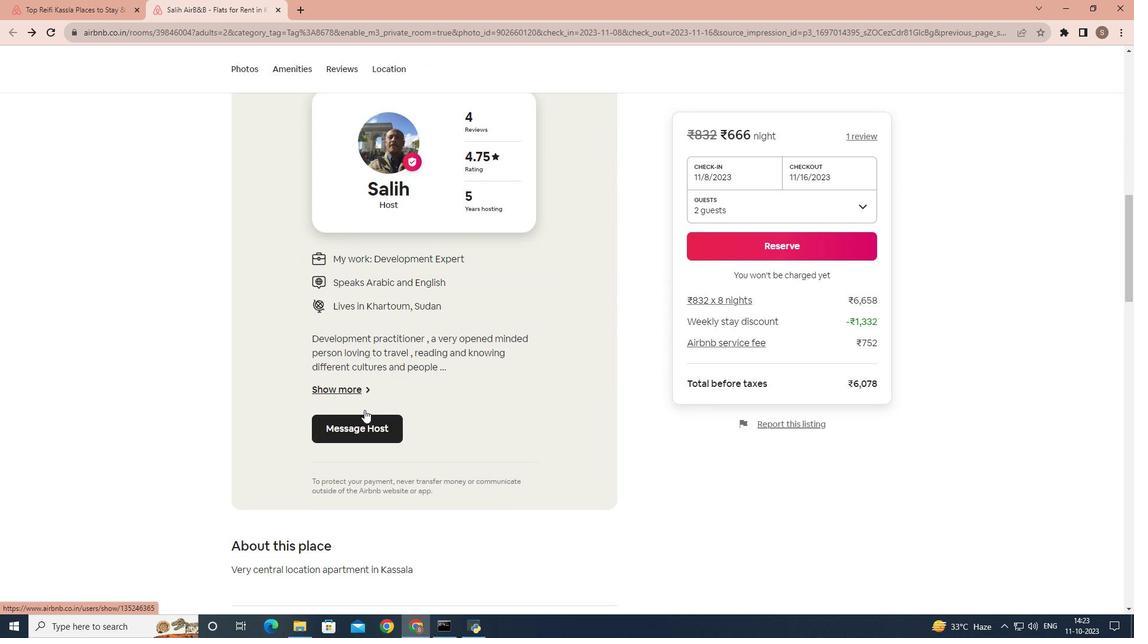 
Action: Mouse scrolled (364, 409) with delta (0, 0)
Screenshot: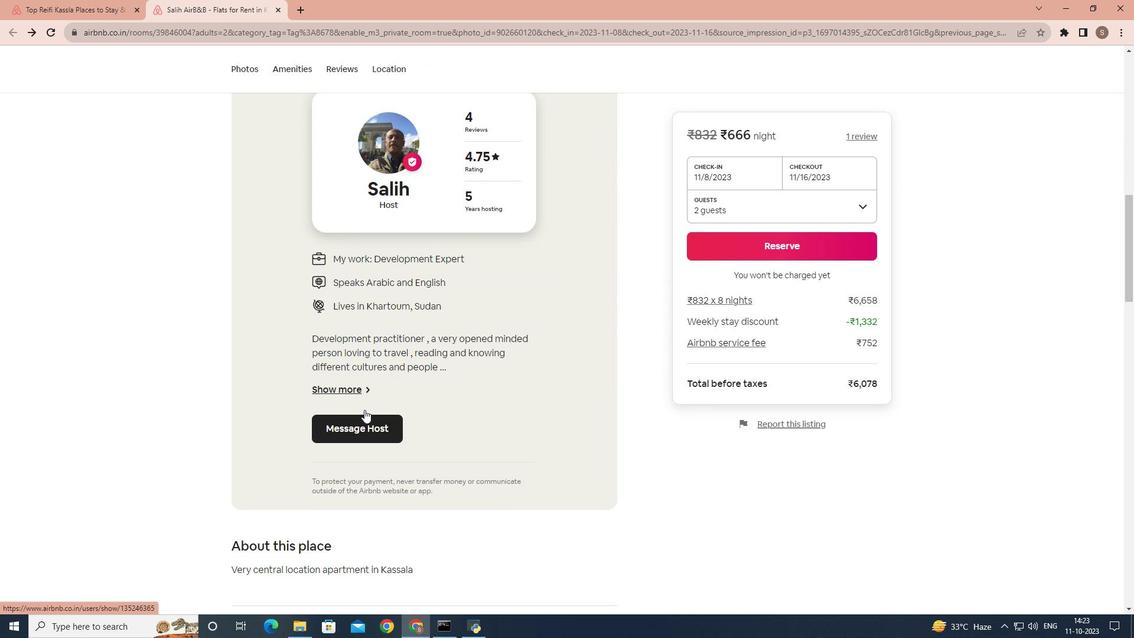 
Action: Mouse scrolled (364, 409) with delta (0, 0)
Screenshot: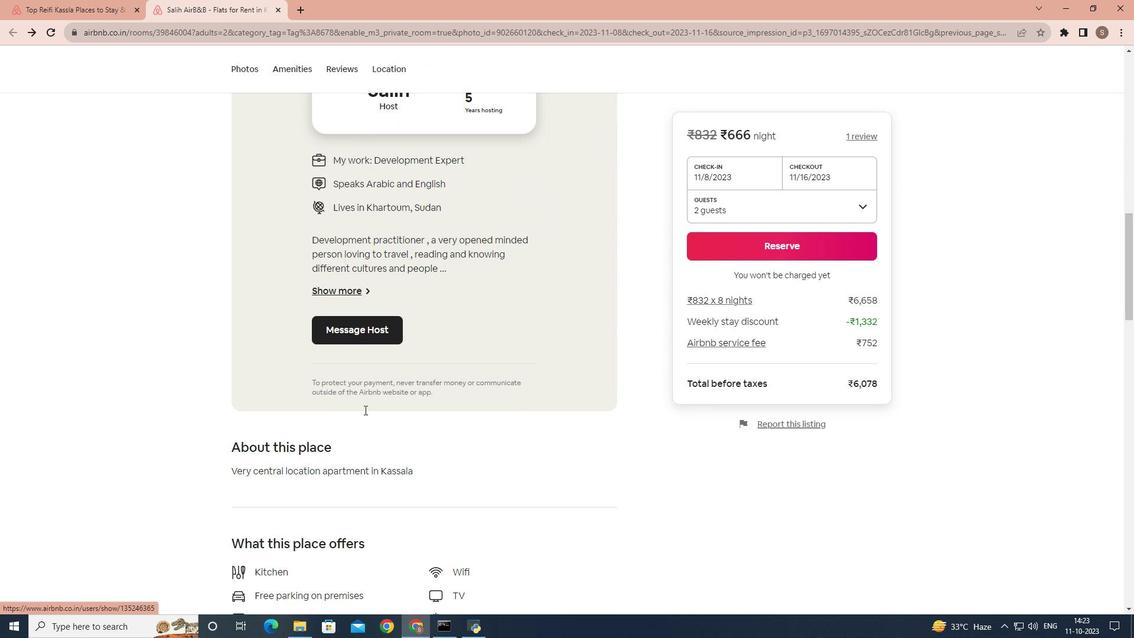 
Action: Mouse scrolled (364, 409) with delta (0, 0)
Screenshot: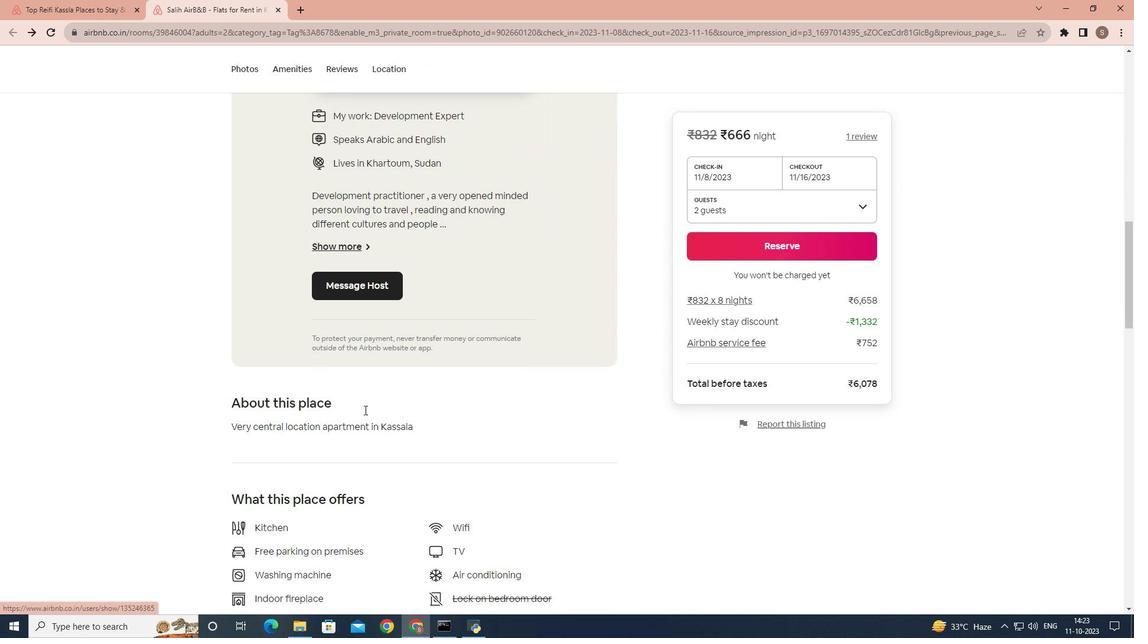 
Action: Mouse scrolled (364, 409) with delta (0, 0)
Screenshot: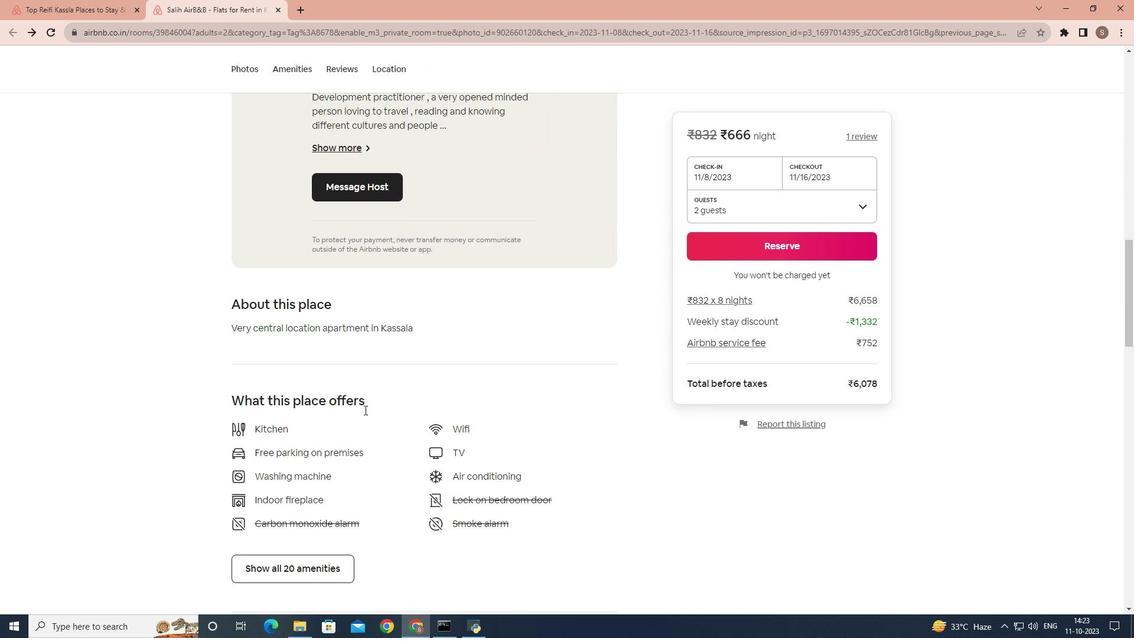 
Action: Mouse scrolled (364, 409) with delta (0, 0)
Screenshot: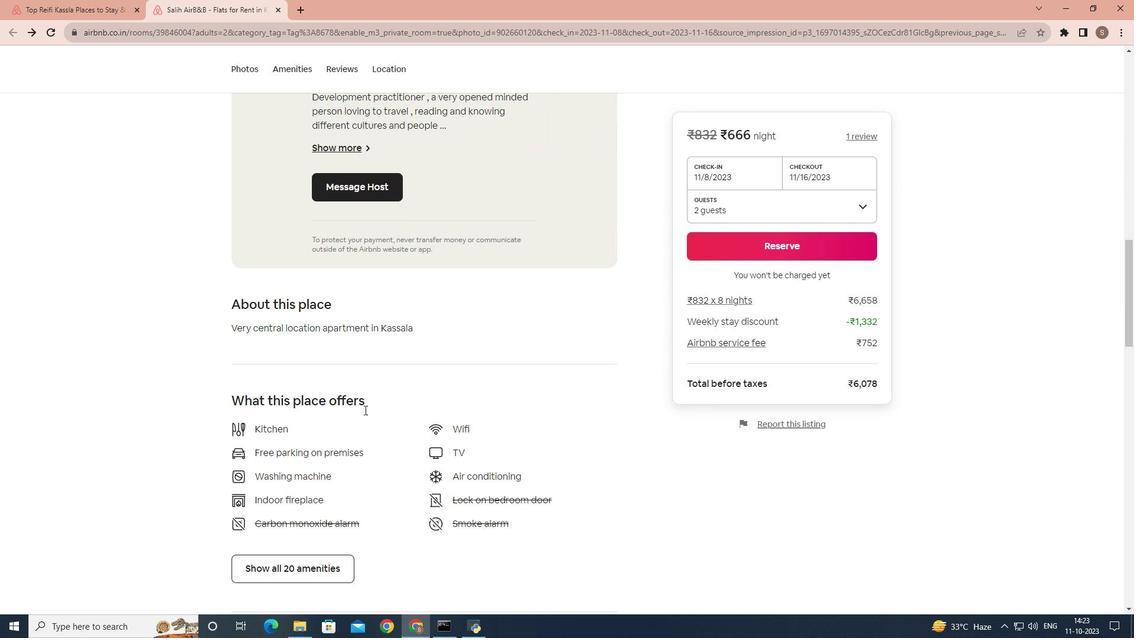 
Action: Mouse moved to (346, 430)
Screenshot: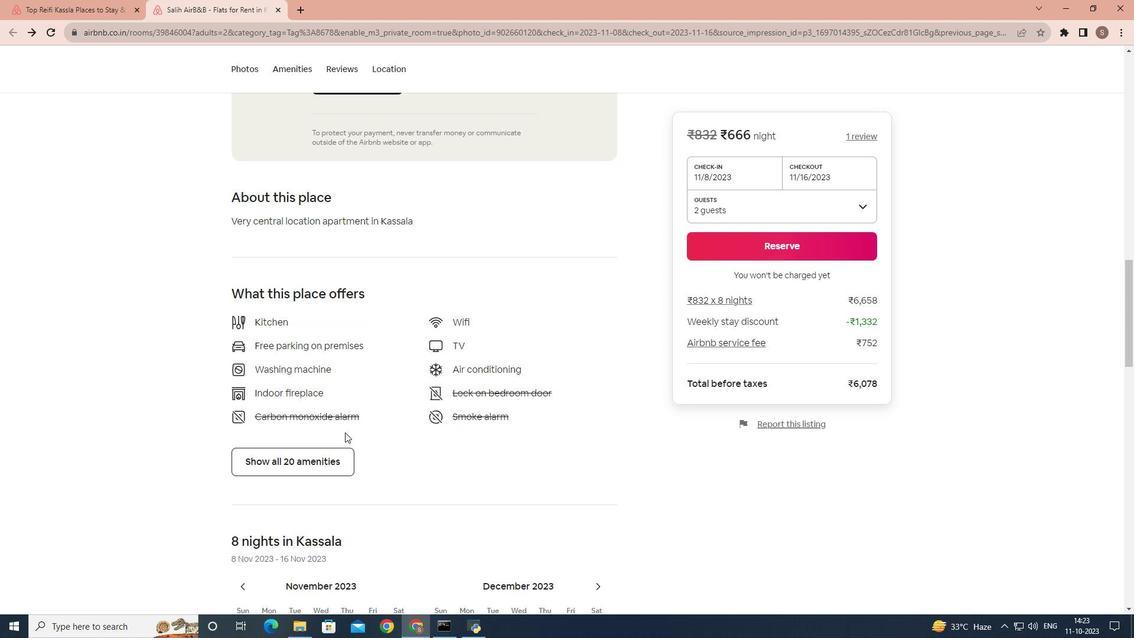
Action: Mouse scrolled (346, 430) with delta (0, 0)
Screenshot: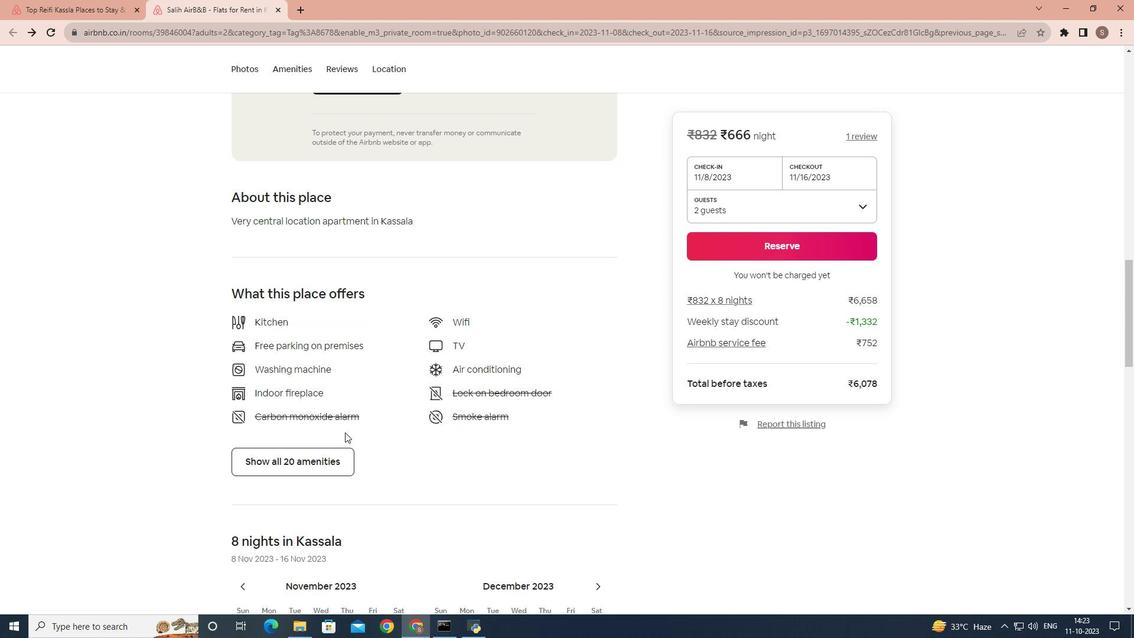 
Action: Mouse moved to (342, 432)
Screenshot: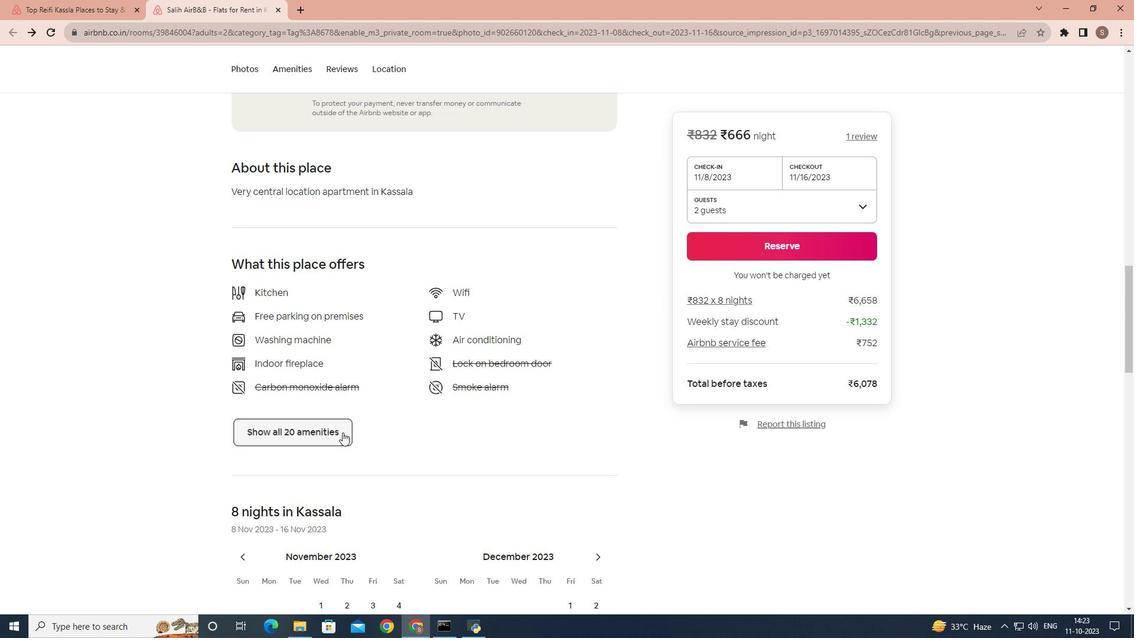 
Action: Mouse pressed left at (342, 432)
Screenshot: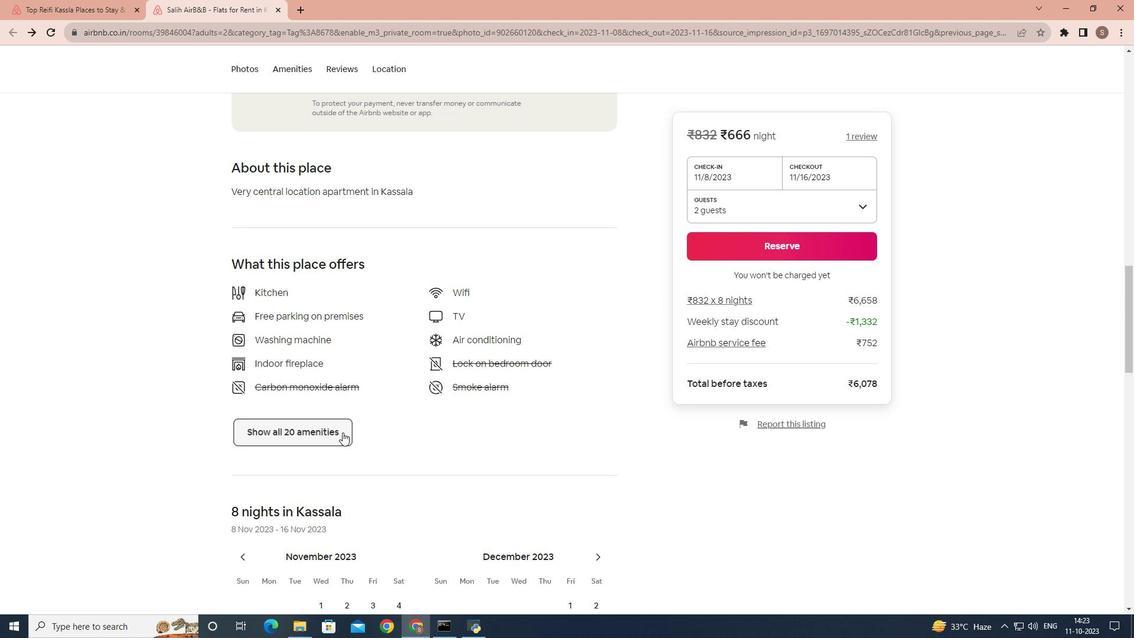 
Action: Mouse moved to (398, 419)
Screenshot: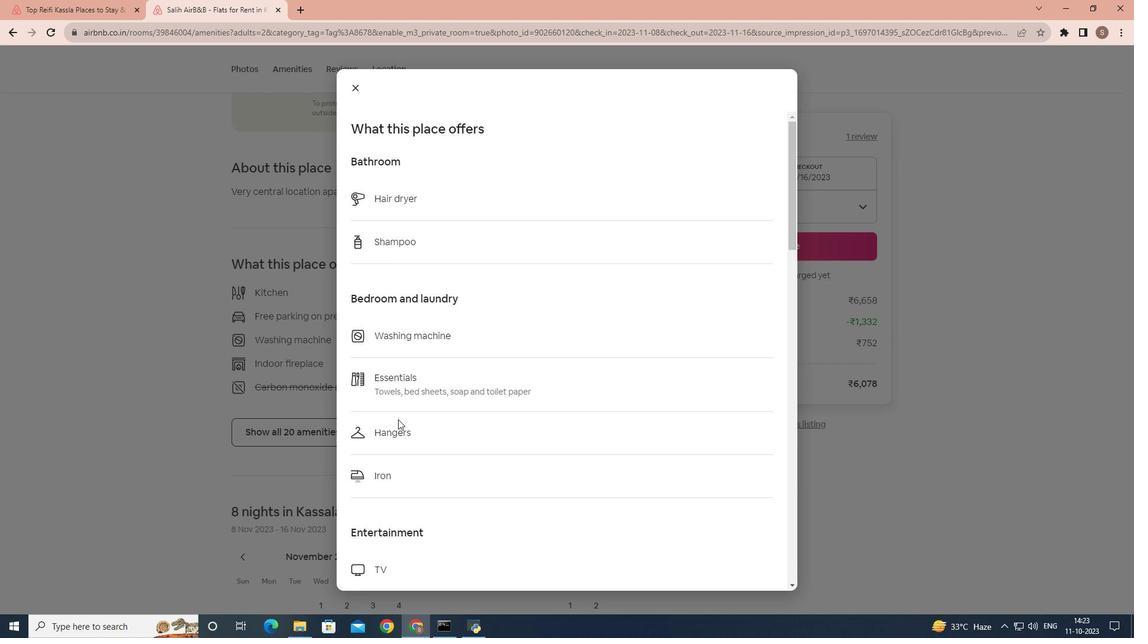 
Action: Mouse scrolled (398, 418) with delta (0, 0)
Screenshot: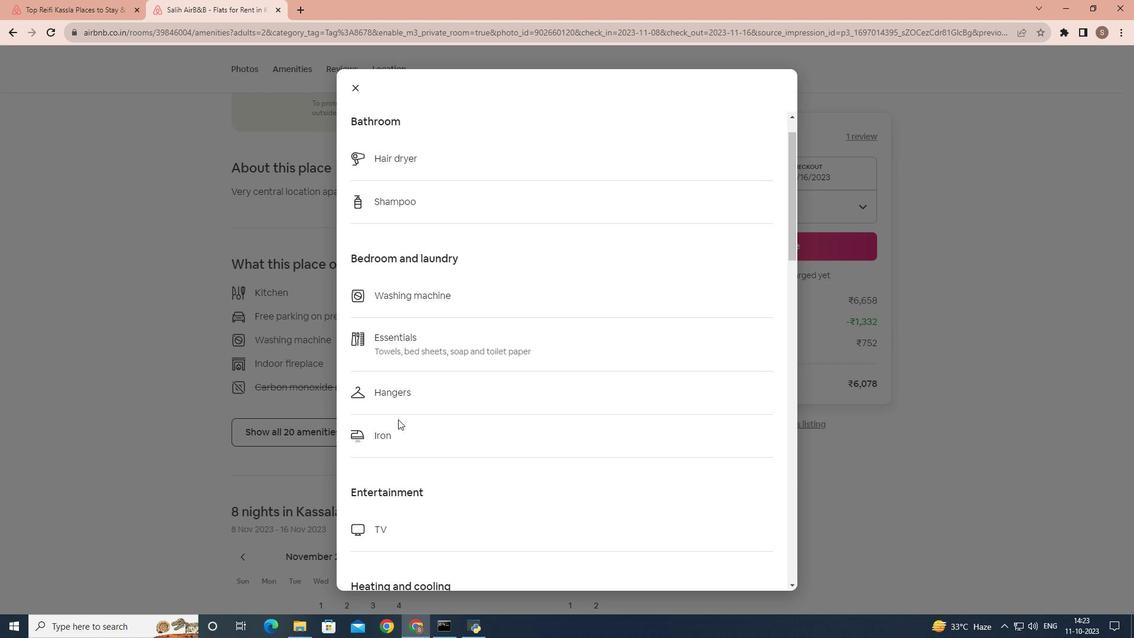 
Action: Mouse scrolled (398, 418) with delta (0, 0)
Screenshot: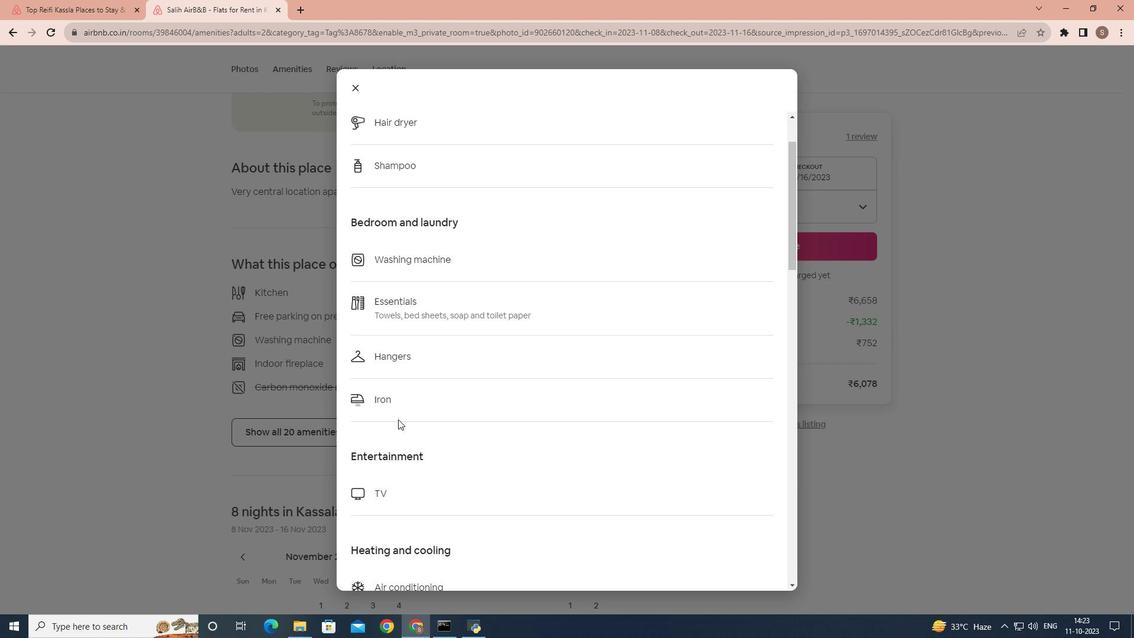 
Action: Mouse scrolled (398, 418) with delta (0, 0)
Screenshot: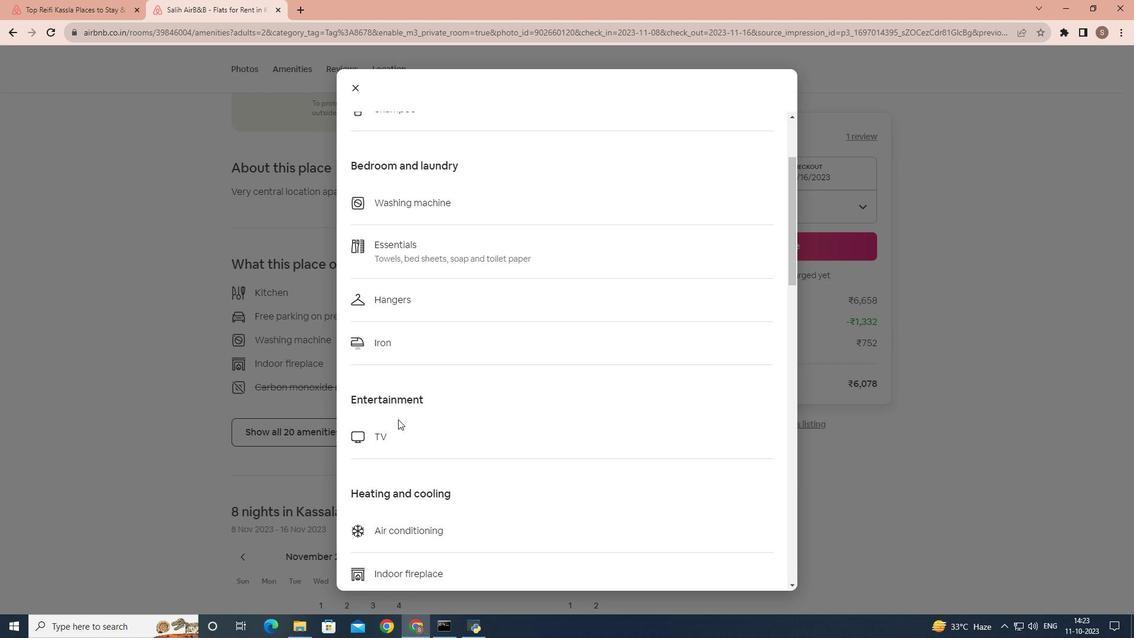 
Action: Mouse scrolled (398, 418) with delta (0, 0)
Screenshot: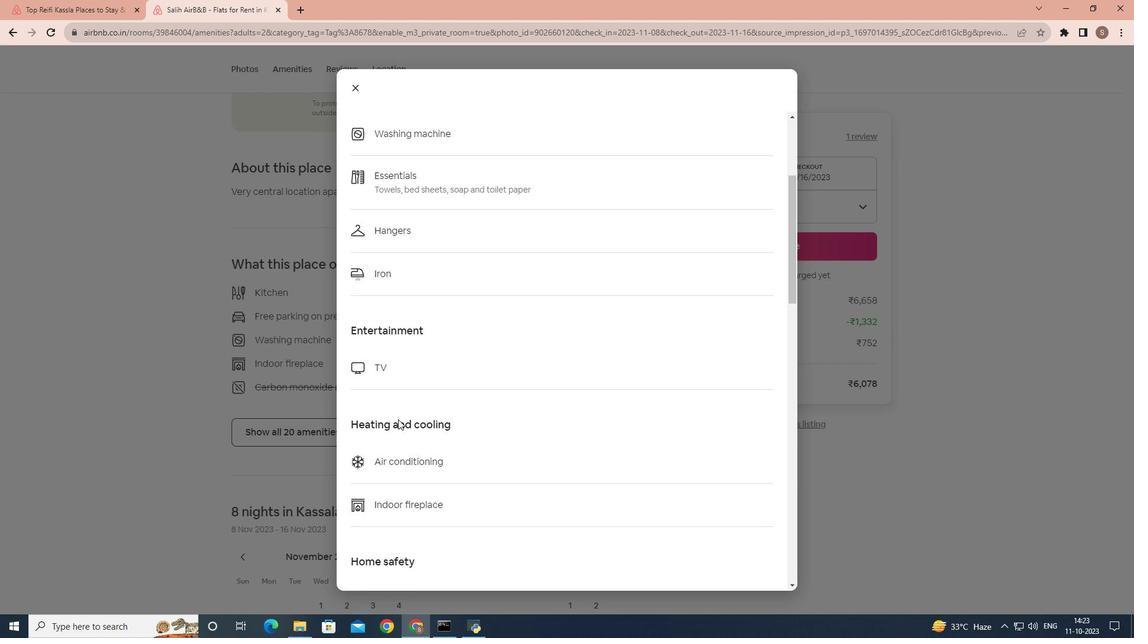 
Action: Mouse scrolled (398, 418) with delta (0, 0)
Screenshot: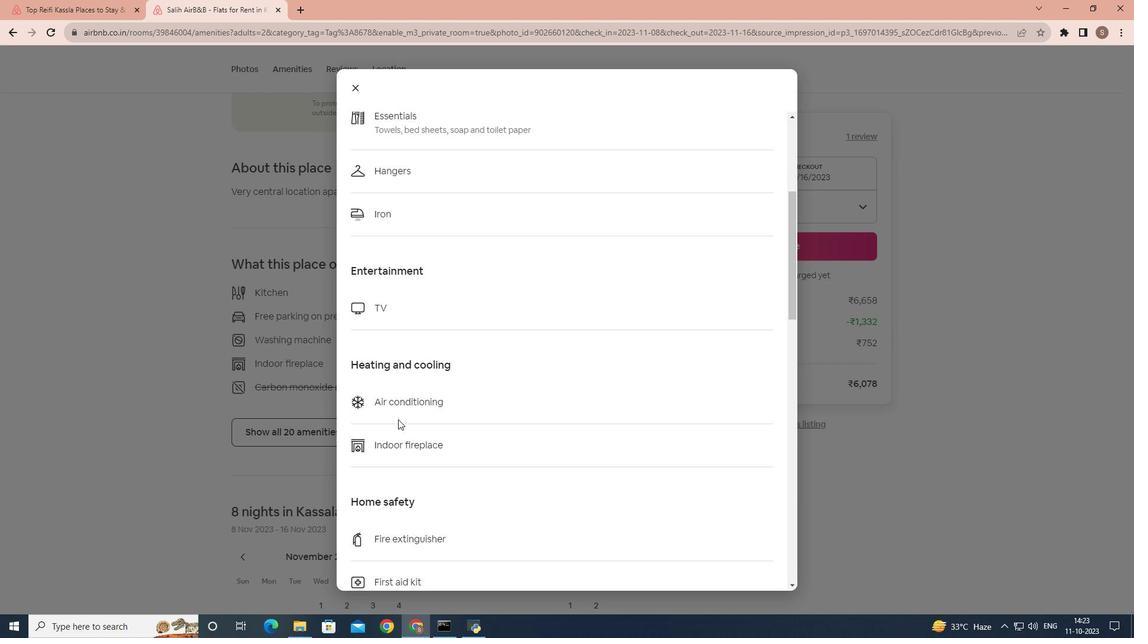 
Action: Mouse scrolled (398, 418) with delta (0, 0)
Screenshot: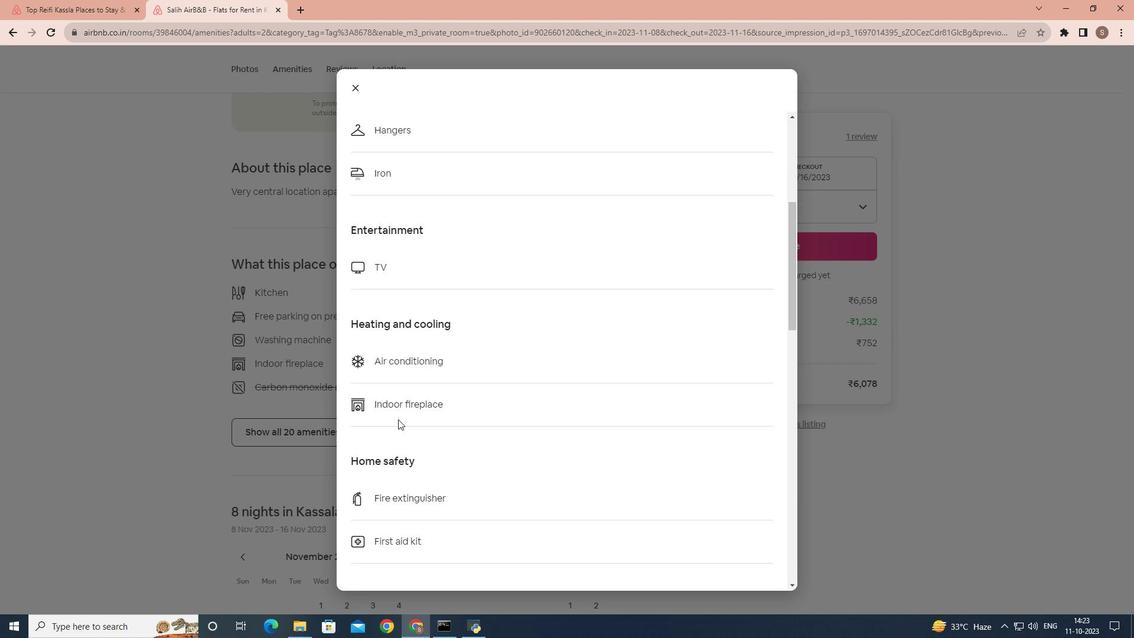 
Action: Mouse scrolled (398, 418) with delta (0, 0)
Screenshot: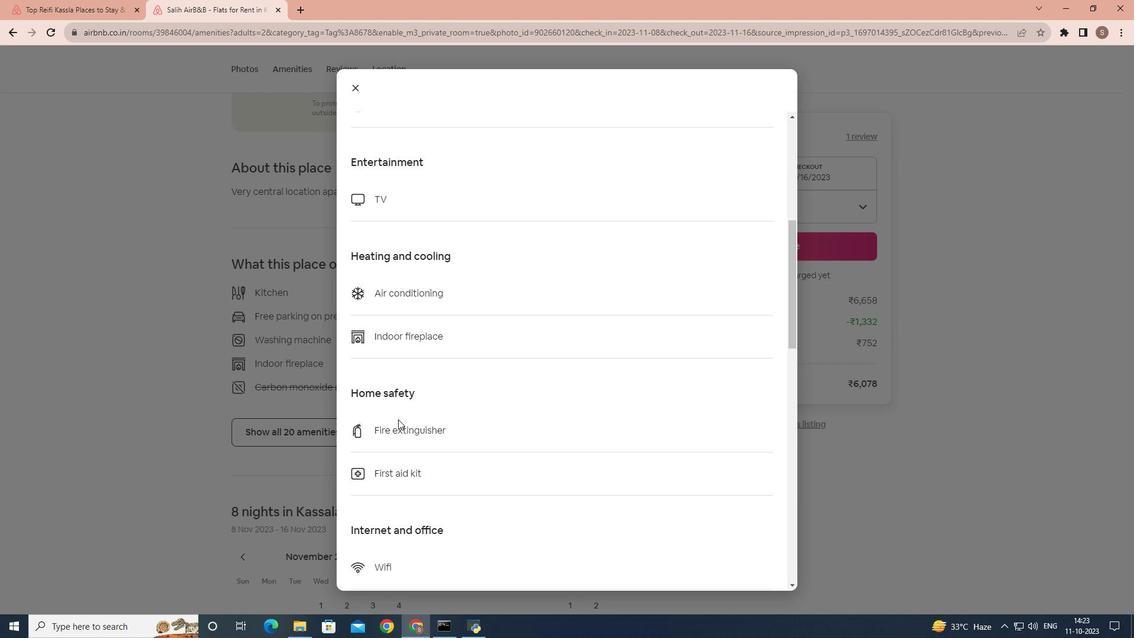 
Action: Mouse scrolled (398, 418) with delta (0, 0)
Screenshot: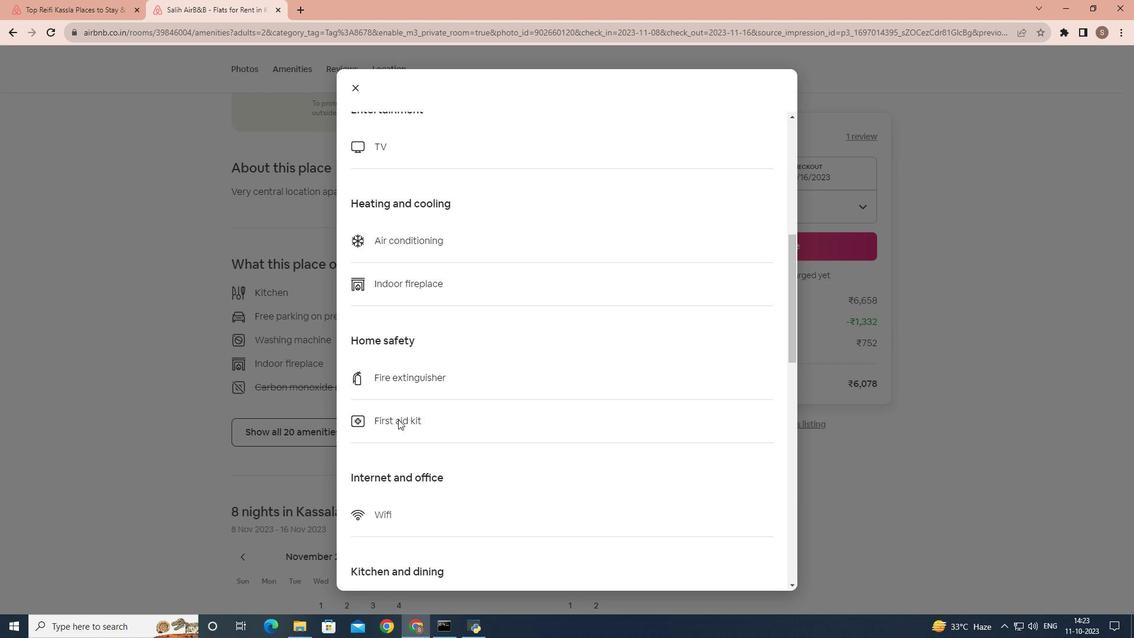 
Action: Mouse scrolled (398, 418) with delta (0, 0)
Screenshot: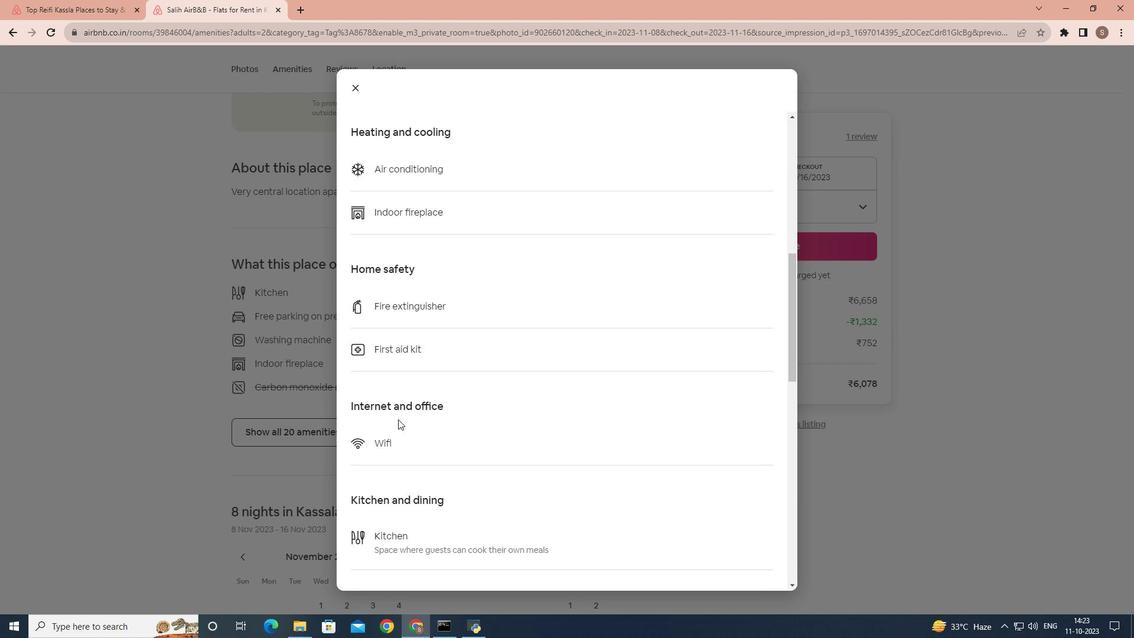 
Action: Mouse scrolled (398, 418) with delta (0, 0)
Screenshot: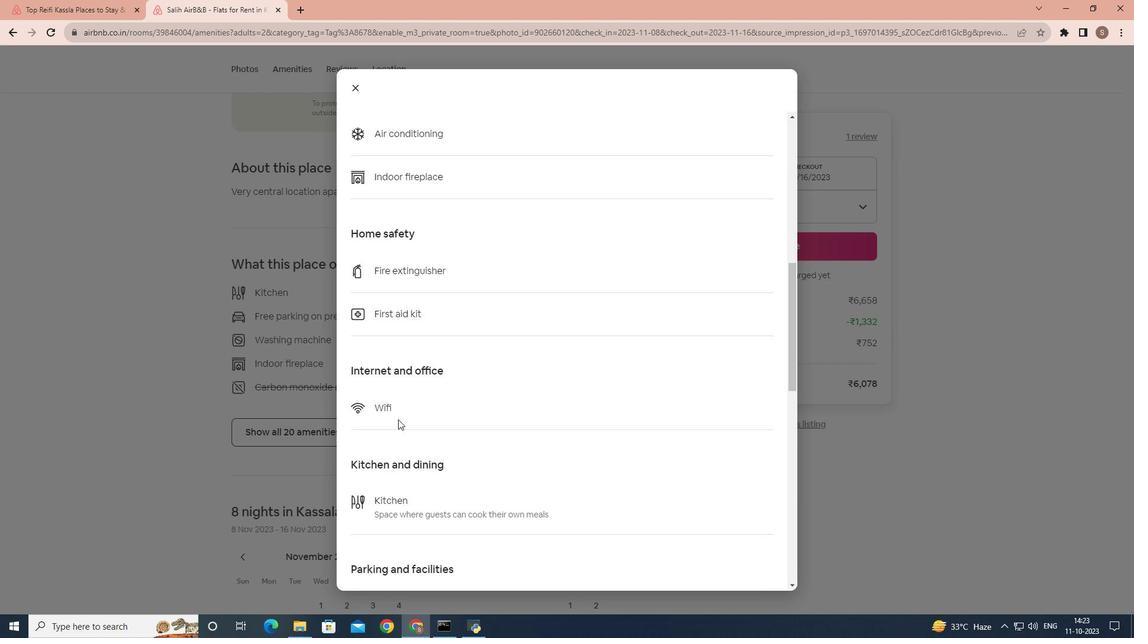 
Action: Mouse scrolled (398, 418) with delta (0, 0)
Screenshot: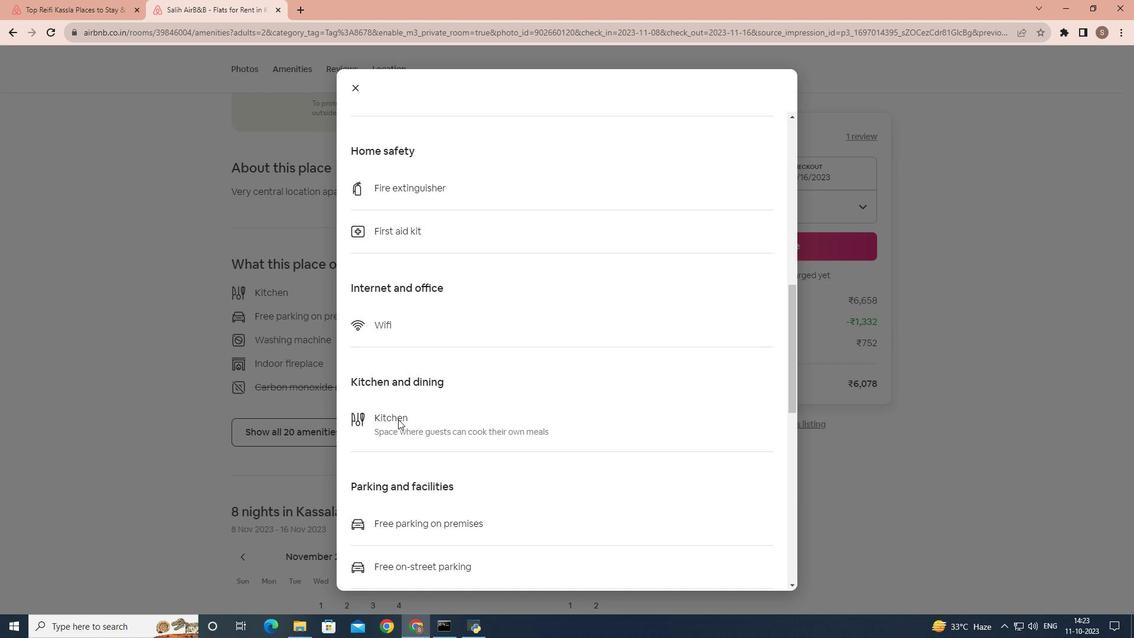 
Action: Mouse scrolled (398, 418) with delta (0, 0)
Screenshot: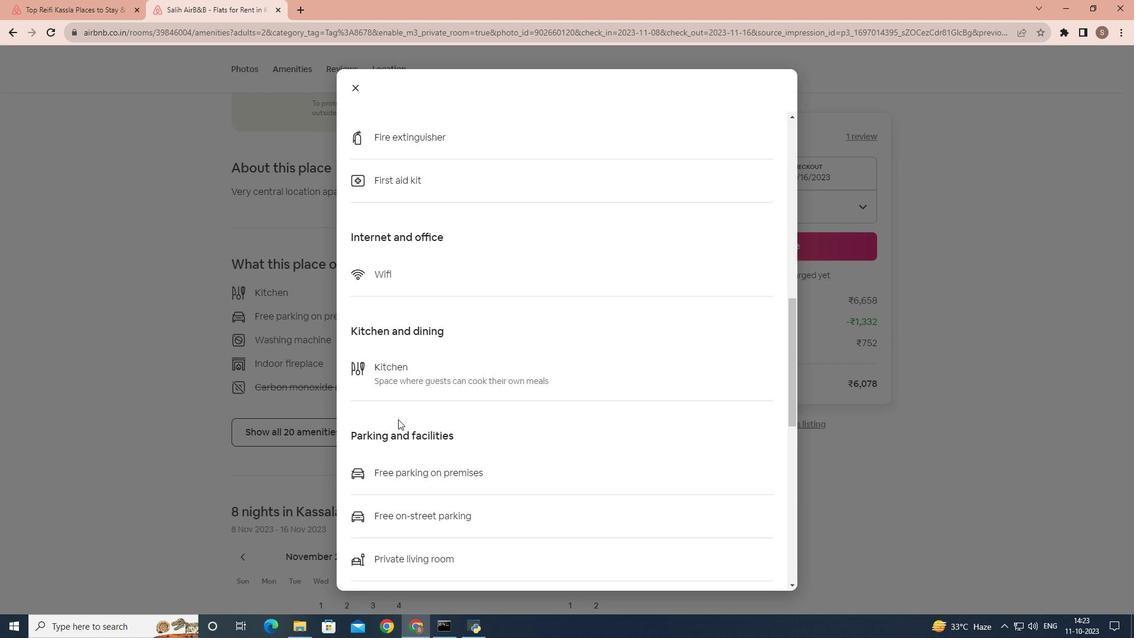 
Action: Mouse scrolled (398, 418) with delta (0, 0)
Screenshot: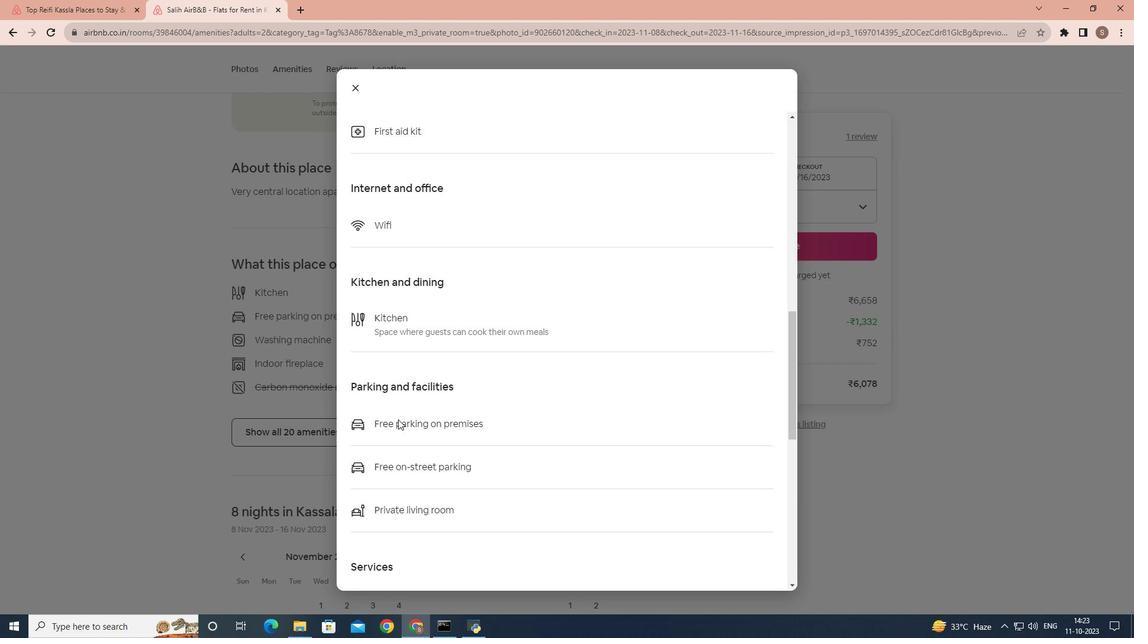 
Action: Mouse scrolled (398, 418) with delta (0, 0)
Screenshot: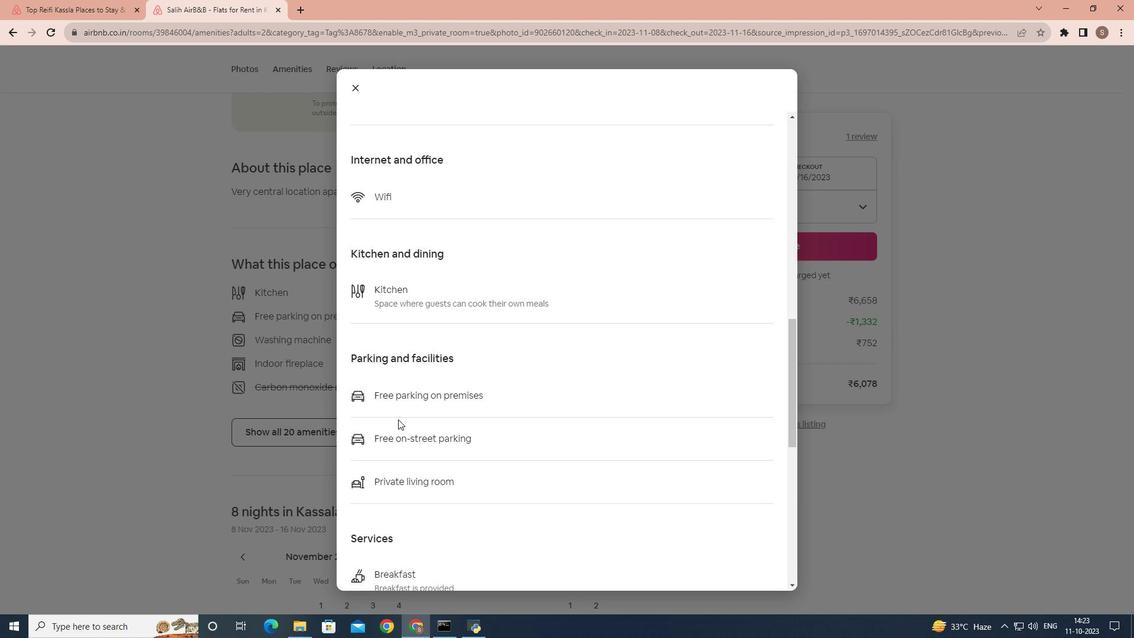 
Action: Mouse scrolled (398, 418) with delta (0, 0)
Screenshot: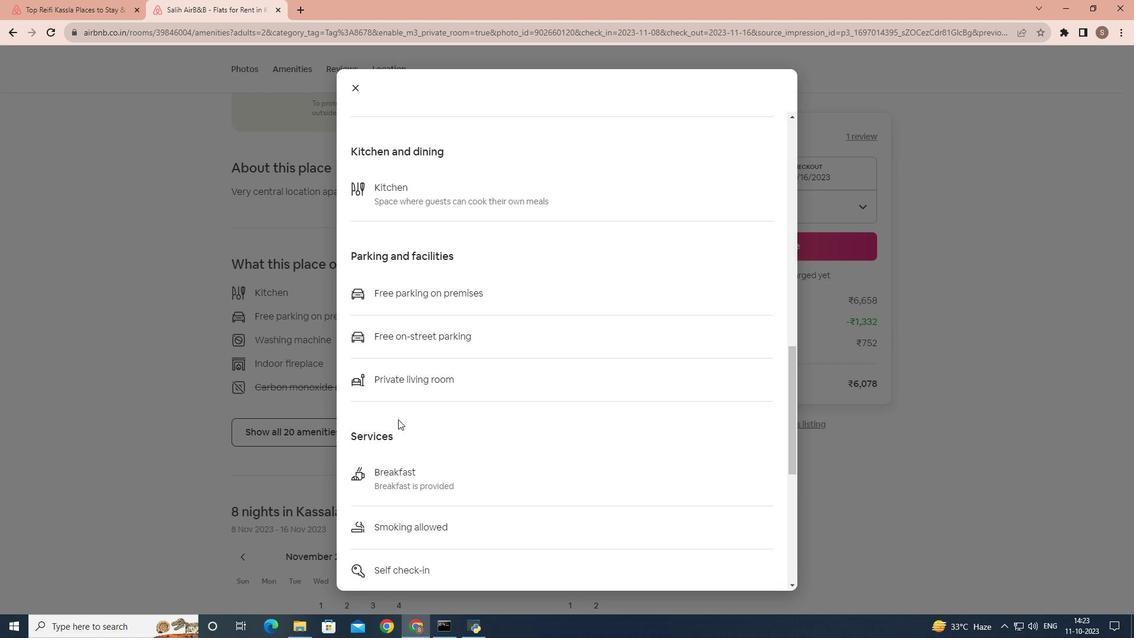 
Action: Mouse scrolled (398, 418) with delta (0, 0)
Screenshot: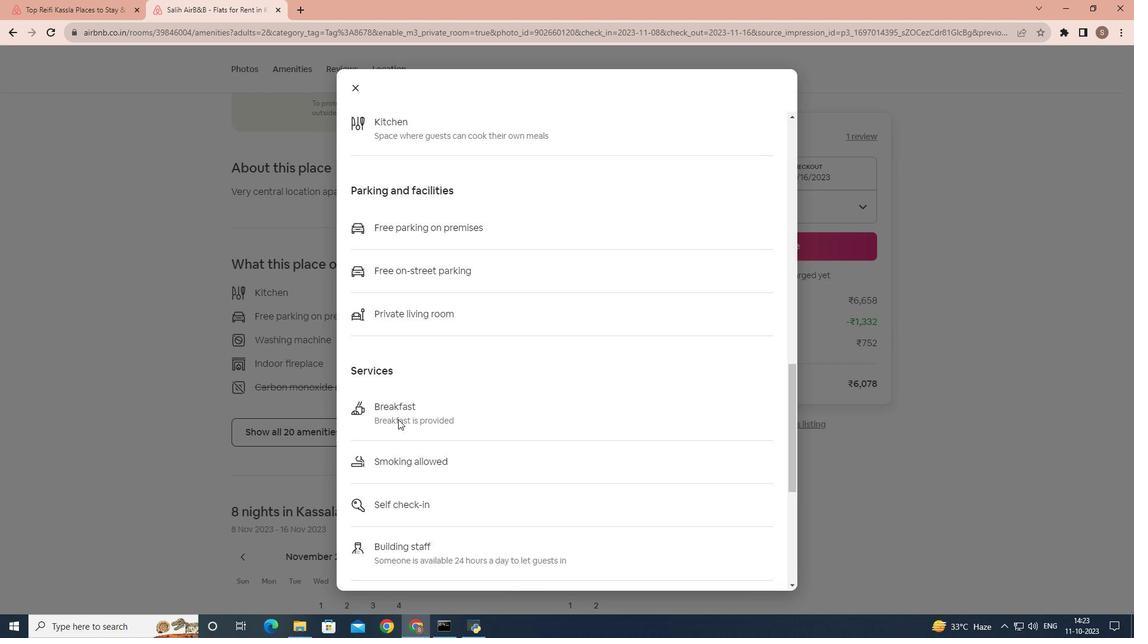 
Action: Mouse scrolled (398, 418) with delta (0, 0)
Screenshot: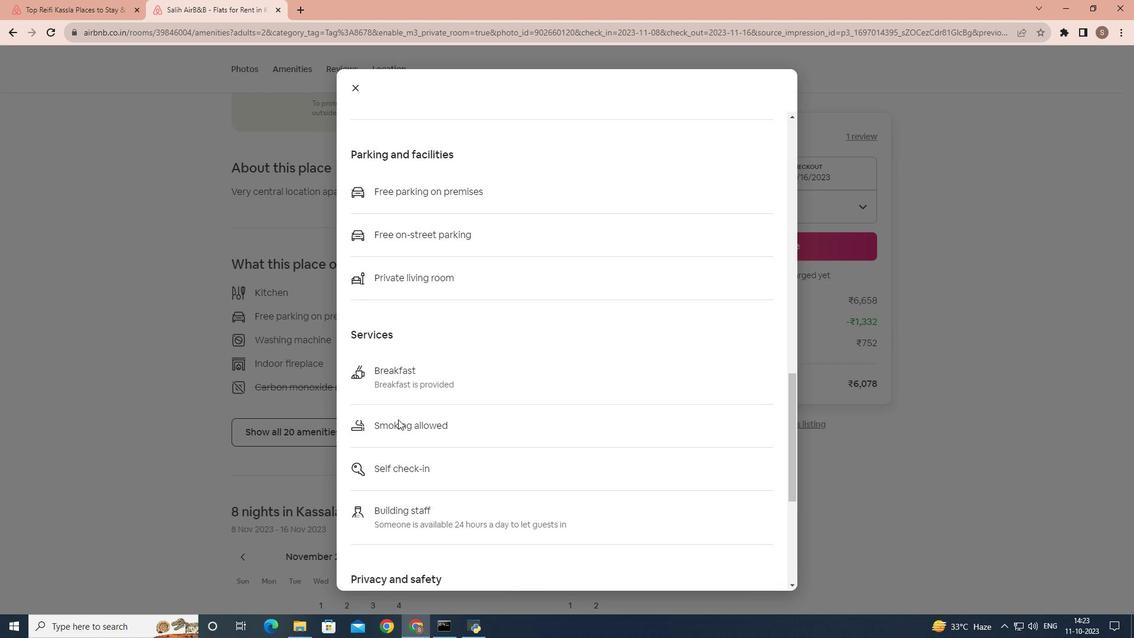 
Action: Mouse scrolled (398, 418) with delta (0, 0)
Screenshot: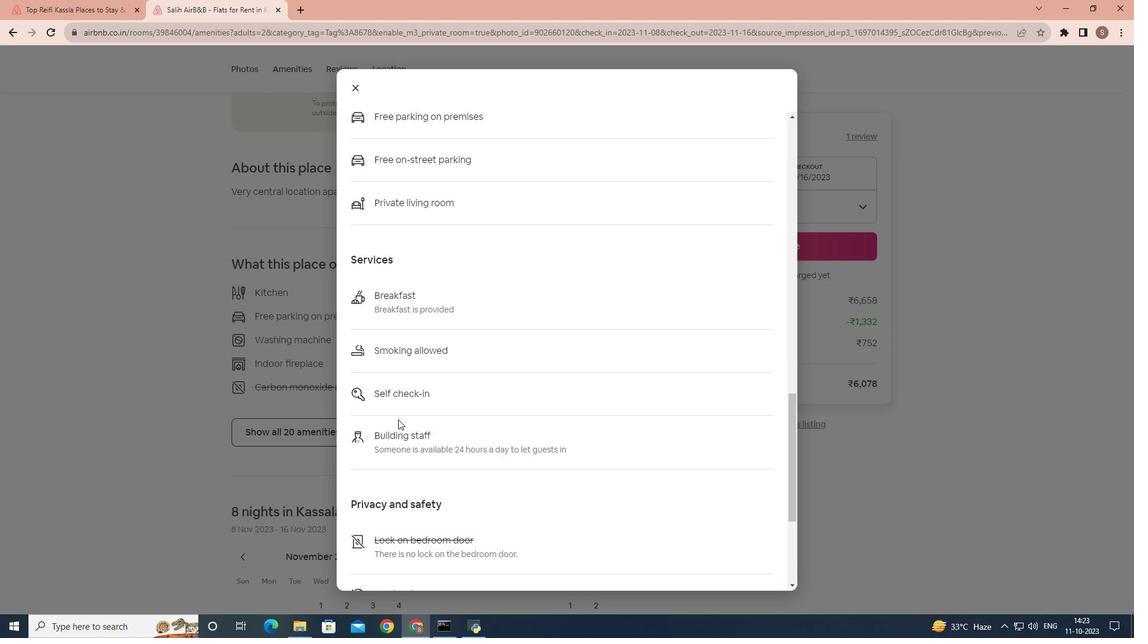 
Action: Mouse scrolled (398, 418) with delta (0, 0)
Screenshot: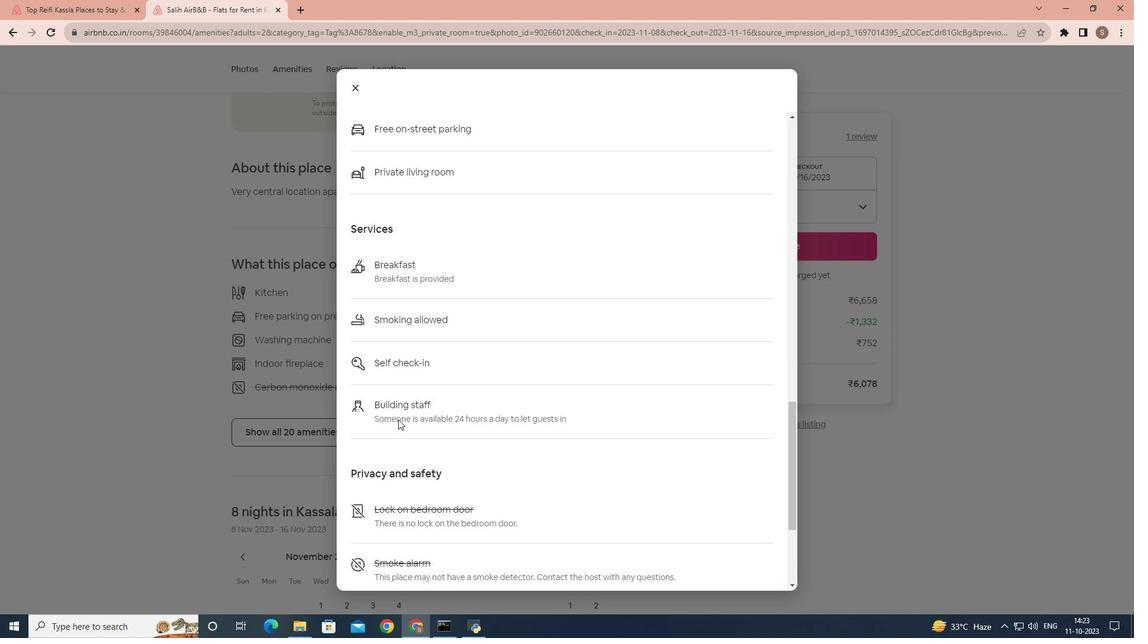 
Action: Mouse scrolled (398, 418) with delta (0, 0)
Screenshot: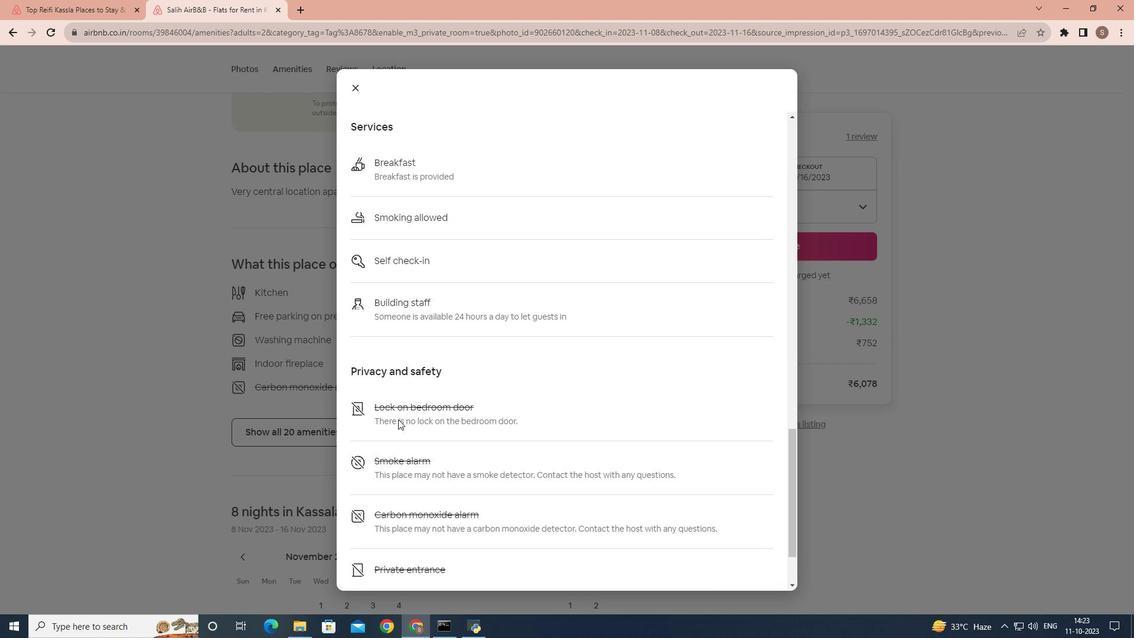 
Action: Mouse scrolled (398, 418) with delta (0, 0)
Screenshot: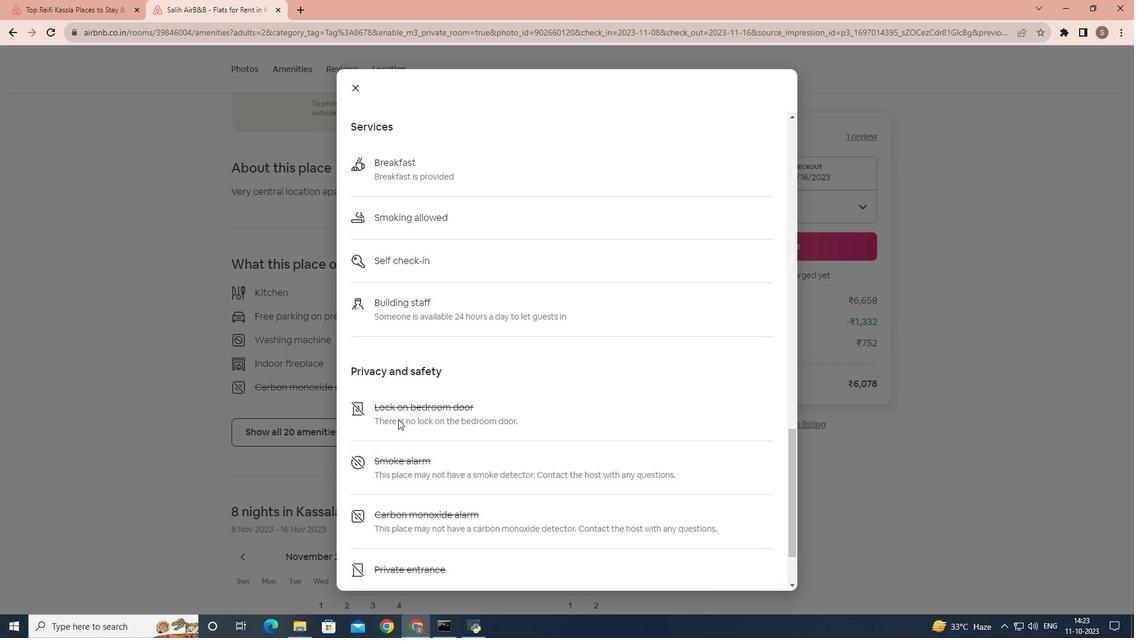 
Action: Mouse scrolled (398, 418) with delta (0, 0)
Screenshot: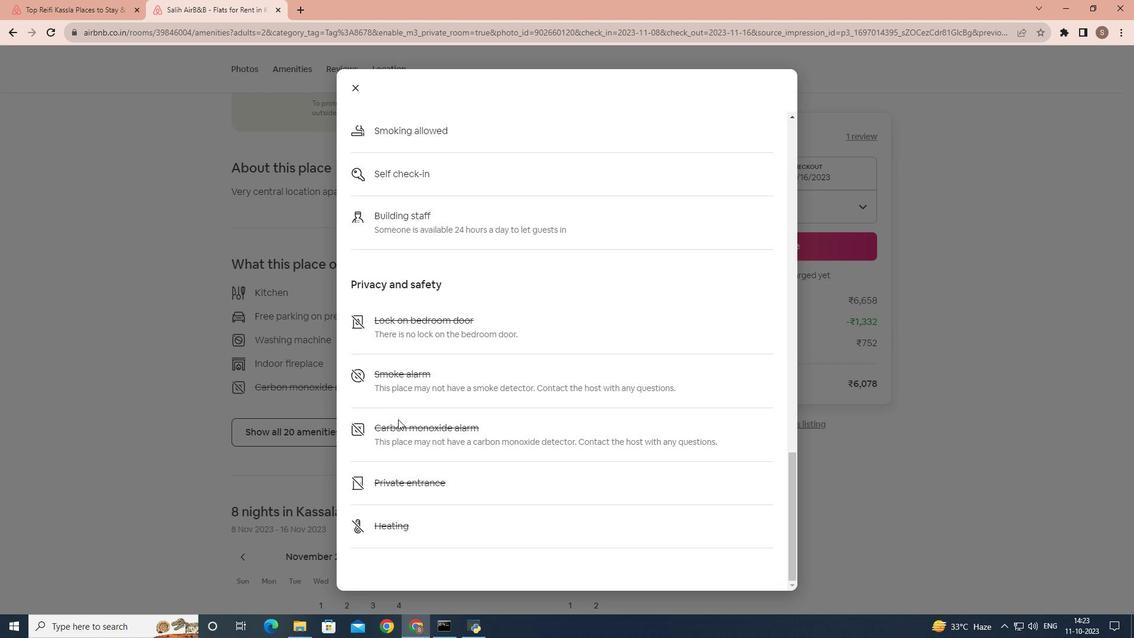 
Action: Mouse moved to (359, 91)
Screenshot: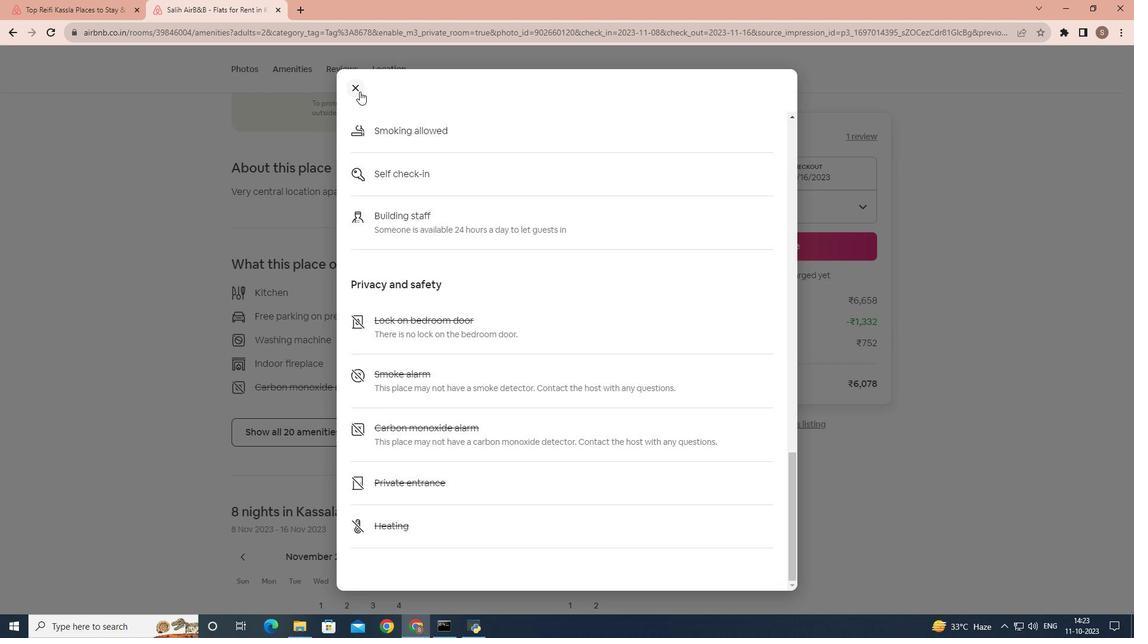 
Action: Mouse pressed left at (359, 91)
Screenshot: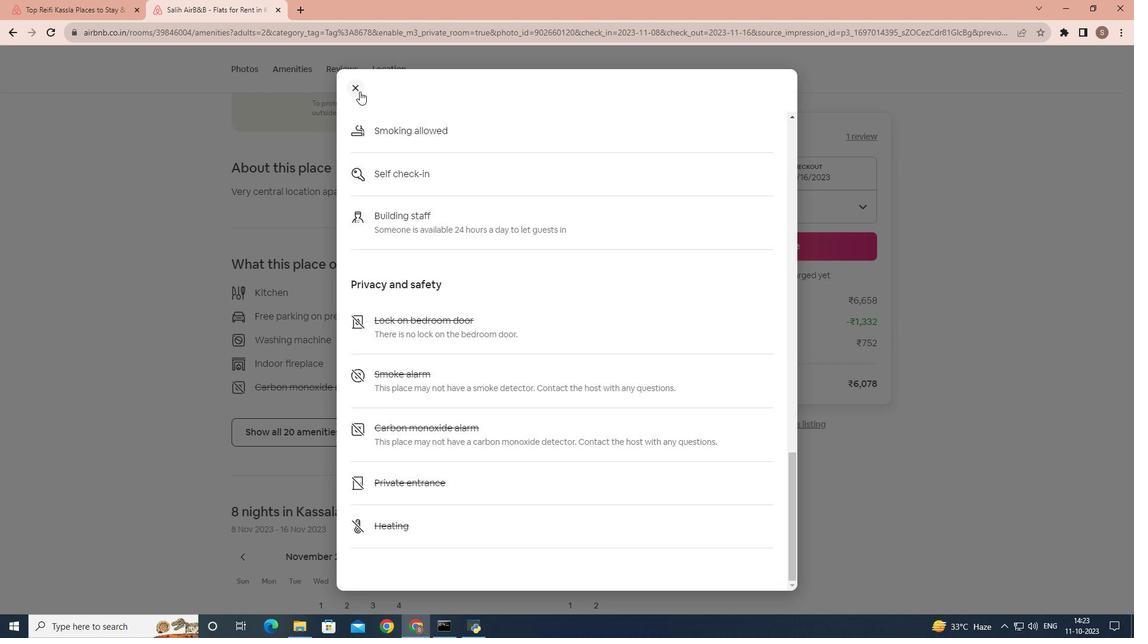 
Action: Mouse moved to (352, 445)
Screenshot: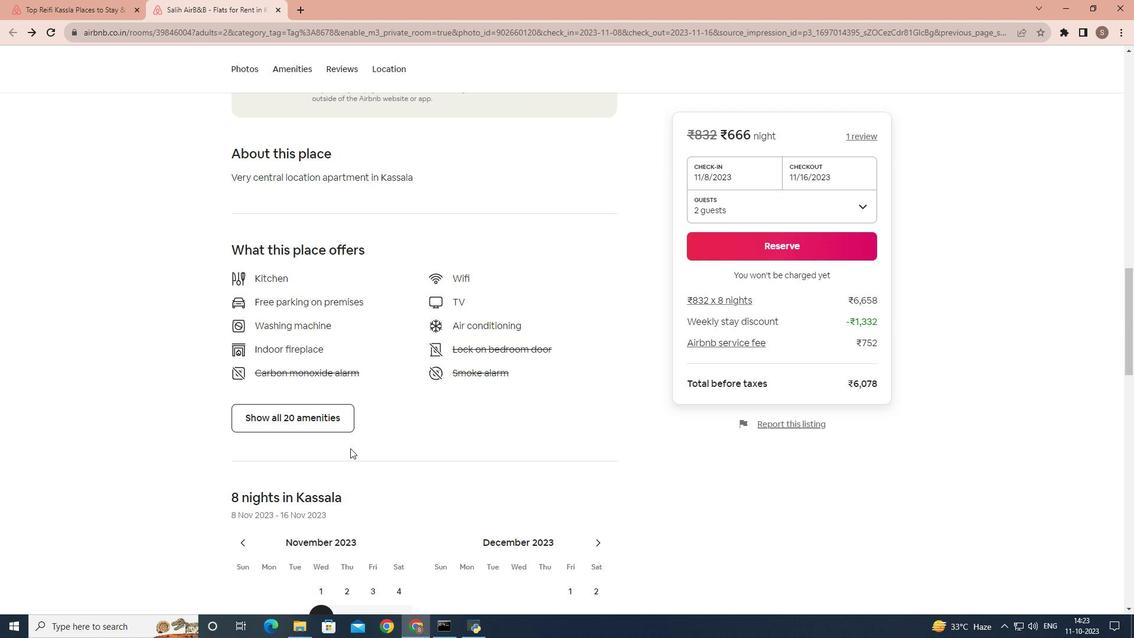 
Action: Mouse scrolled (352, 444) with delta (0, 0)
Screenshot: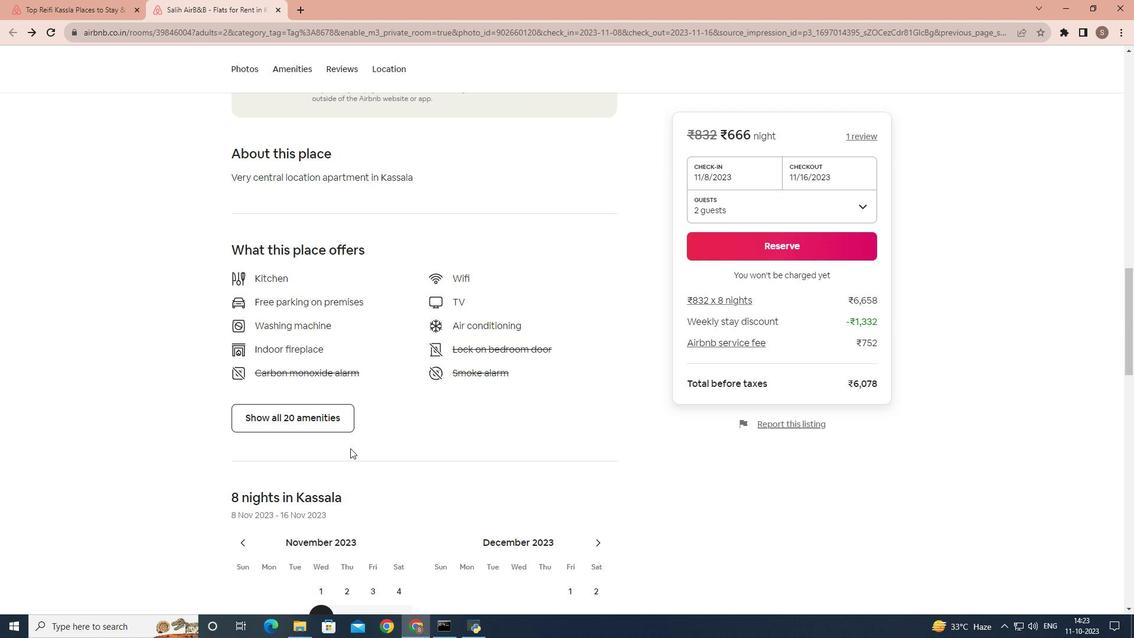 
Action: Mouse moved to (350, 448)
Screenshot: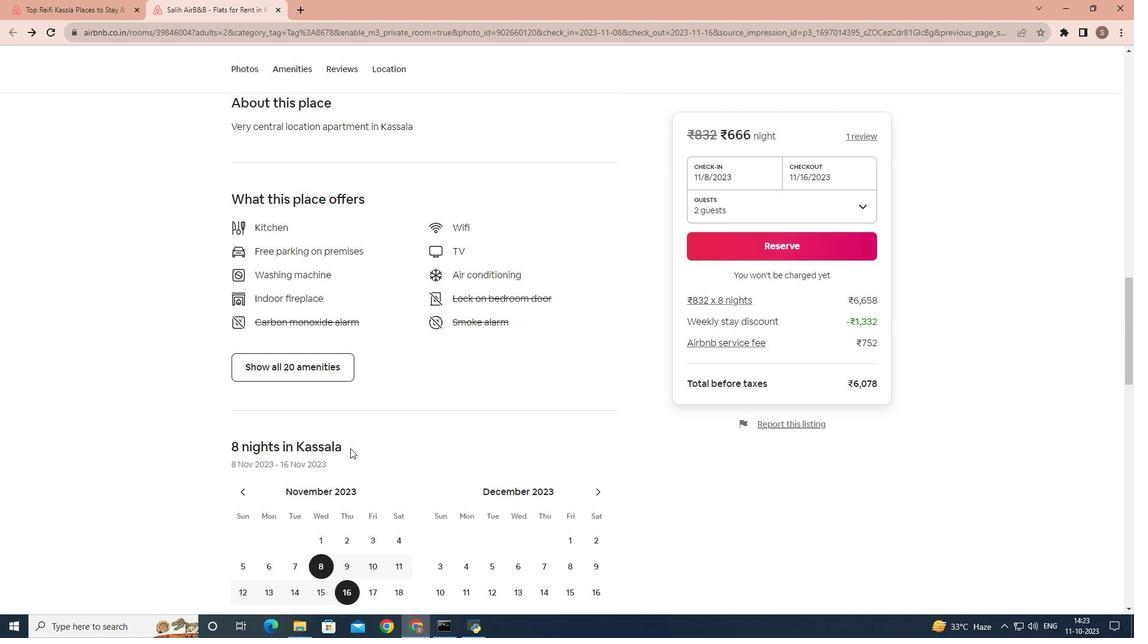 
Action: Mouse scrolled (350, 447) with delta (0, 0)
Screenshot: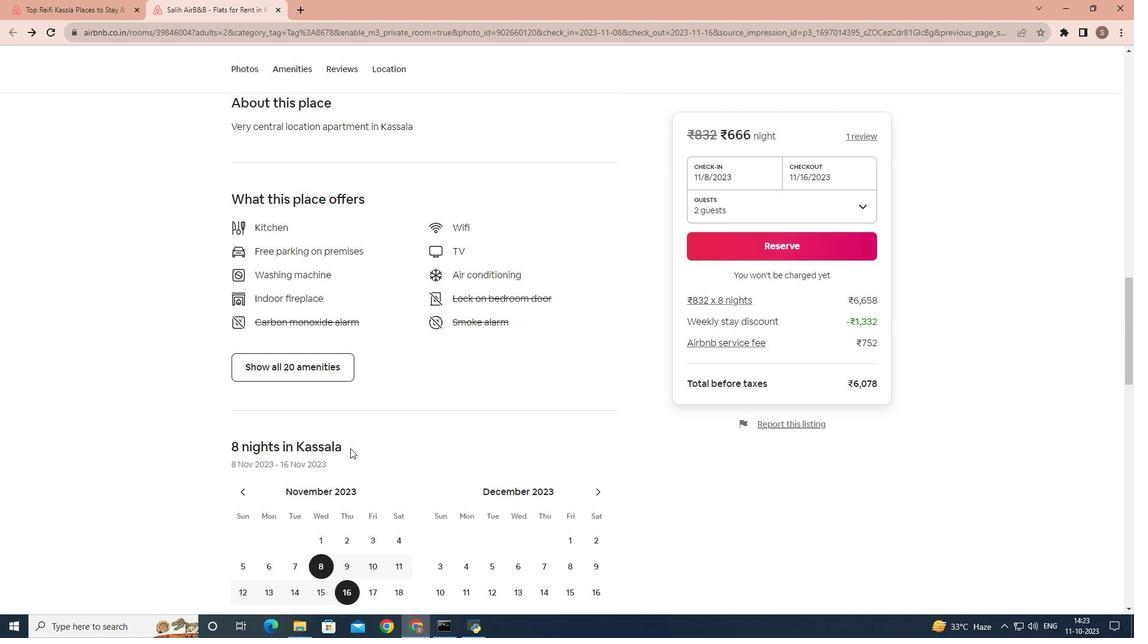
Action: Mouse scrolled (350, 447) with delta (0, 0)
Screenshot: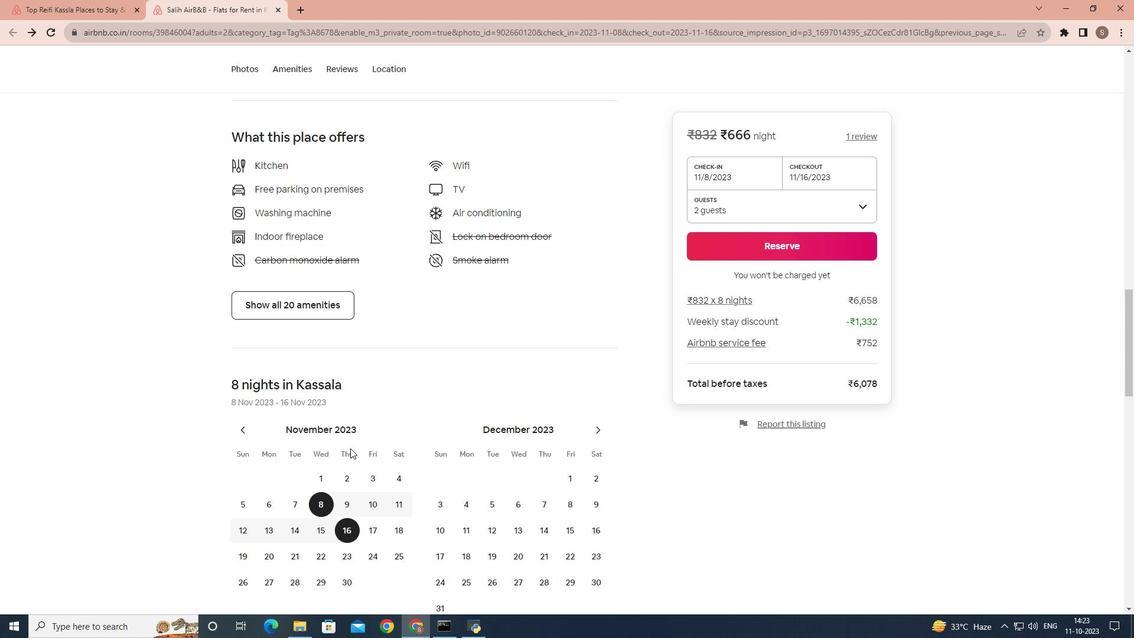 
Action: Mouse scrolled (350, 447) with delta (0, 0)
Screenshot: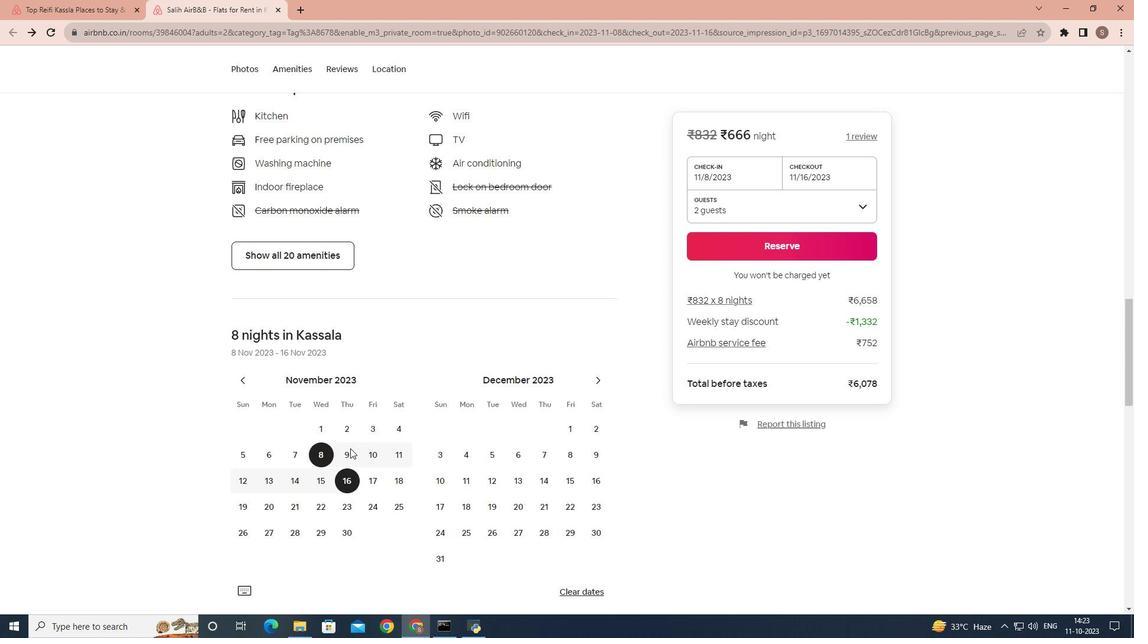 
Action: Mouse scrolled (350, 447) with delta (0, 0)
Screenshot: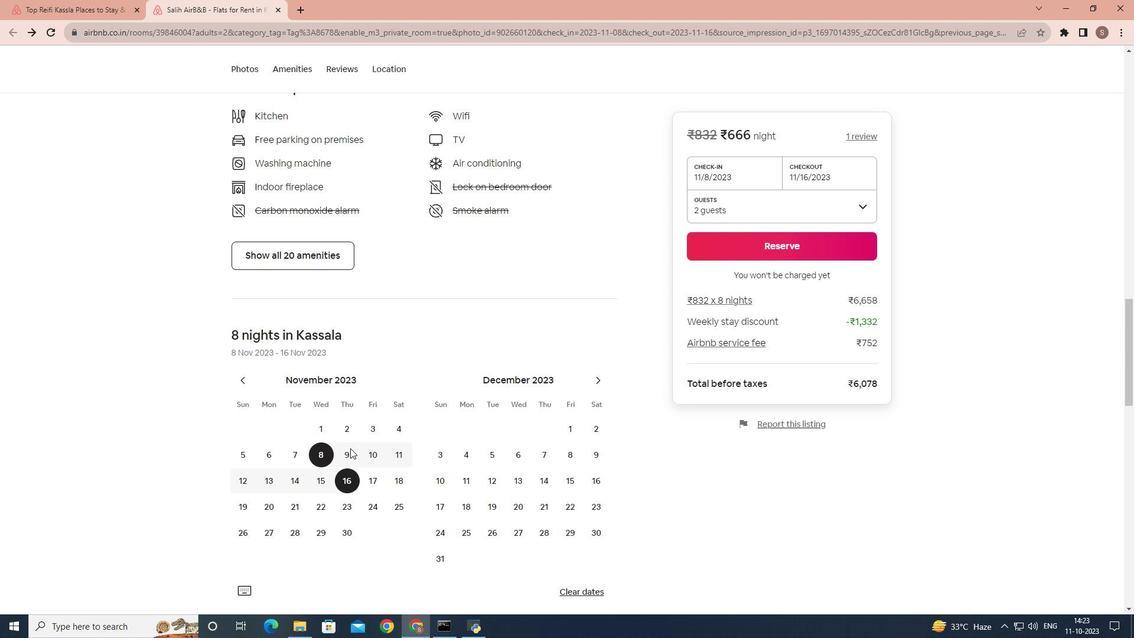 
Action: Mouse scrolled (350, 447) with delta (0, 0)
Screenshot: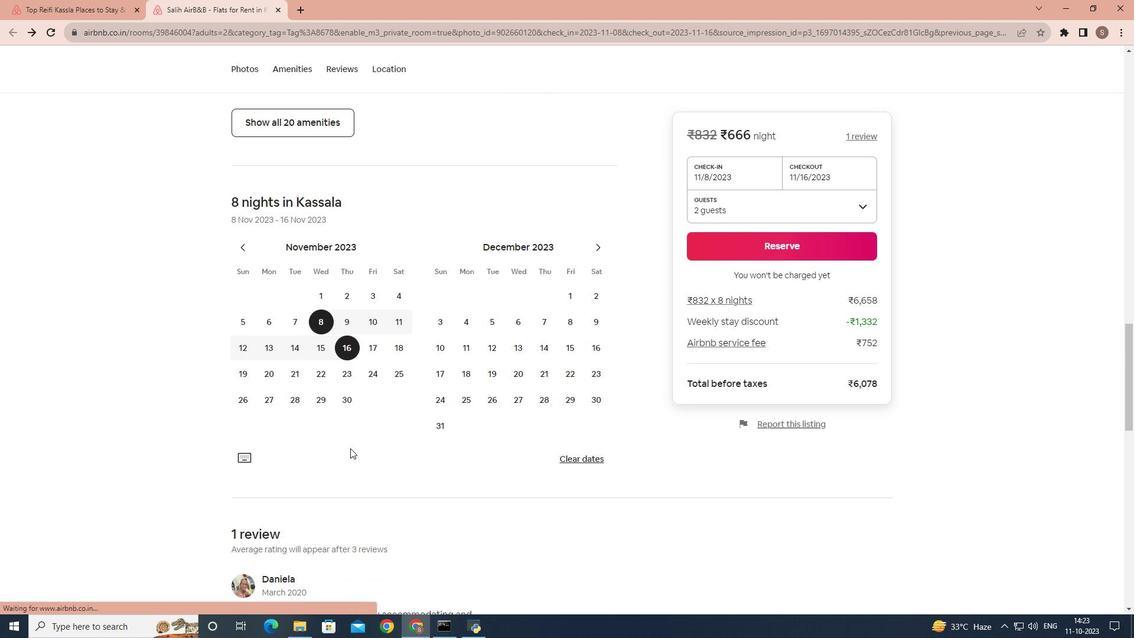 
Action: Mouse scrolled (350, 447) with delta (0, 0)
Screenshot: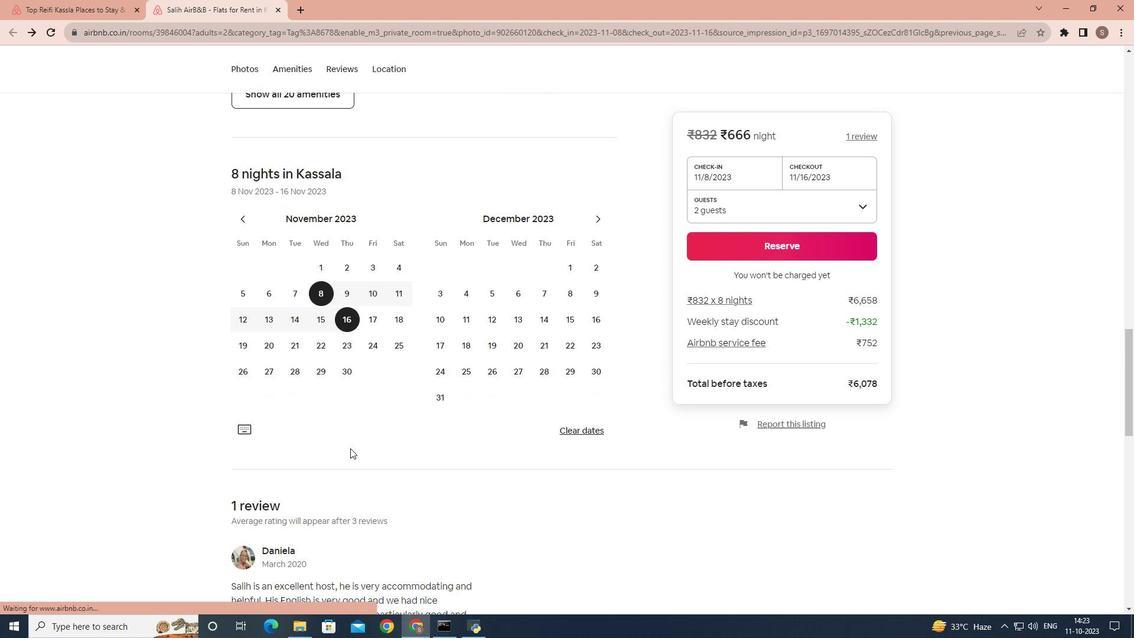 
Action: Mouse scrolled (350, 447) with delta (0, 0)
Screenshot: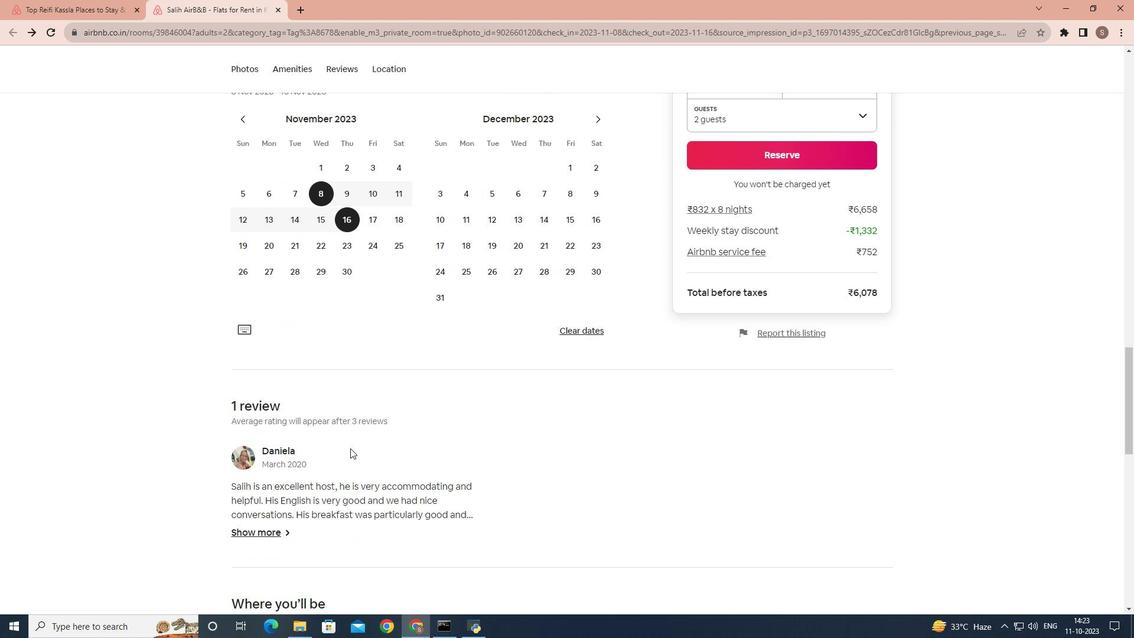 
Action: Mouse scrolled (350, 447) with delta (0, 0)
Screenshot: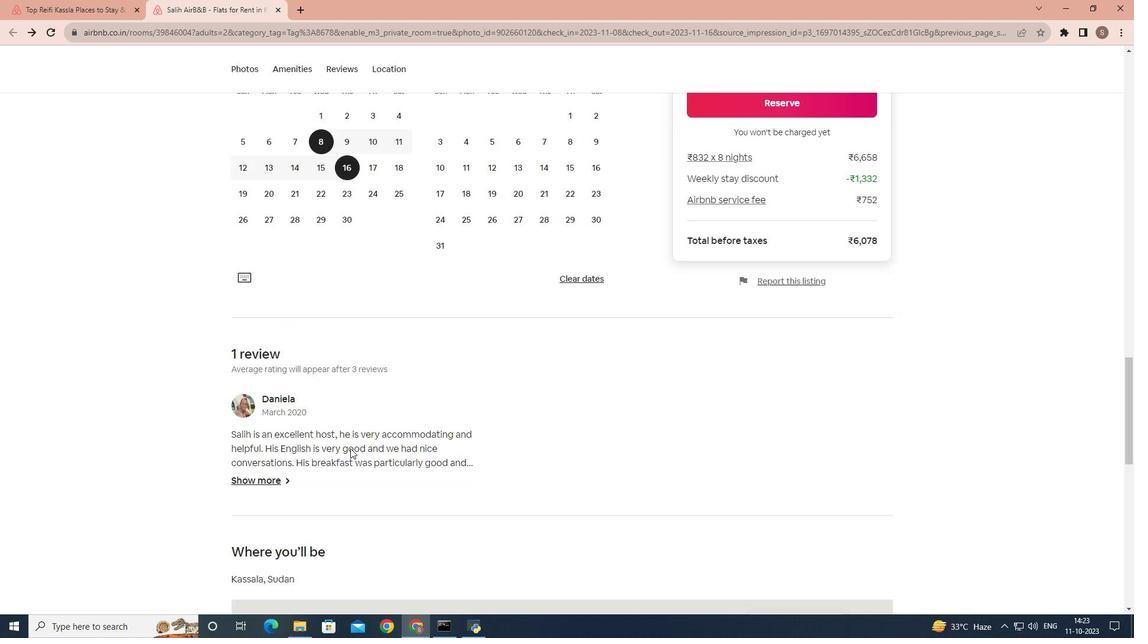 
Action: Mouse scrolled (350, 447) with delta (0, 0)
Screenshot: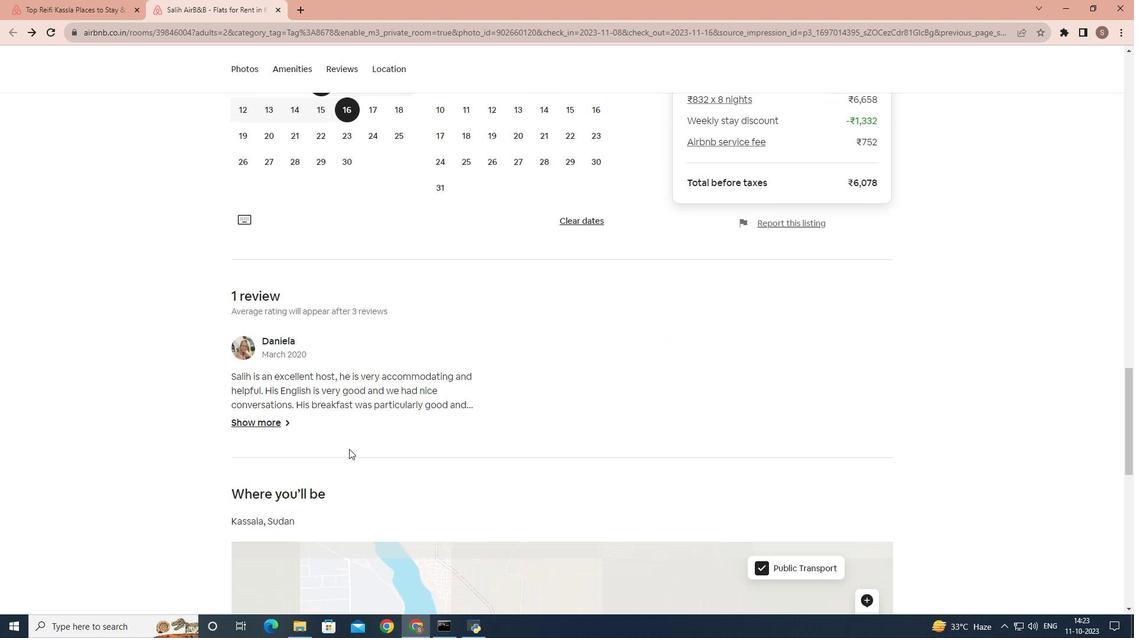 
Action: Mouse moved to (280, 392)
Screenshot: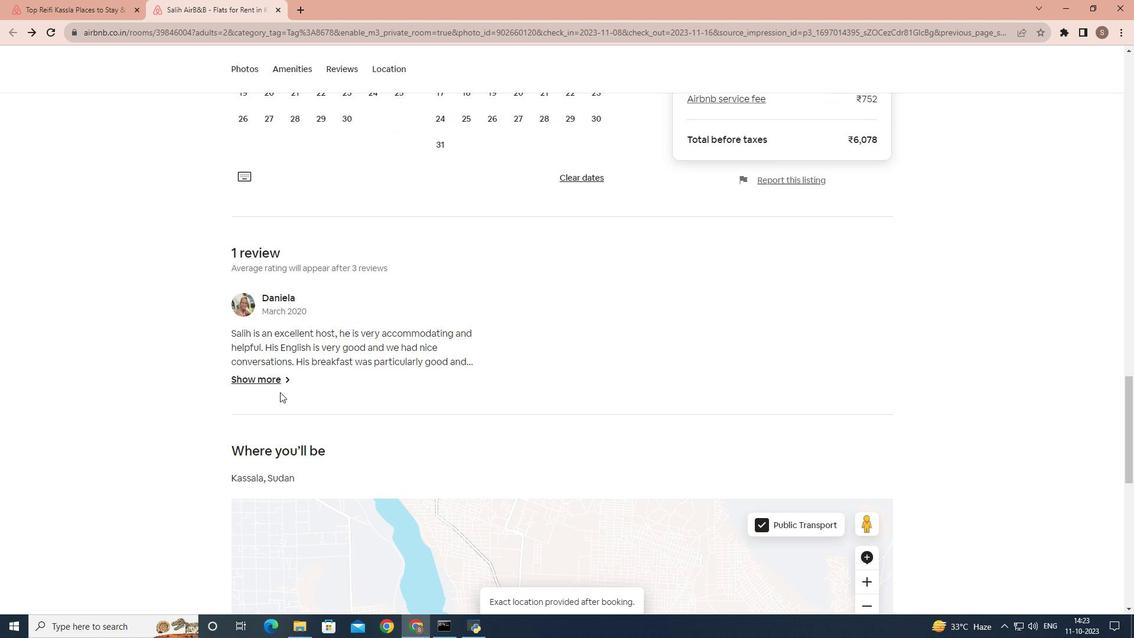 
Action: Mouse scrolled (280, 391) with delta (0, 0)
Screenshot: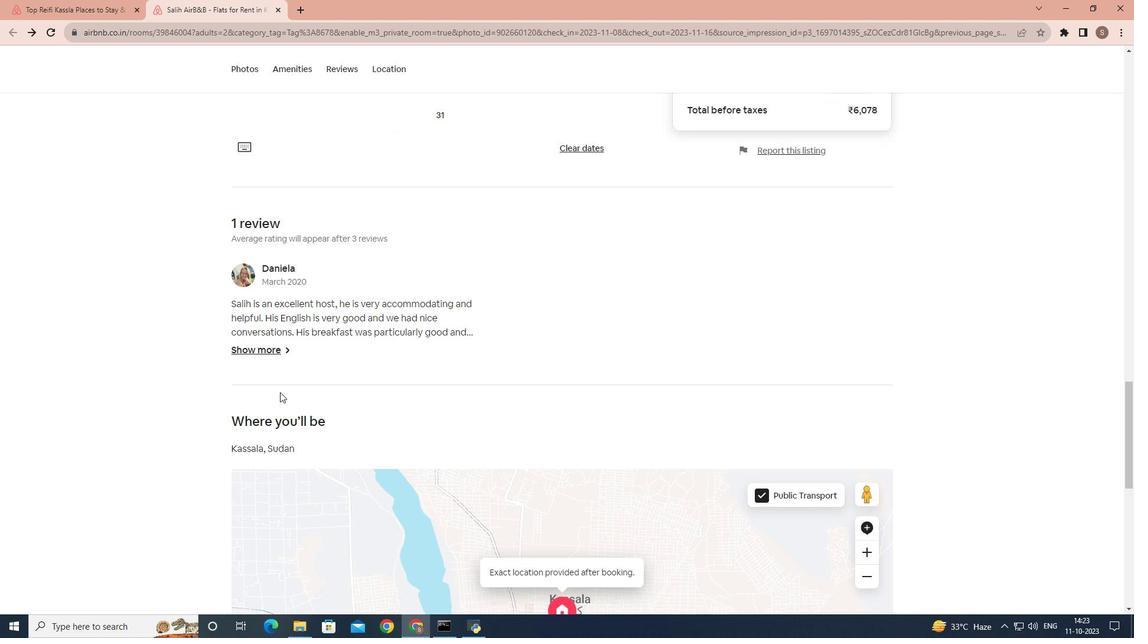 
Action: Mouse scrolled (280, 391) with delta (0, 0)
Screenshot: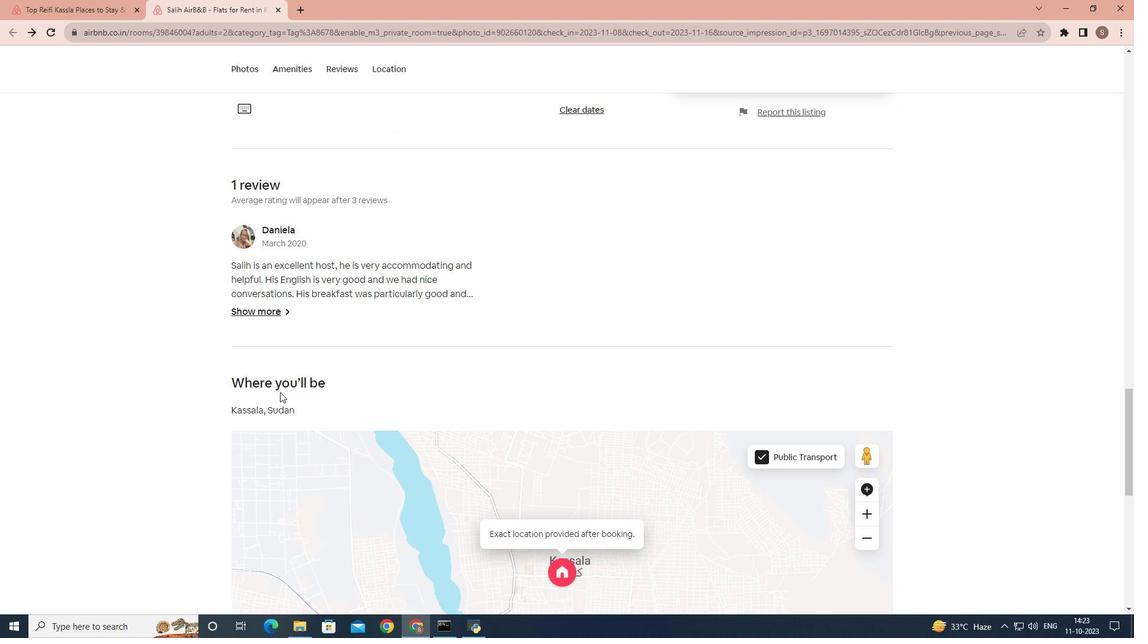 
Action: Mouse scrolled (280, 391) with delta (0, 0)
Screenshot: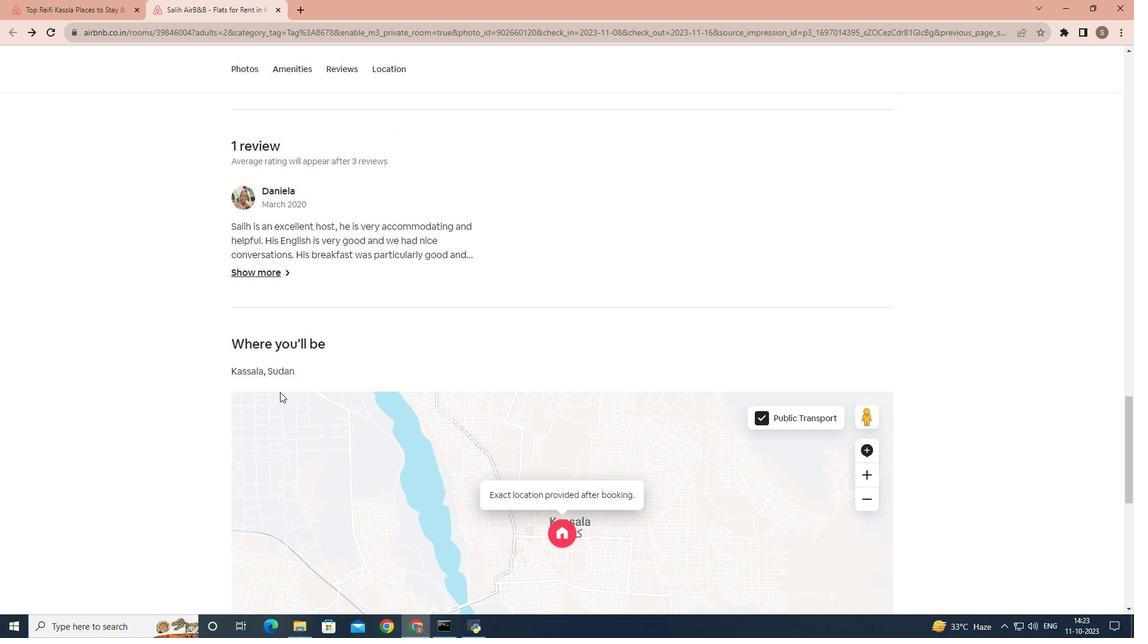 
Action: Mouse scrolled (280, 391) with delta (0, 0)
Screenshot: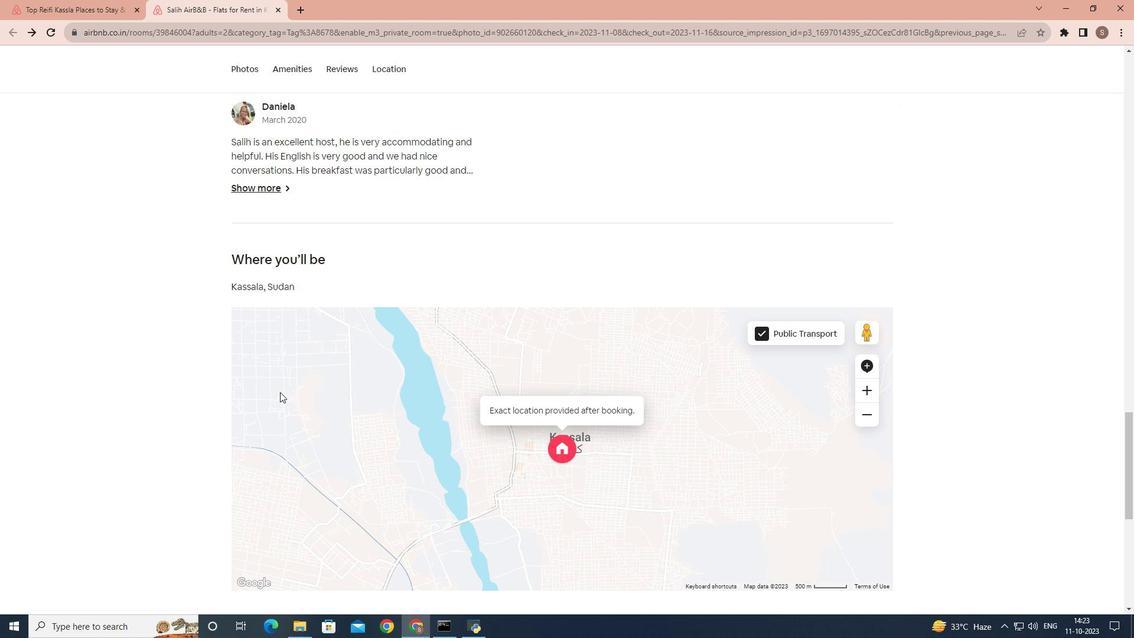
Action: Mouse scrolled (280, 391) with delta (0, 0)
Screenshot: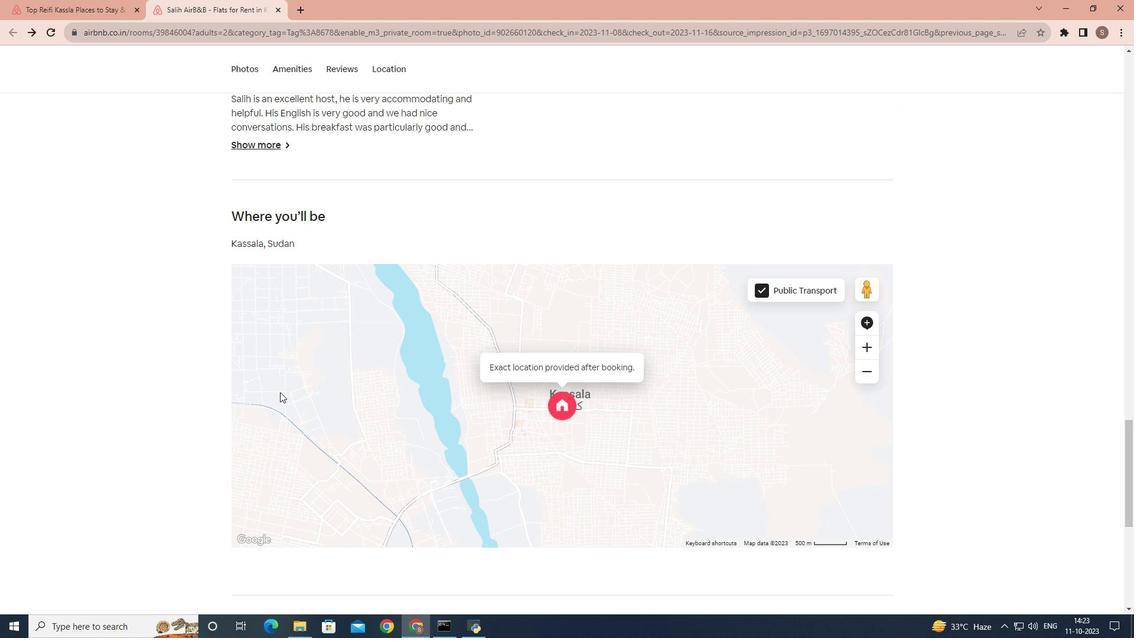 
Action: Mouse scrolled (280, 391) with delta (0, 0)
Screenshot: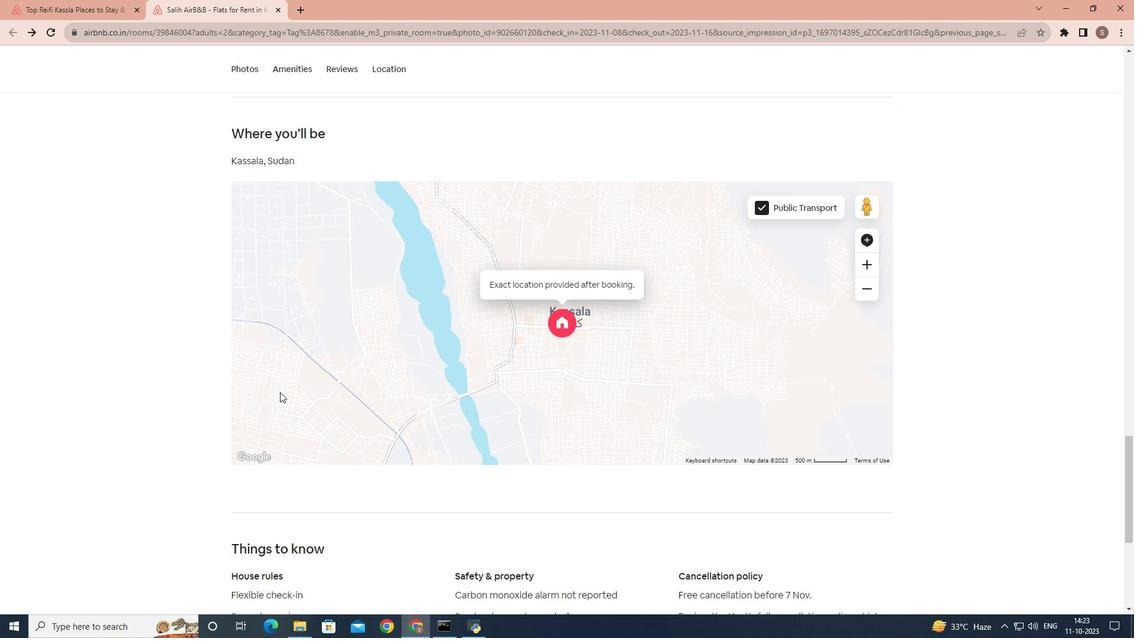 
Action: Mouse moved to (278, 392)
Screenshot: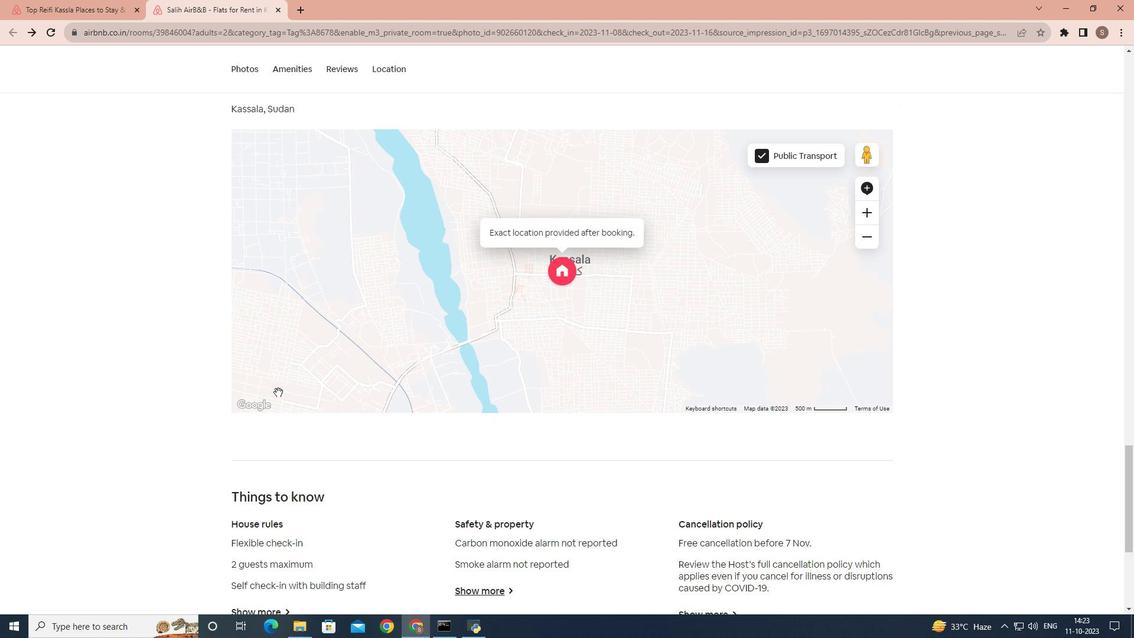 
Action: Mouse scrolled (278, 391) with delta (0, 0)
Screenshot: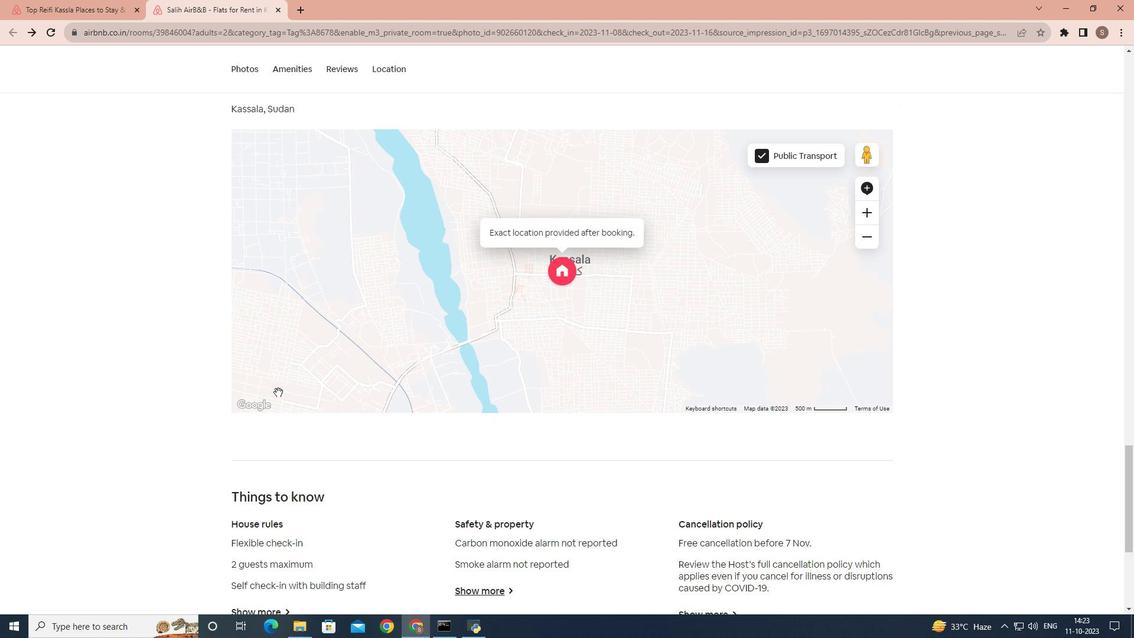 
Action: Mouse moved to (275, 407)
Screenshot: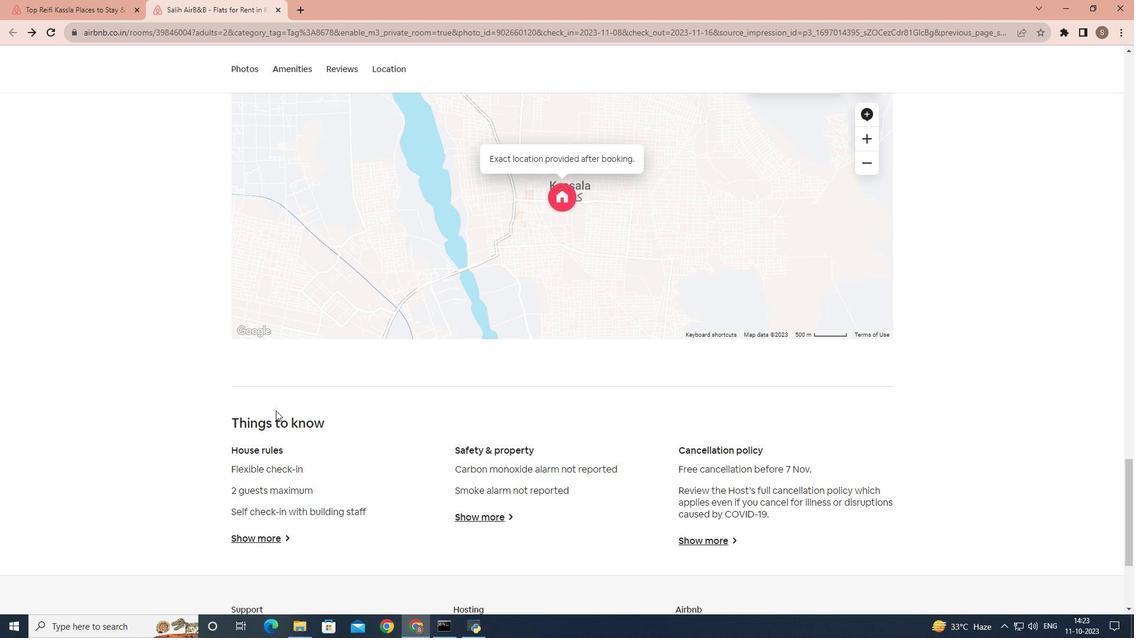 
Action: Mouse scrolled (275, 406) with delta (0, 0)
Screenshot: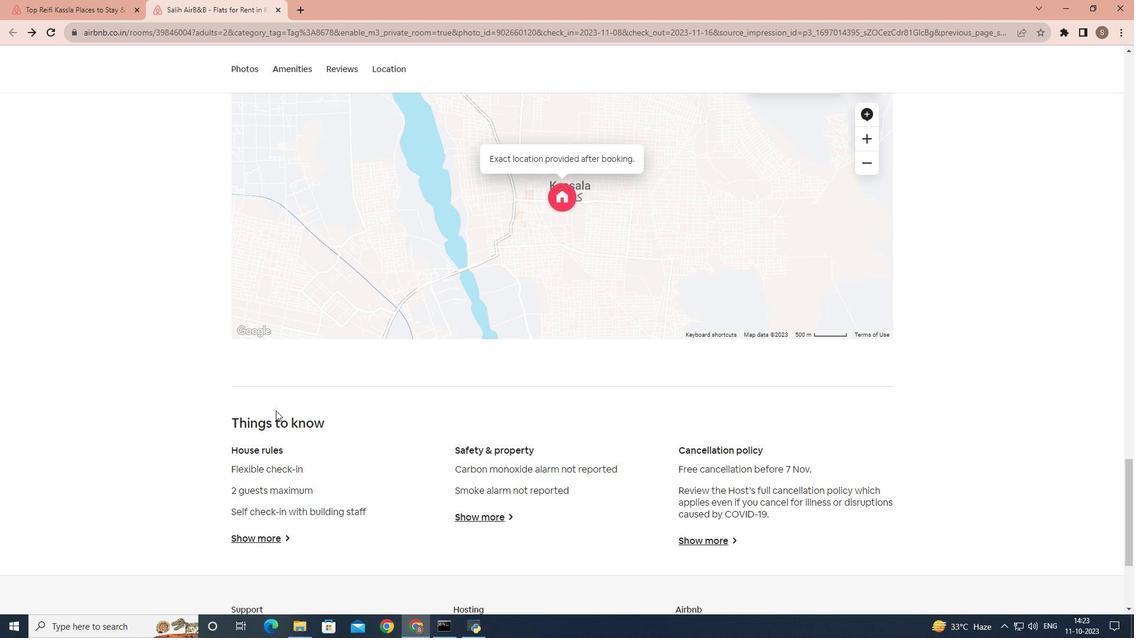 
Action: Mouse moved to (274, 426)
Screenshot: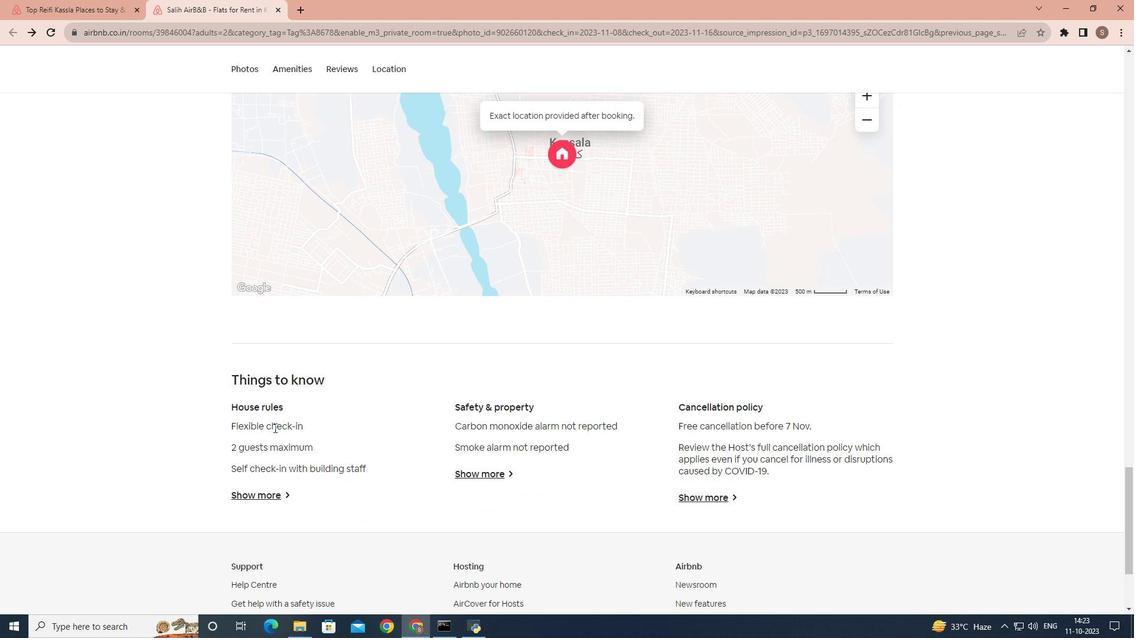 
Action: Mouse scrolled (274, 425) with delta (0, 0)
Screenshot: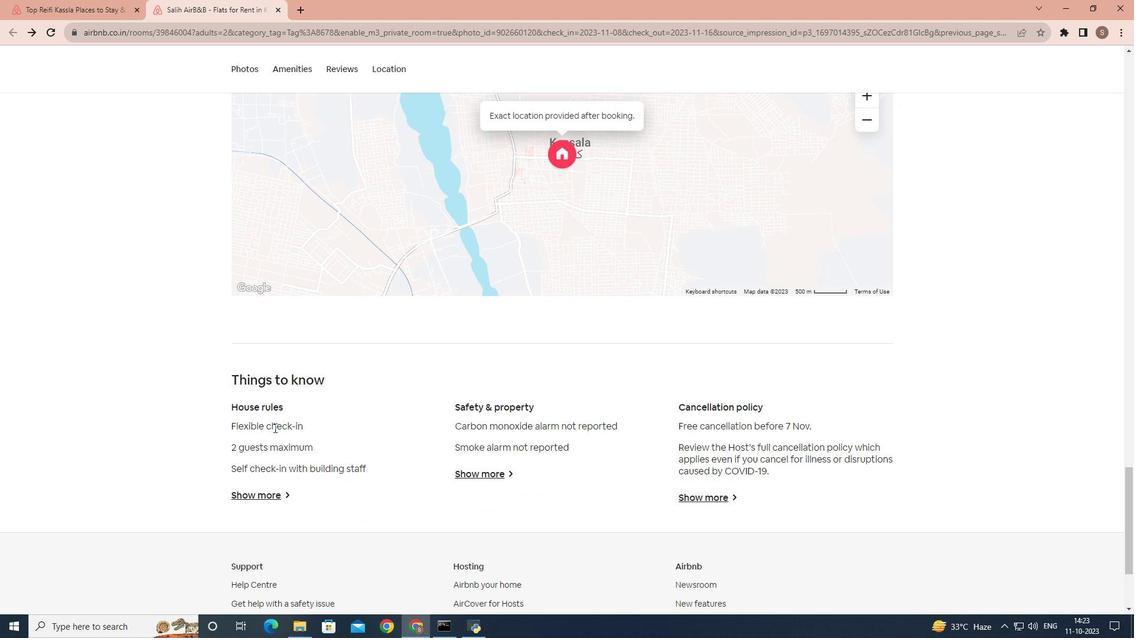 
Action: Mouse moved to (274, 427)
Screenshot: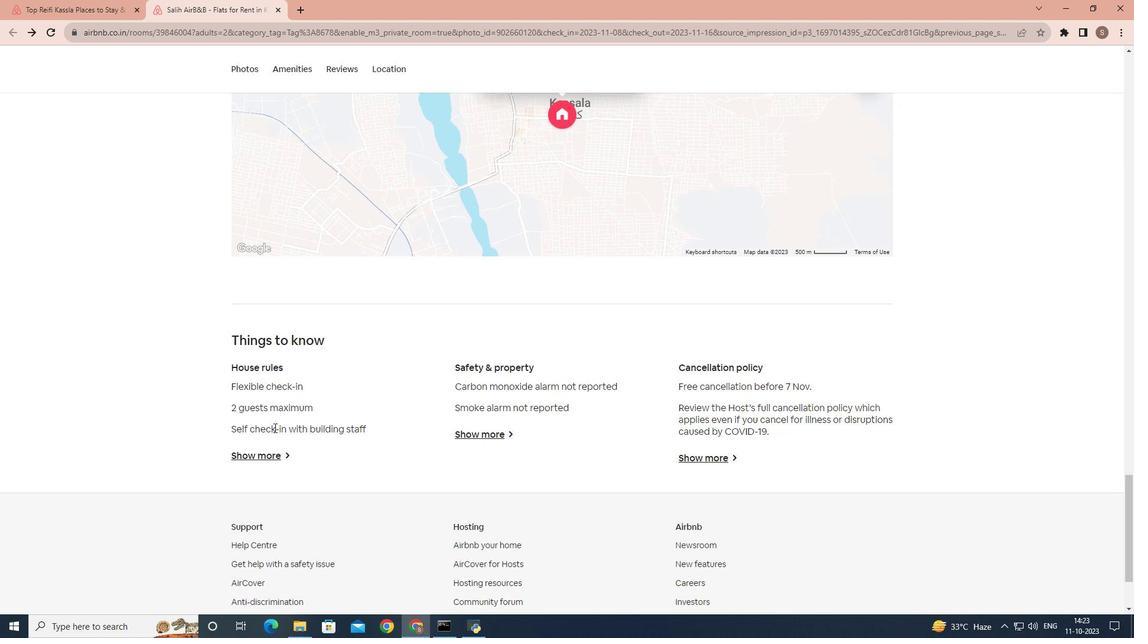 
Action: Mouse scrolled (274, 427) with delta (0, 0)
Screenshot: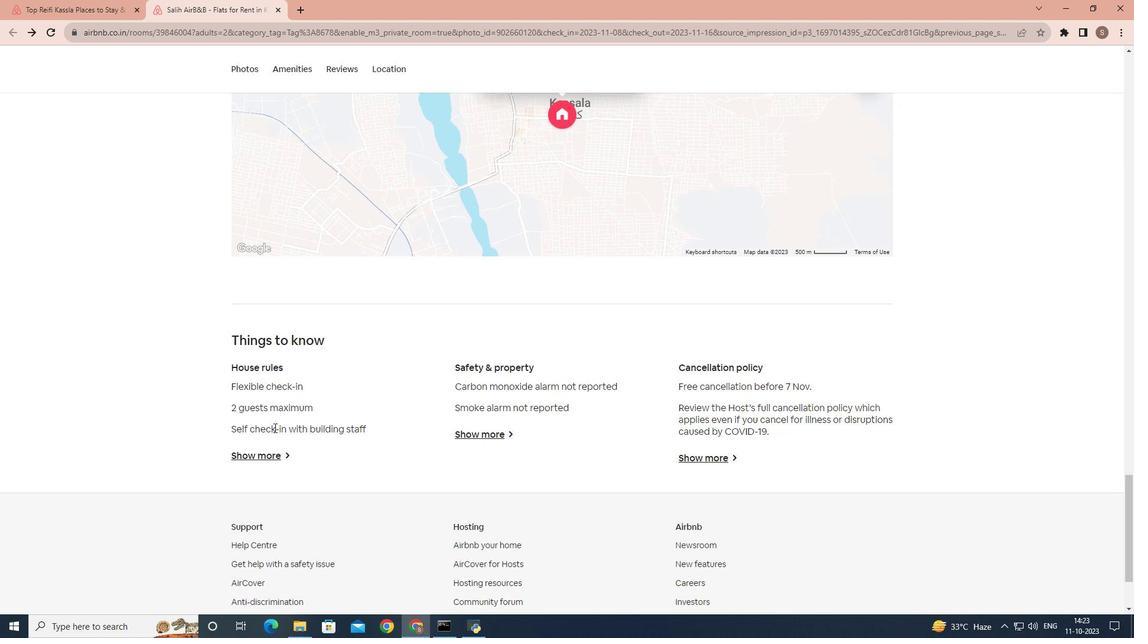 
Action: Mouse moved to (271, 394)
Screenshot: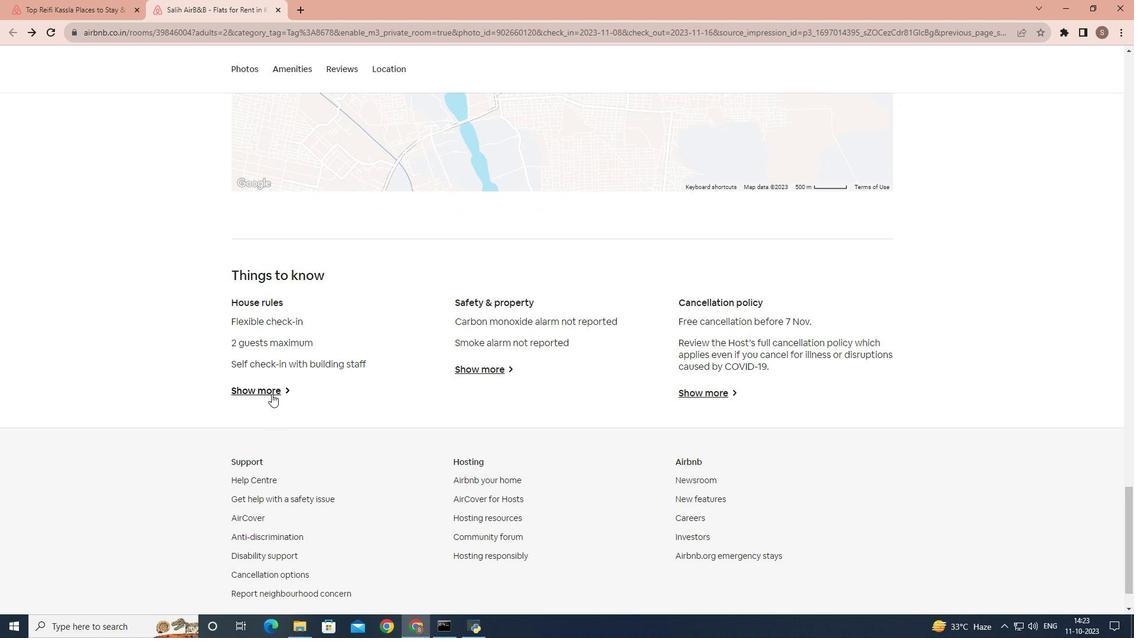 
Action: Mouse pressed left at (271, 394)
Screenshot: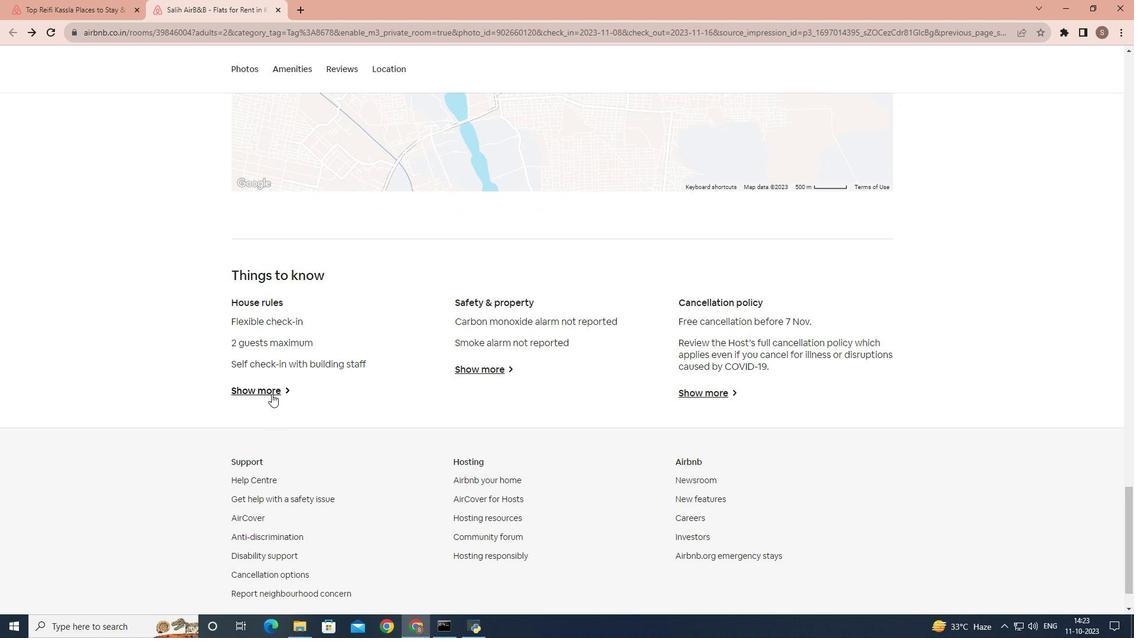 
Action: Mouse moved to (374, 372)
Screenshot: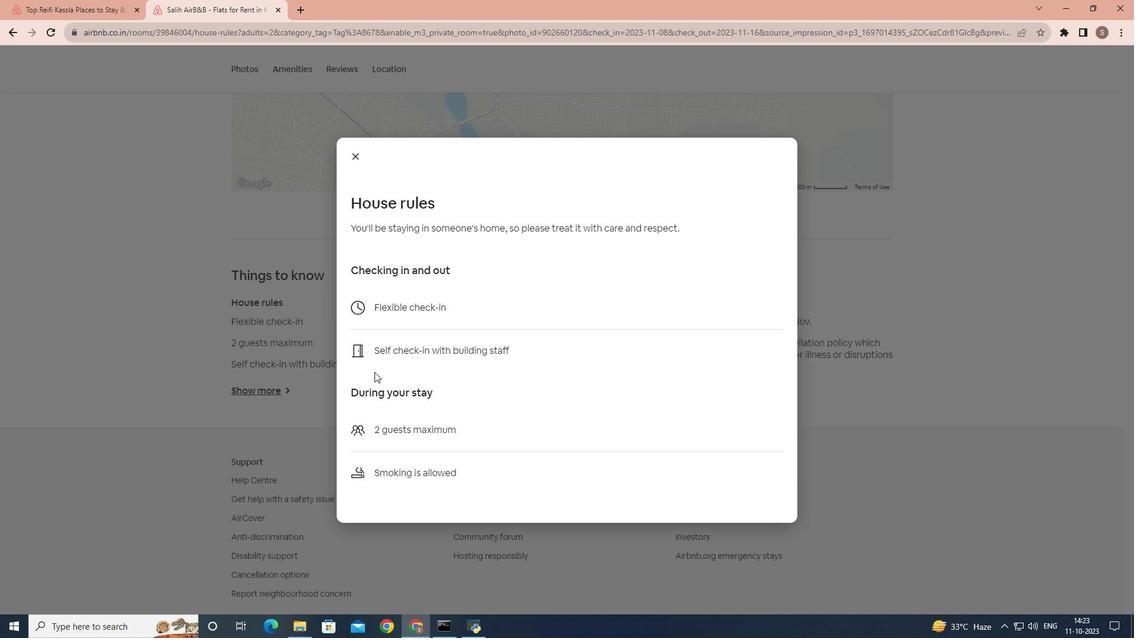 
Action: Mouse scrolled (374, 371) with delta (0, 0)
Screenshot: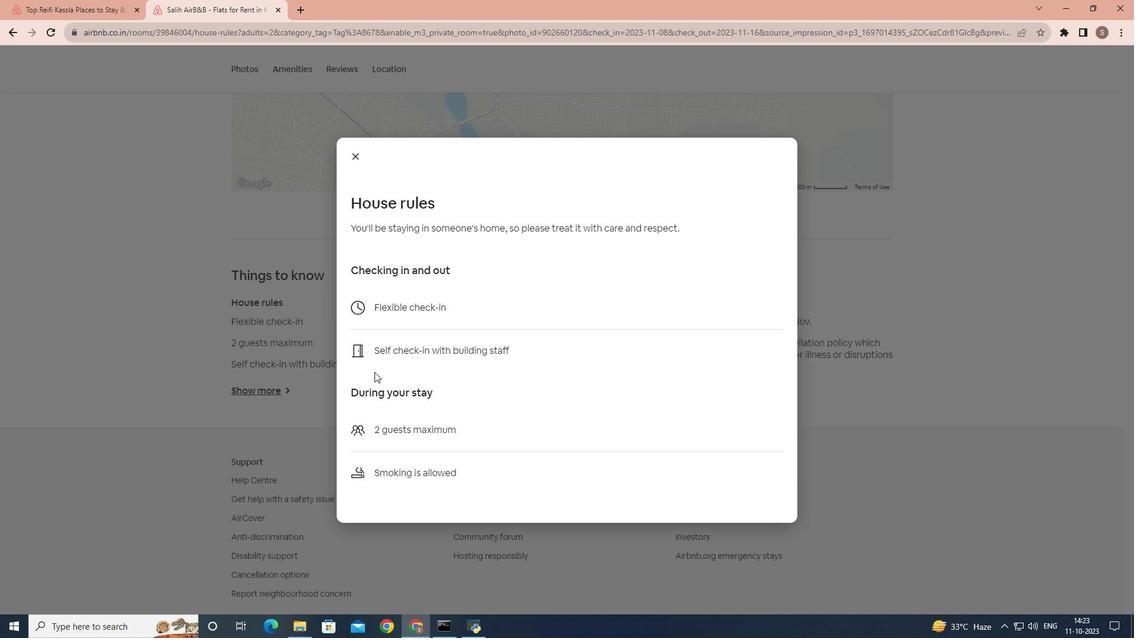
Action: Mouse moved to (359, 158)
Screenshot: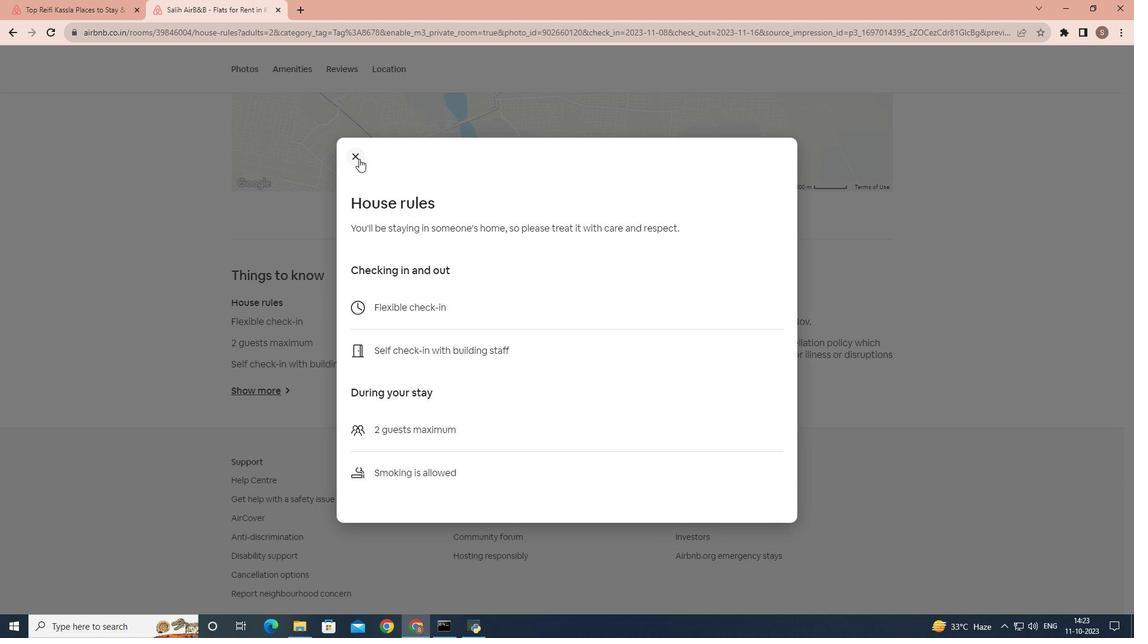 
Action: Mouse pressed left at (359, 158)
Screenshot: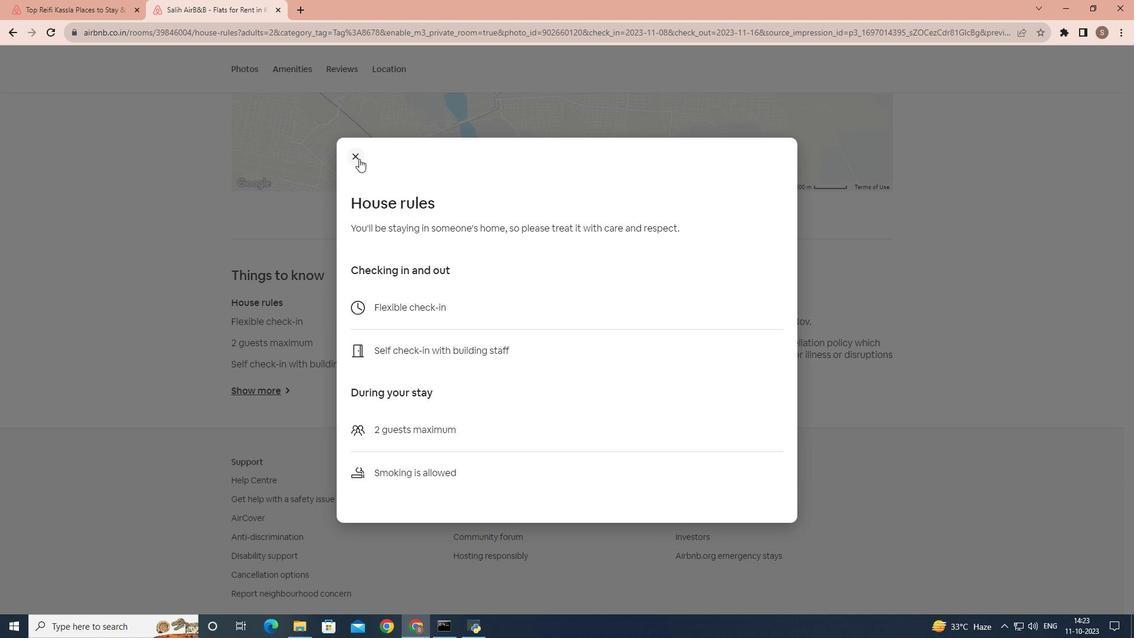 
Action: Mouse moved to (487, 369)
Screenshot: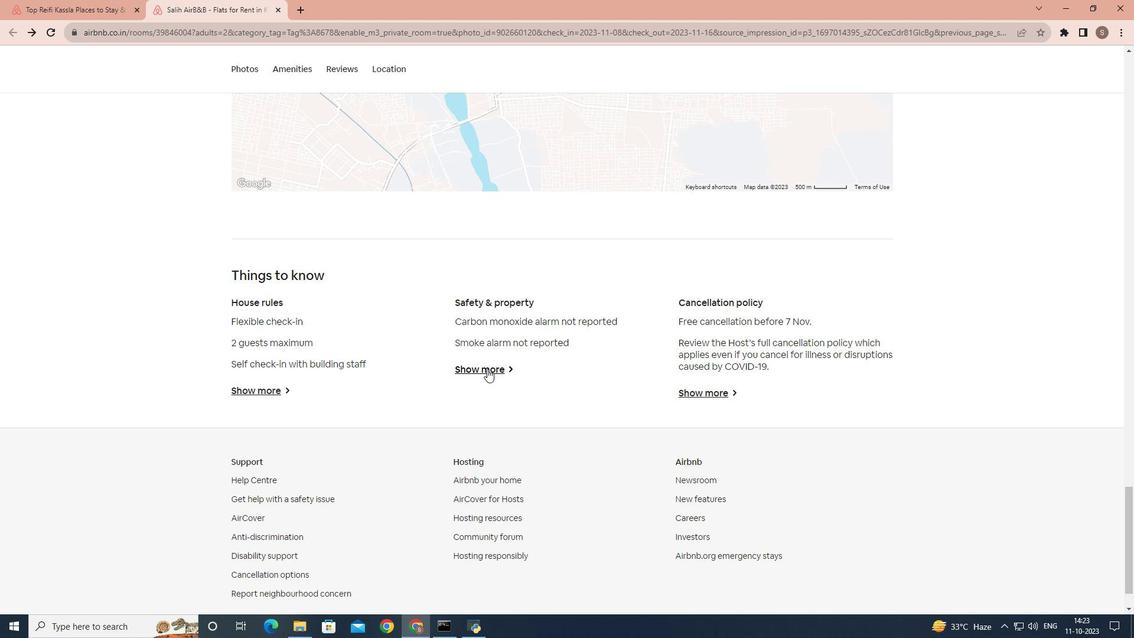 
Action: Mouse pressed left at (487, 369)
Screenshot: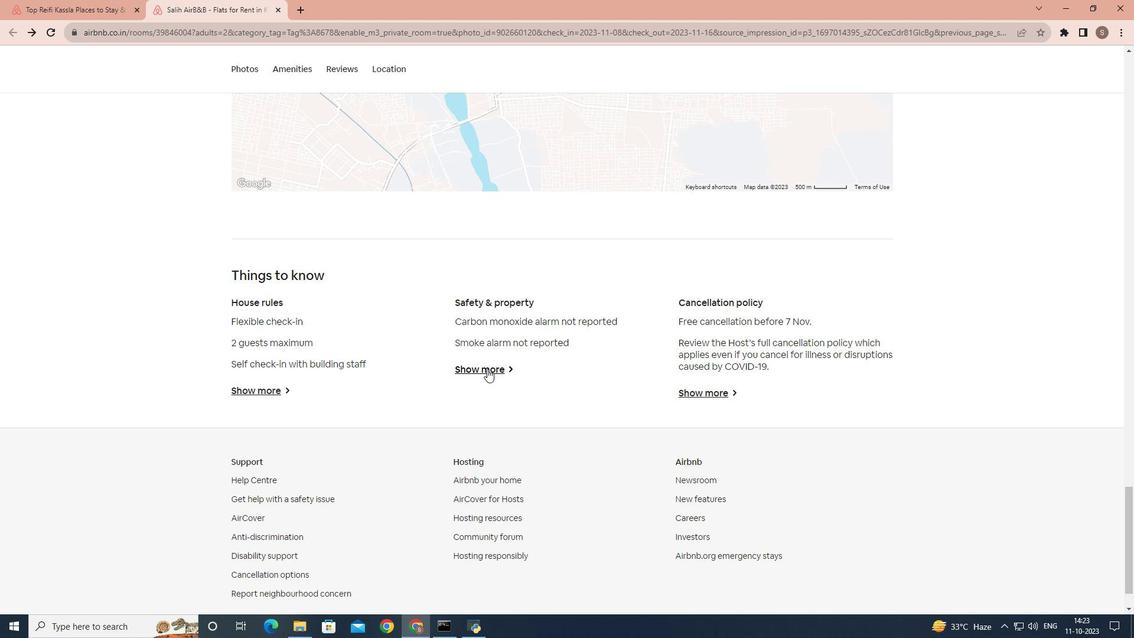 
Action: Mouse moved to (360, 197)
Screenshot: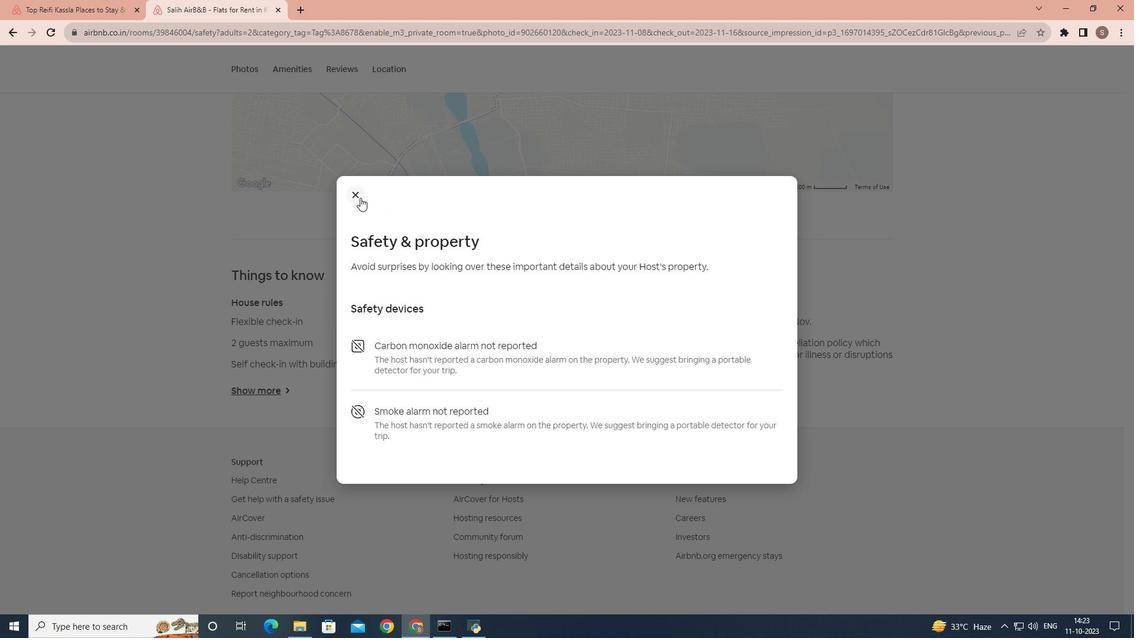 
Action: Mouse pressed left at (360, 197)
Screenshot: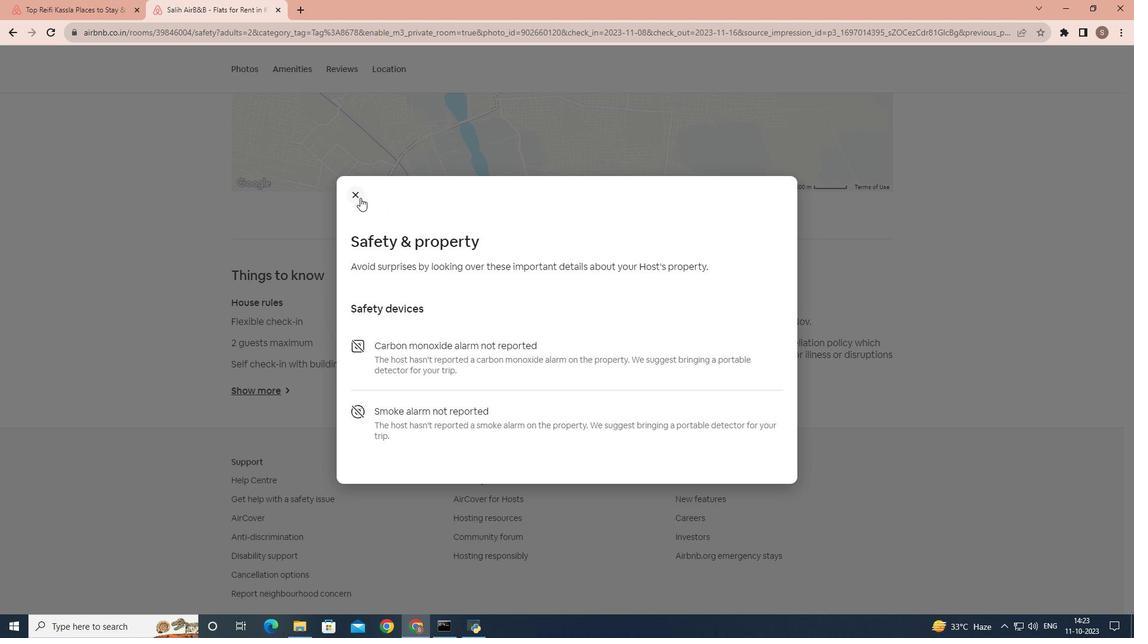 
Action: Mouse moved to (719, 389)
Screenshot: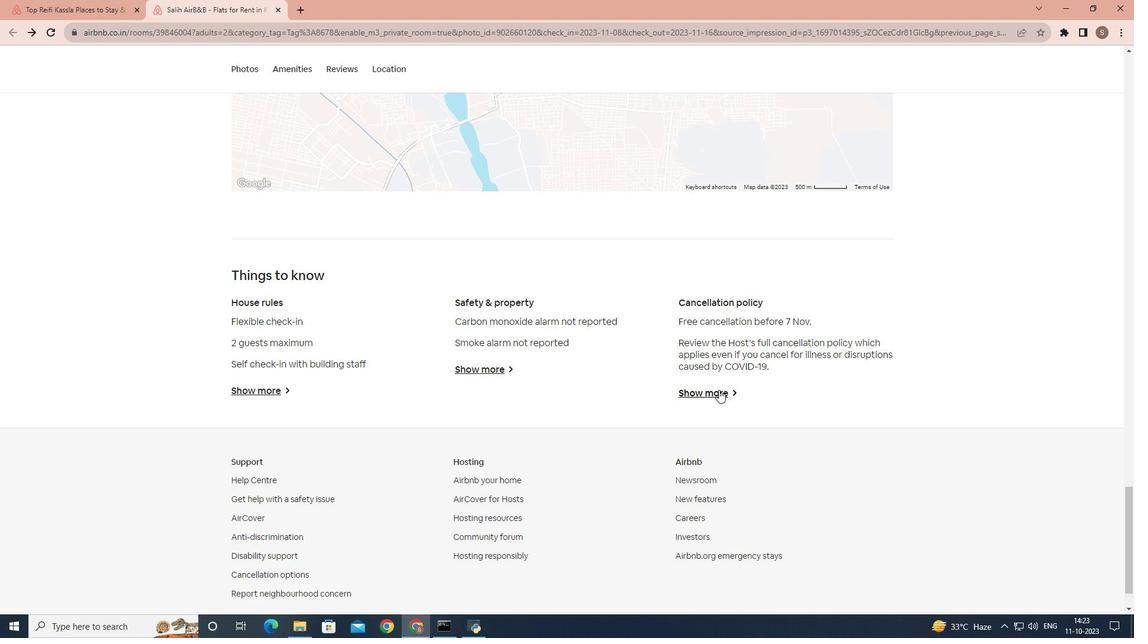 
Action: Mouse pressed left at (719, 389)
Screenshot: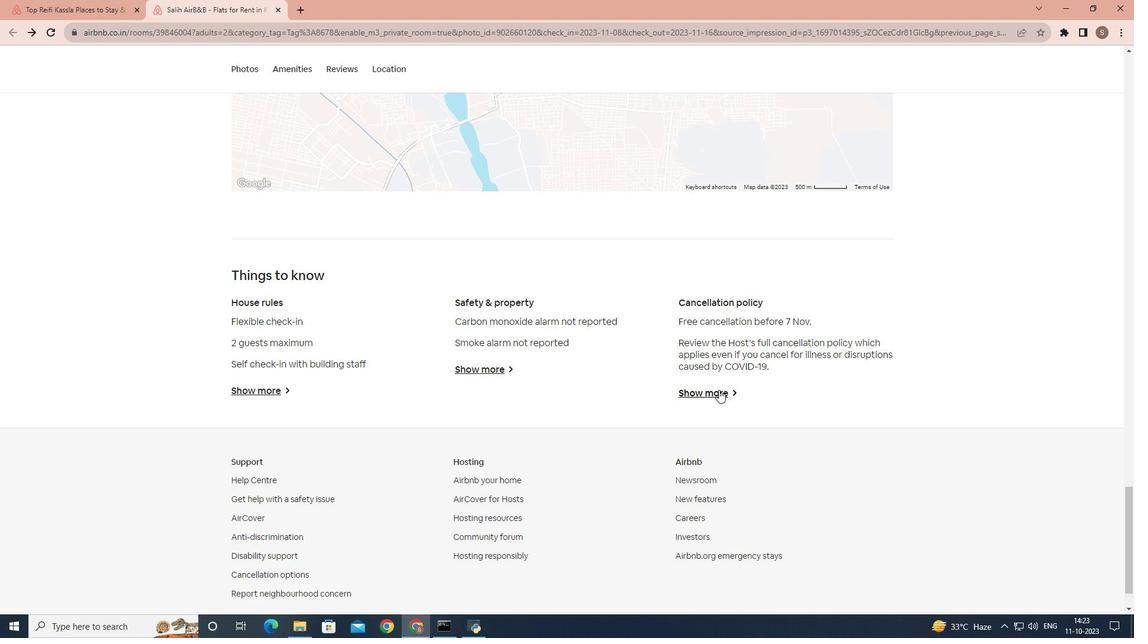
Action: Mouse moved to (412, 172)
Screenshot: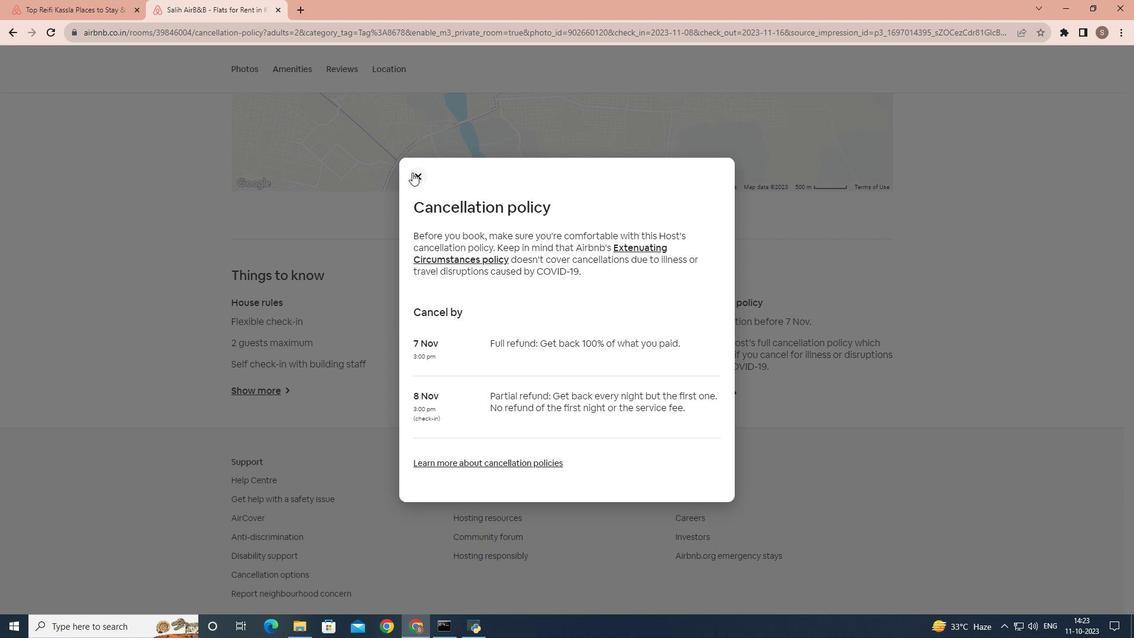 
Action: Mouse pressed left at (412, 172)
Screenshot: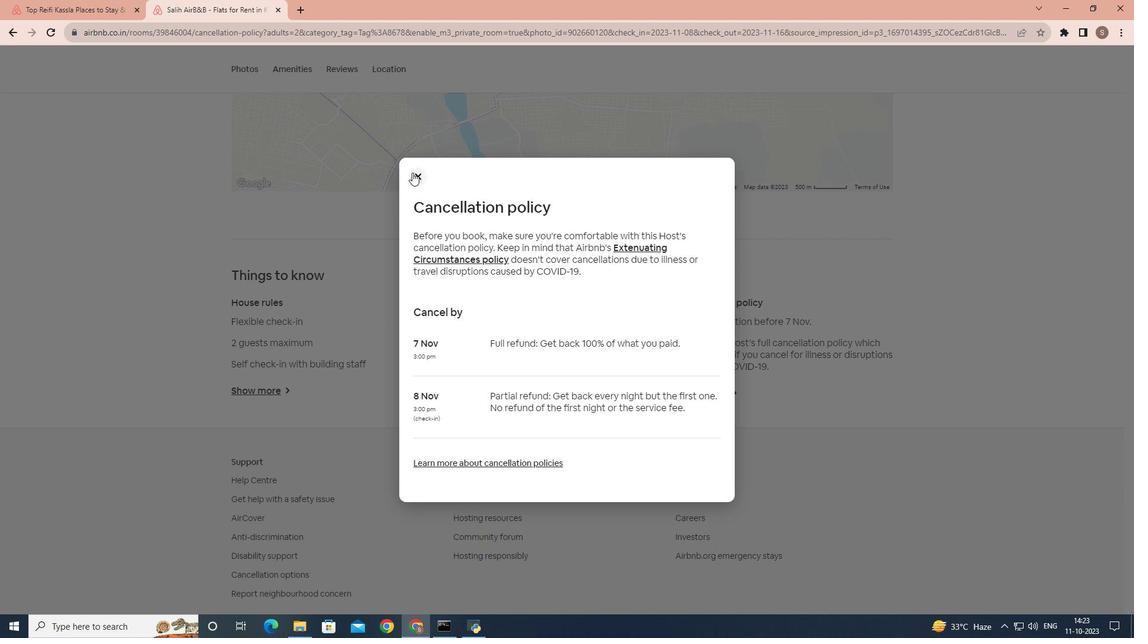 
Action: Mouse moved to (403, 220)
Screenshot: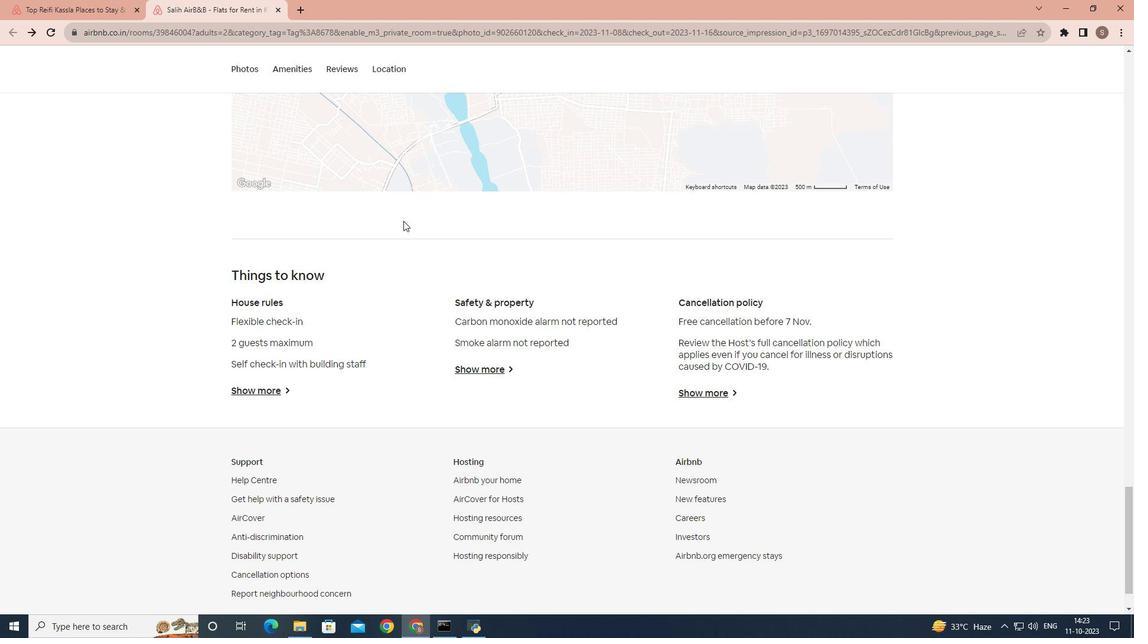 
